 Task: Compose an email with the signature Angela Wright with the subject Request for a phone call and the message Please note that we will need to reschedule our meeting. from softage.1@softage.net to softage.3@softage.net,  softage.1@softage.net and softage.4@softage.net with CC to softage.5@softage.net with an attached document Sales_report.xlsx, insert an emoji of calendar Send the email
Action: Mouse moved to (481, 600)
Screenshot: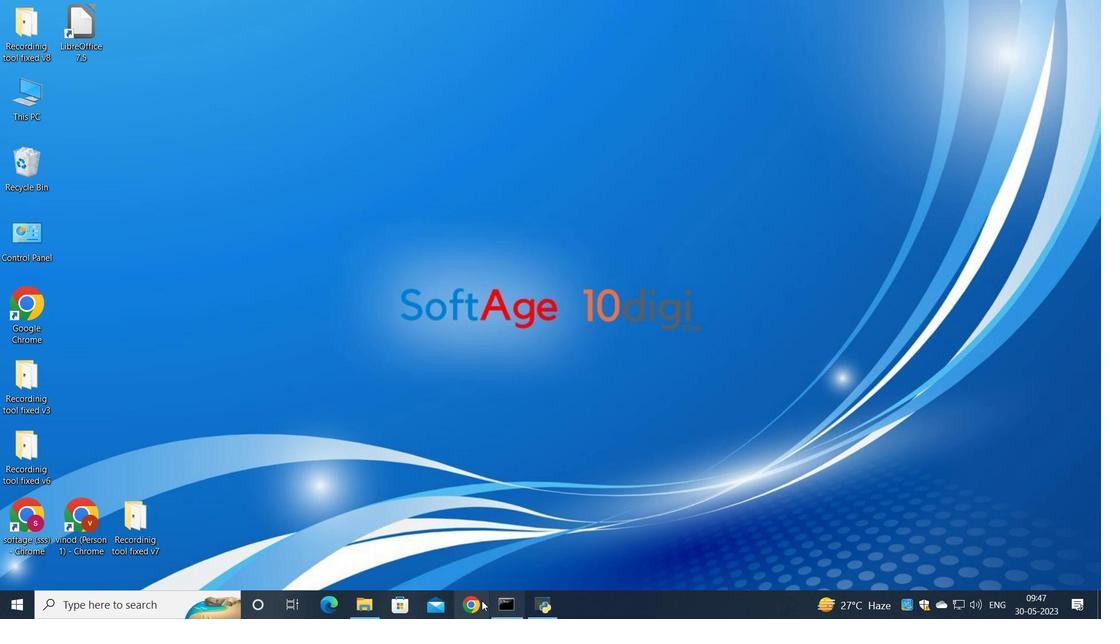 
Action: Mouse pressed left at (481, 600)
Screenshot: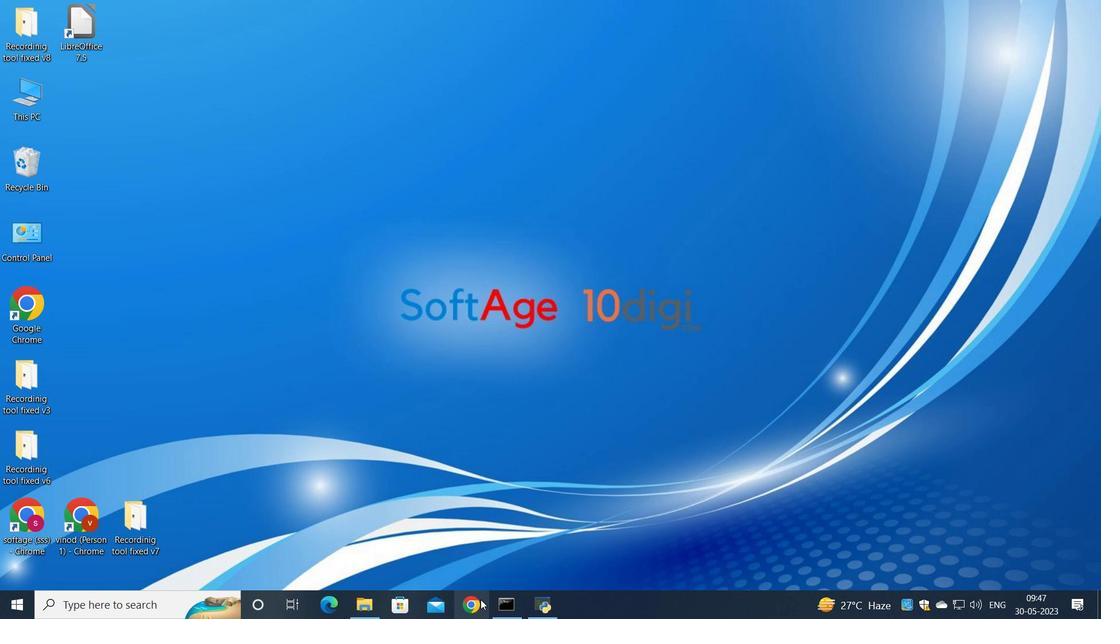 
Action: Mouse moved to (491, 363)
Screenshot: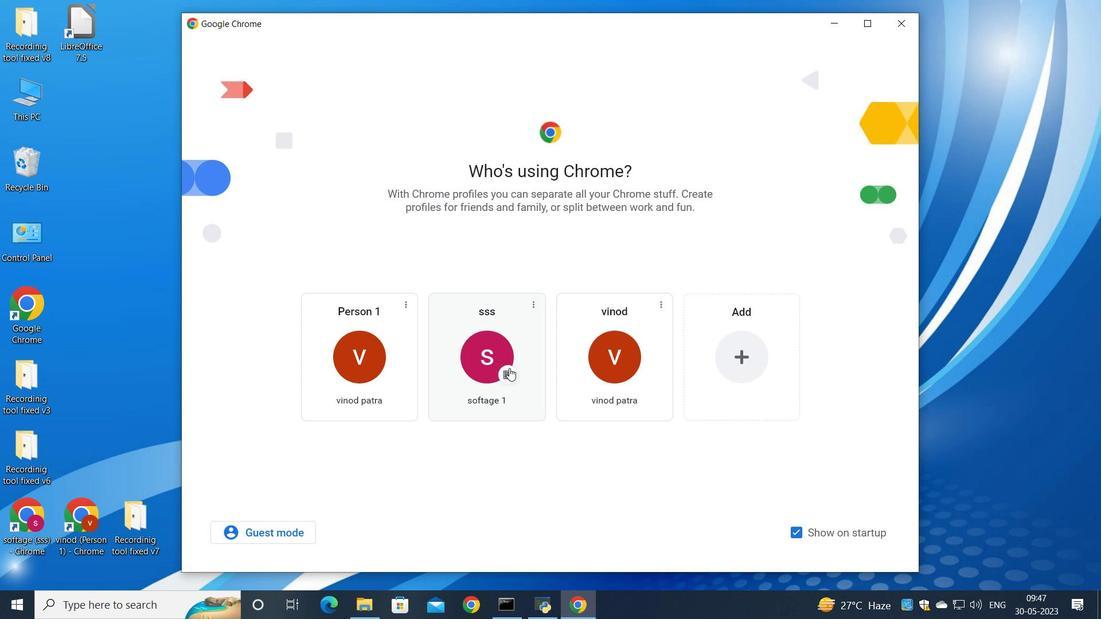 
Action: Mouse pressed left at (491, 363)
Screenshot: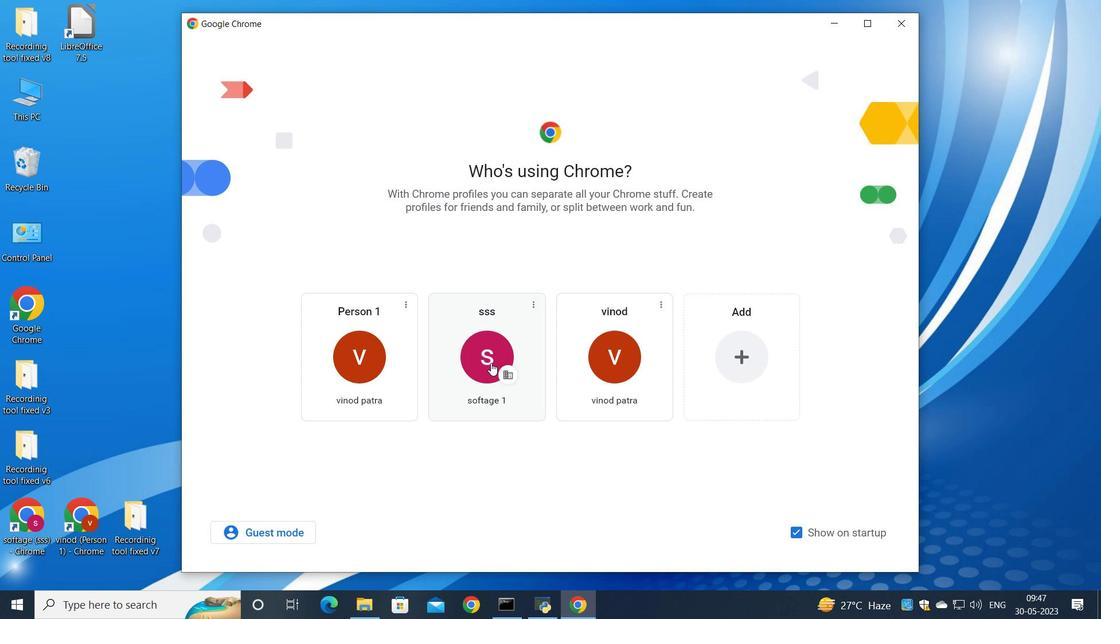 
Action: Mouse moved to (957, 63)
Screenshot: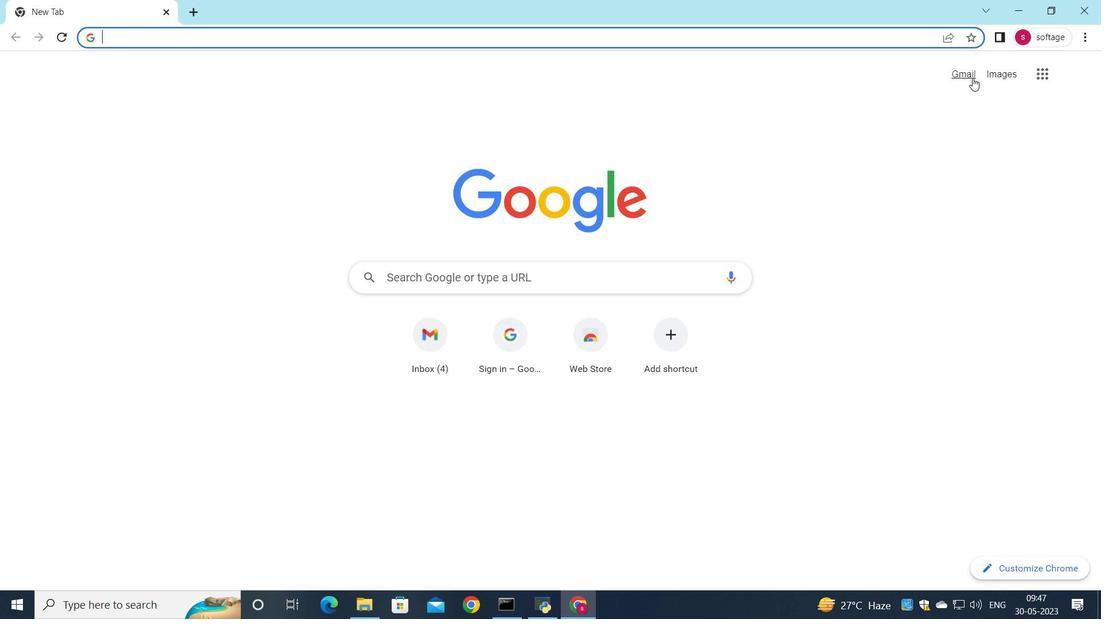 
Action: Mouse pressed left at (957, 63)
Screenshot: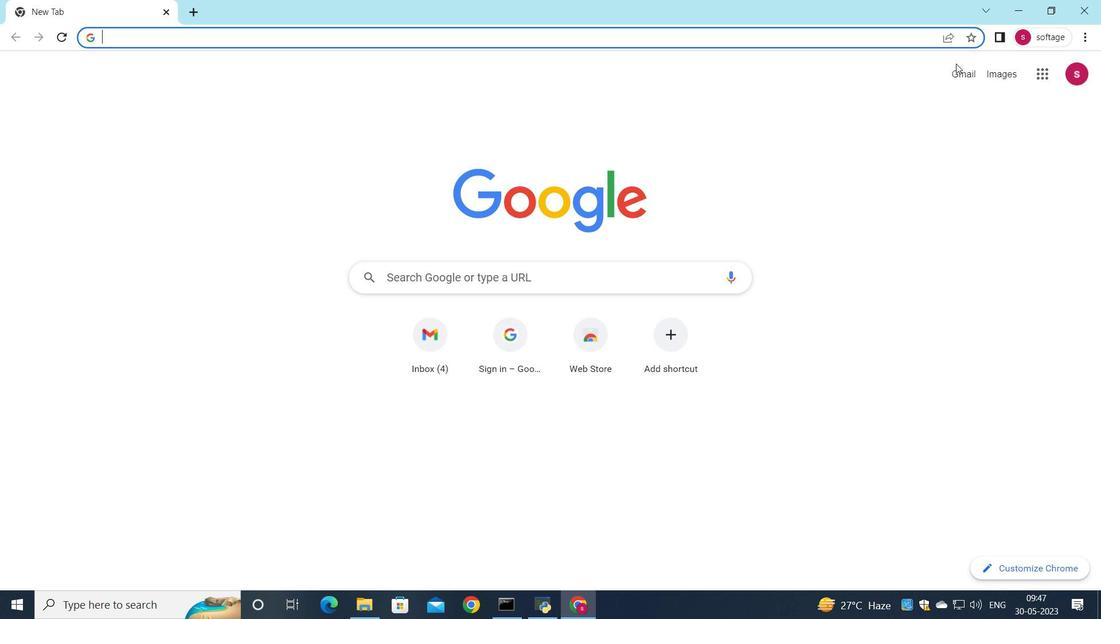 
Action: Mouse moved to (957, 70)
Screenshot: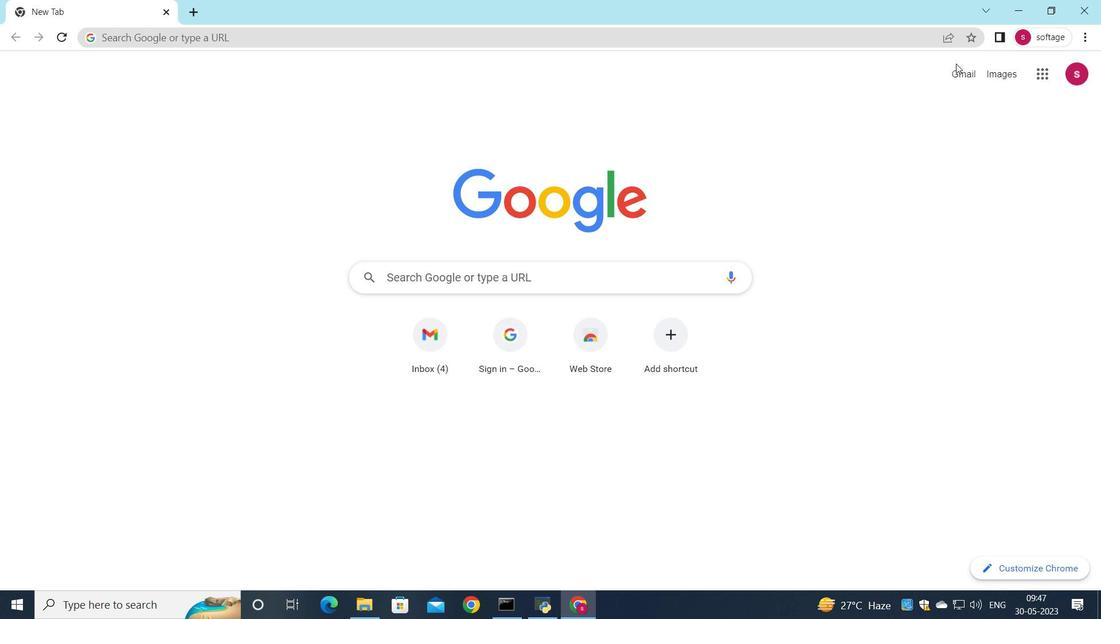 
Action: Mouse pressed left at (957, 70)
Screenshot: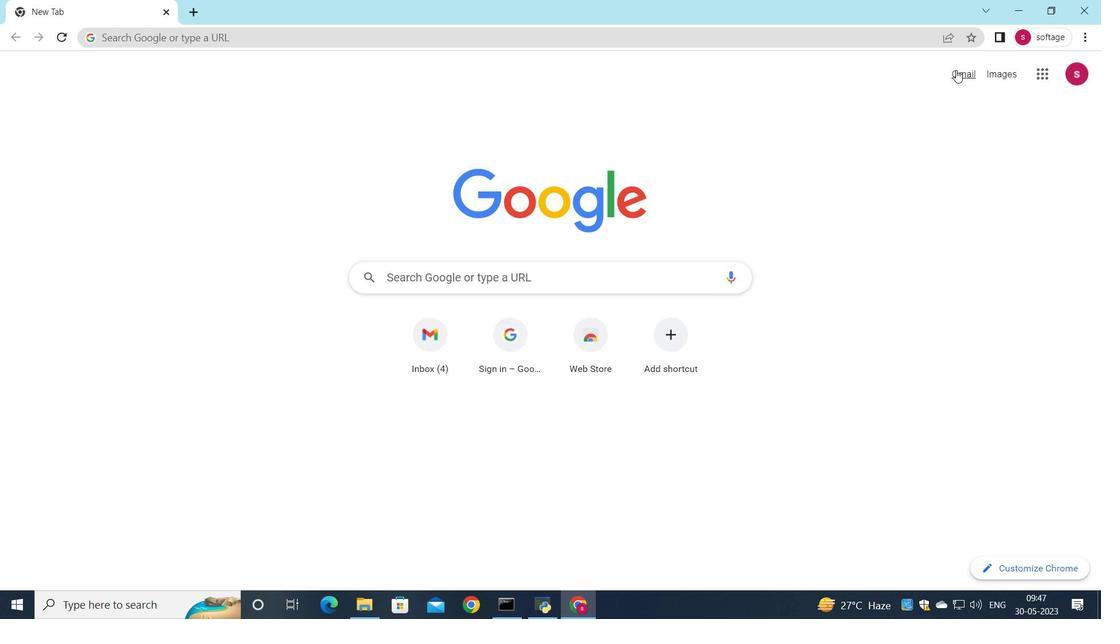 
Action: Mouse moved to (939, 96)
Screenshot: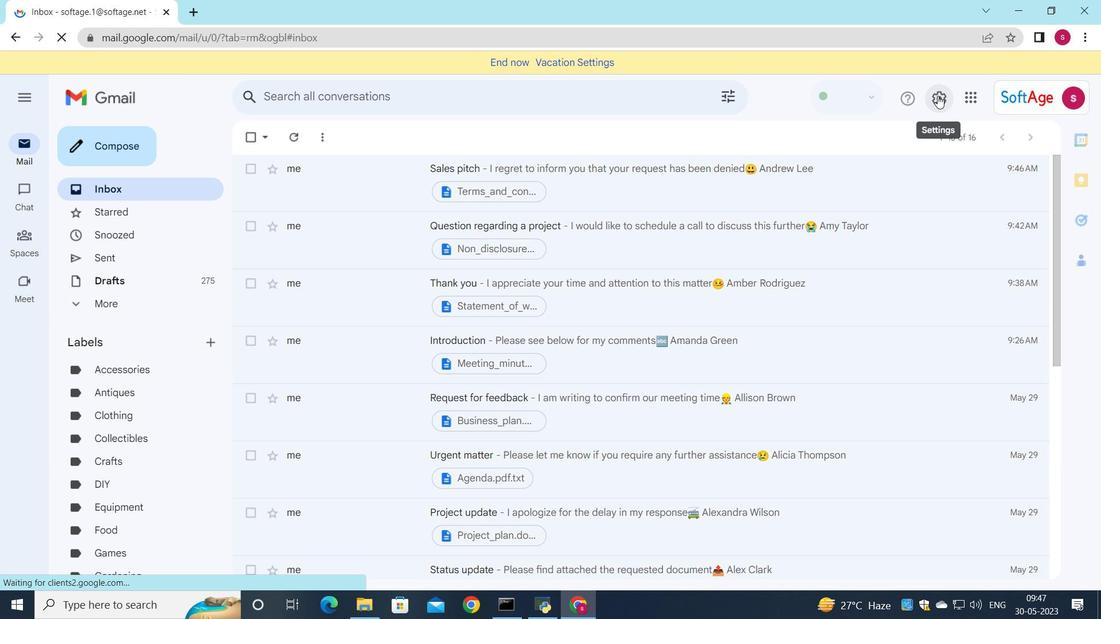 
Action: Mouse pressed left at (939, 96)
Screenshot: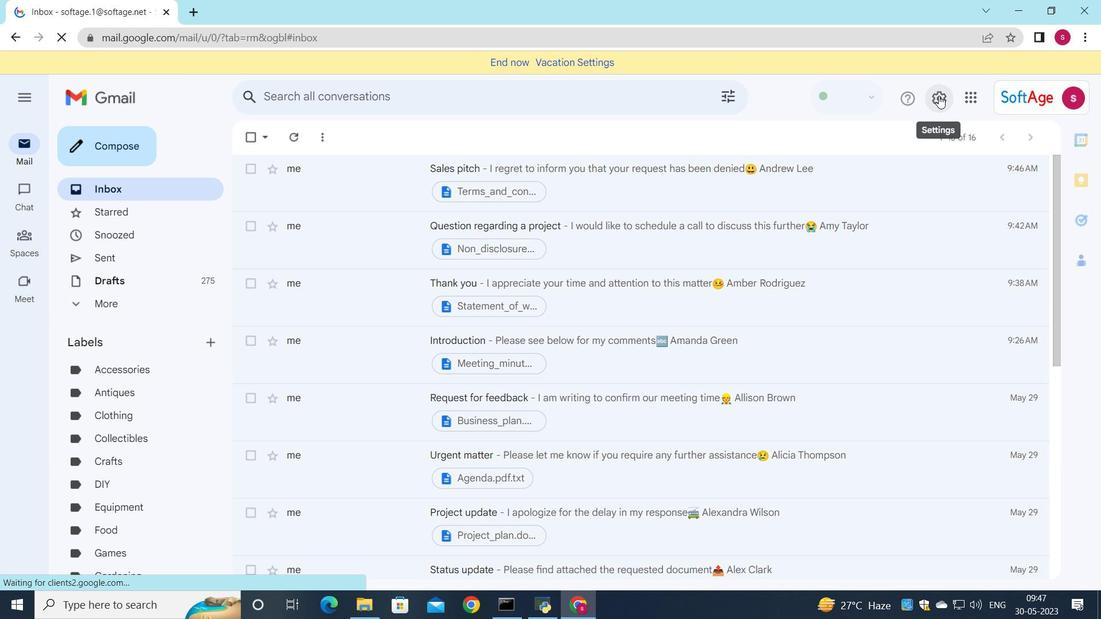 
Action: Mouse moved to (948, 169)
Screenshot: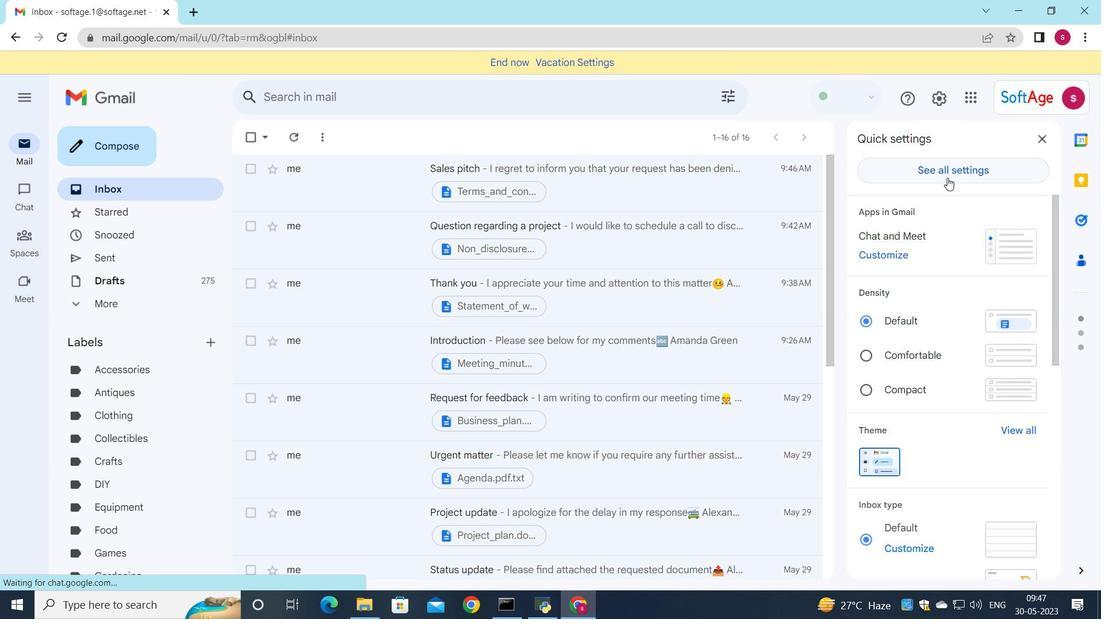 
Action: Mouse pressed left at (948, 169)
Screenshot: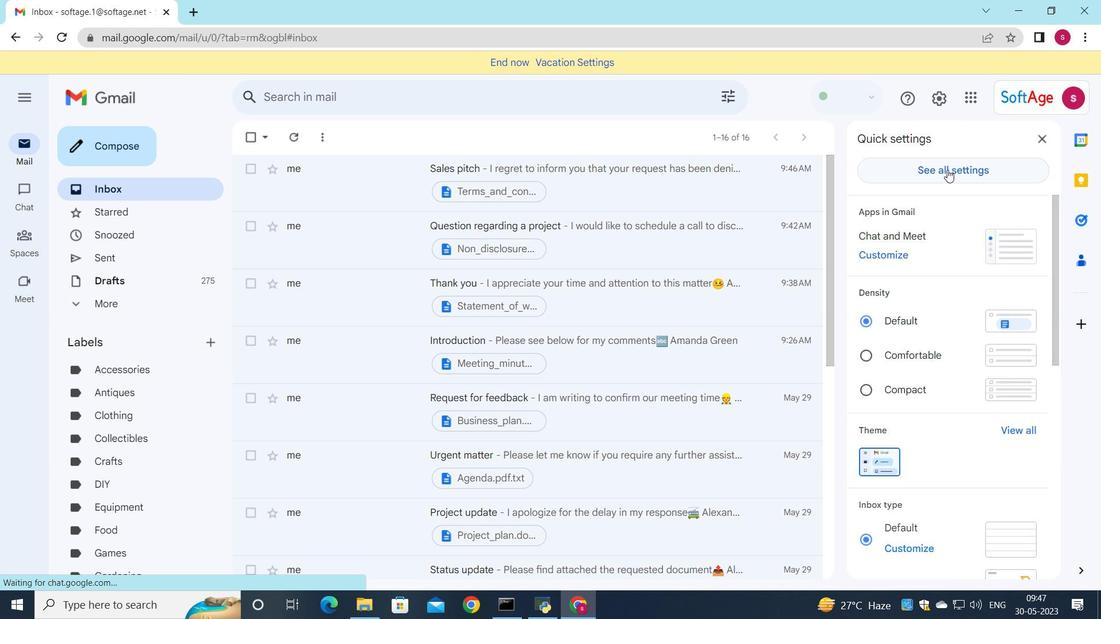 
Action: Mouse moved to (601, 250)
Screenshot: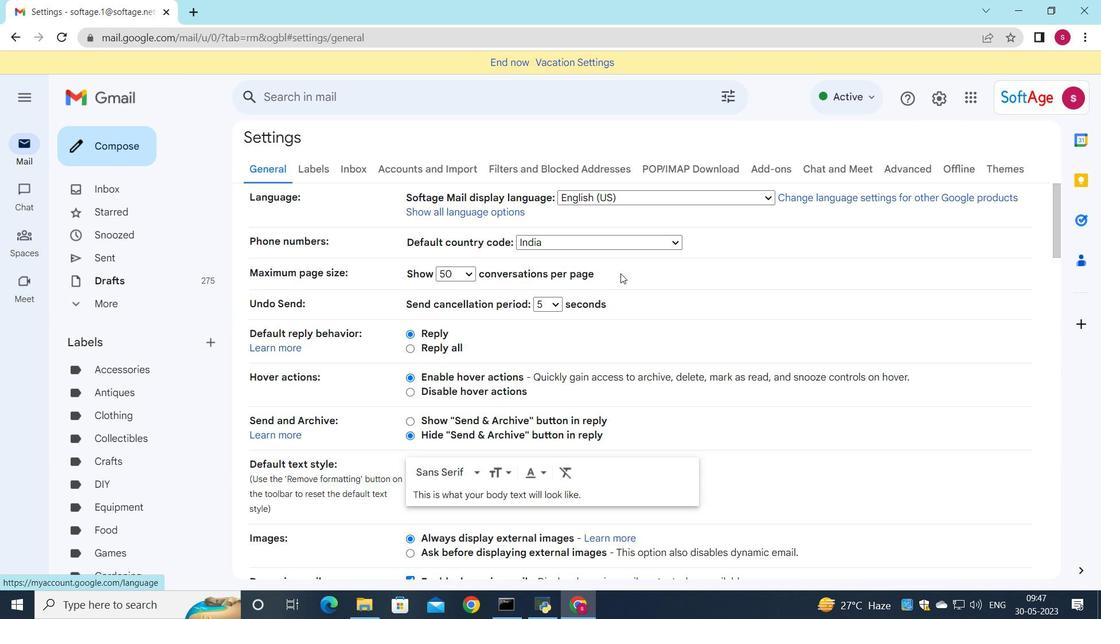 
Action: Mouse scrolled (601, 249) with delta (0, 0)
Screenshot: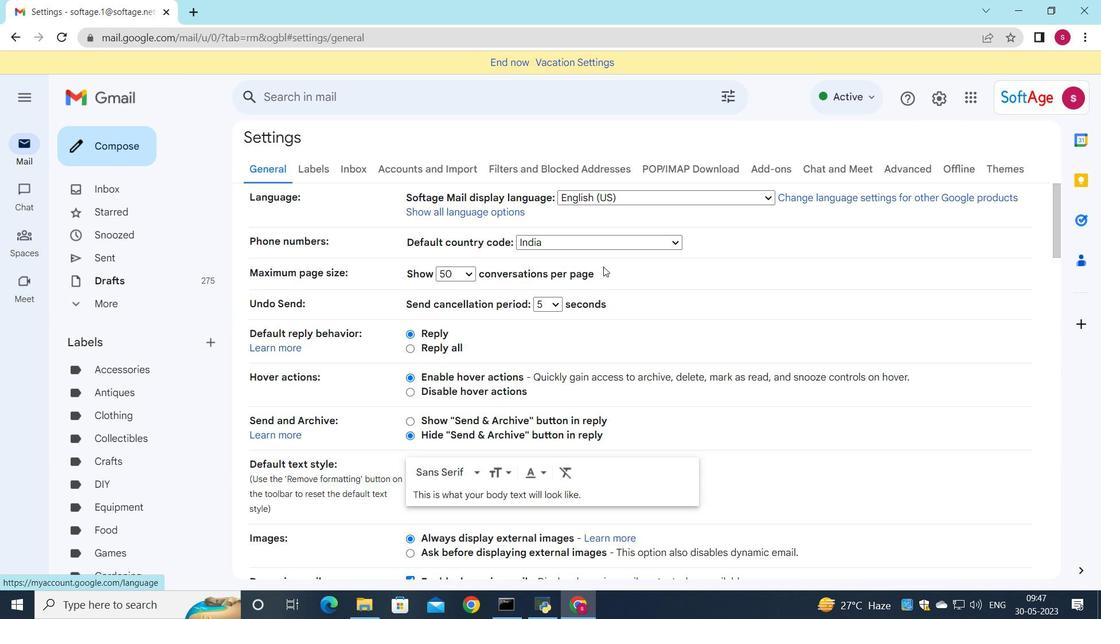 
Action: Mouse moved to (599, 250)
Screenshot: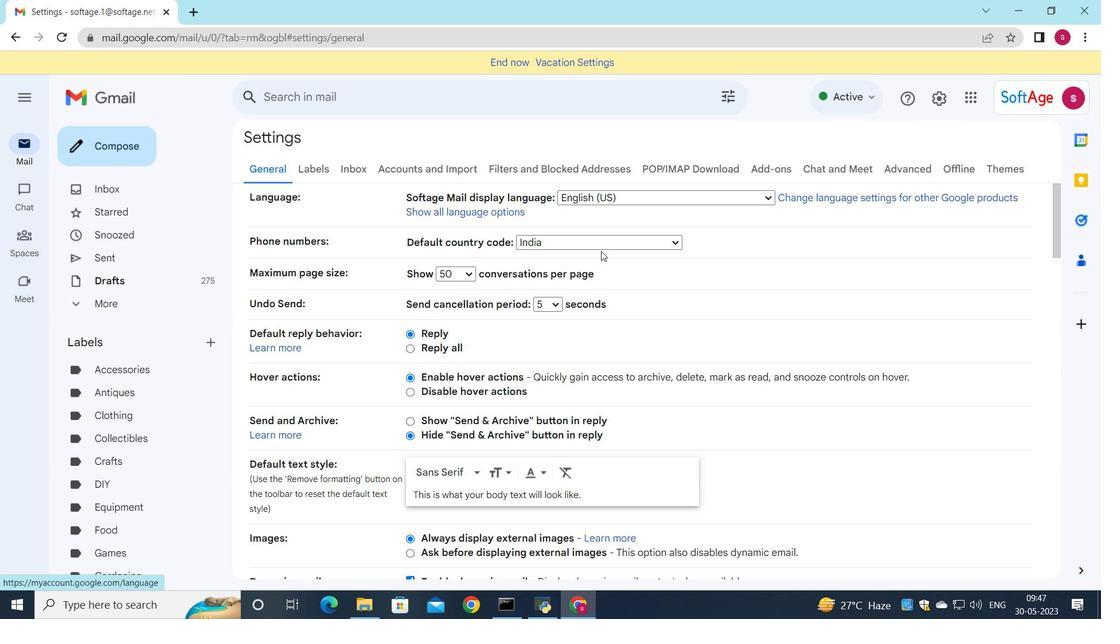 
Action: Mouse scrolled (599, 249) with delta (0, 0)
Screenshot: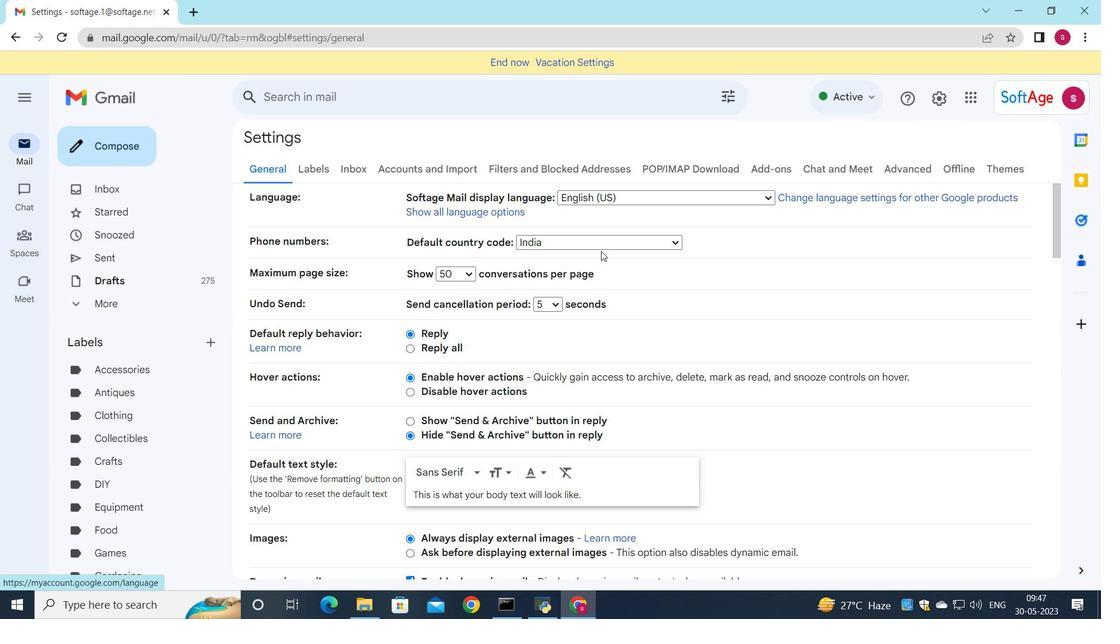 
Action: Mouse scrolled (599, 249) with delta (0, 0)
Screenshot: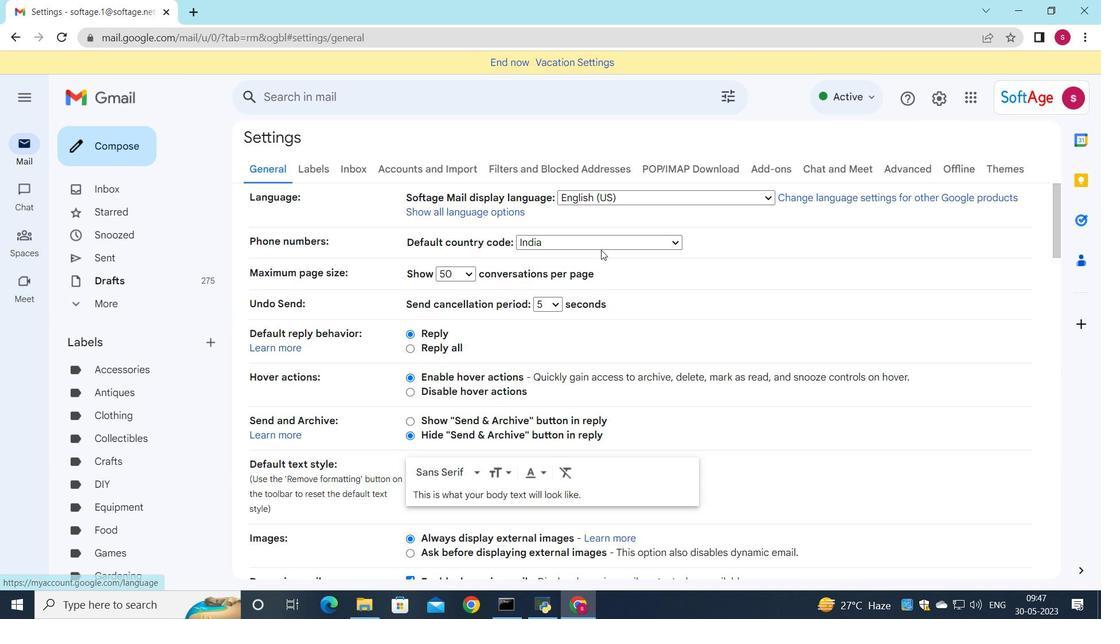 
Action: Mouse scrolled (599, 249) with delta (0, 0)
Screenshot: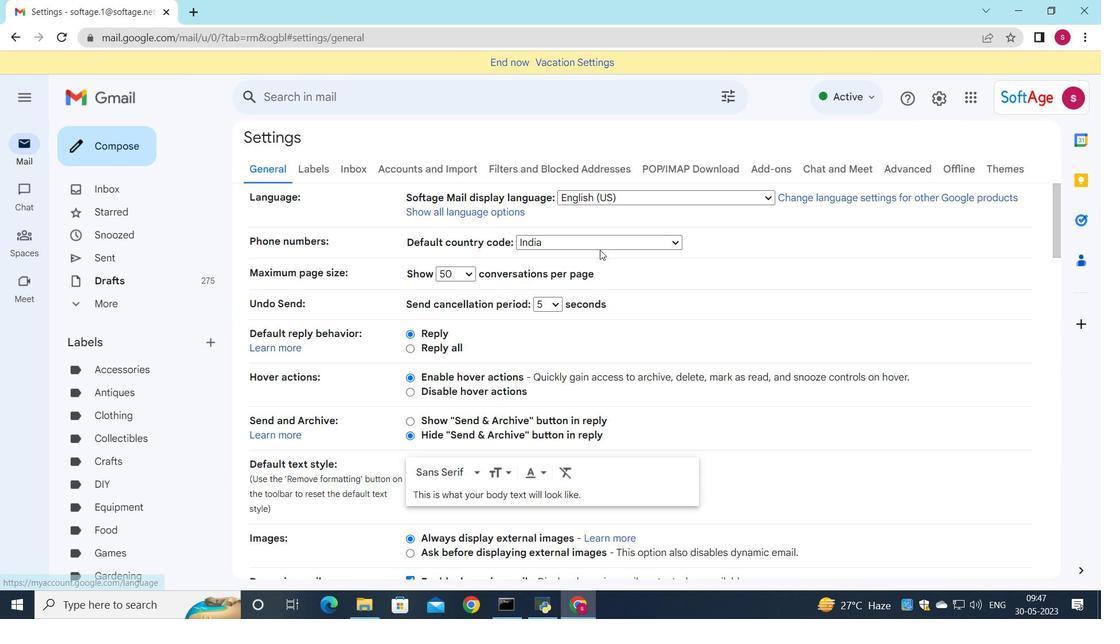 
Action: Mouse moved to (543, 248)
Screenshot: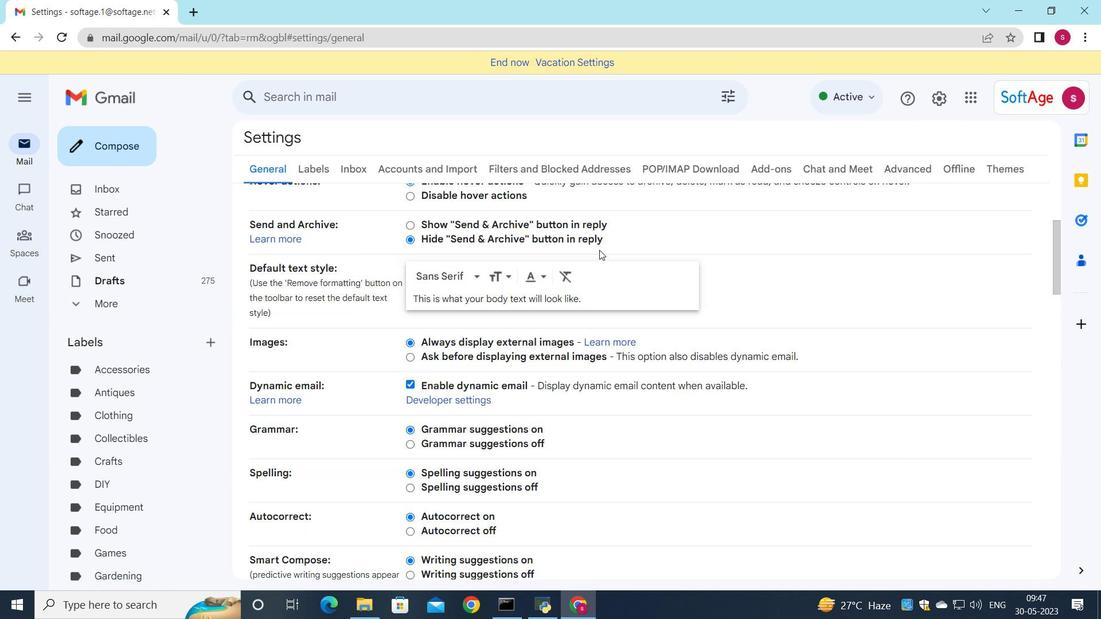 
Action: Mouse scrolled (543, 247) with delta (0, 0)
Screenshot: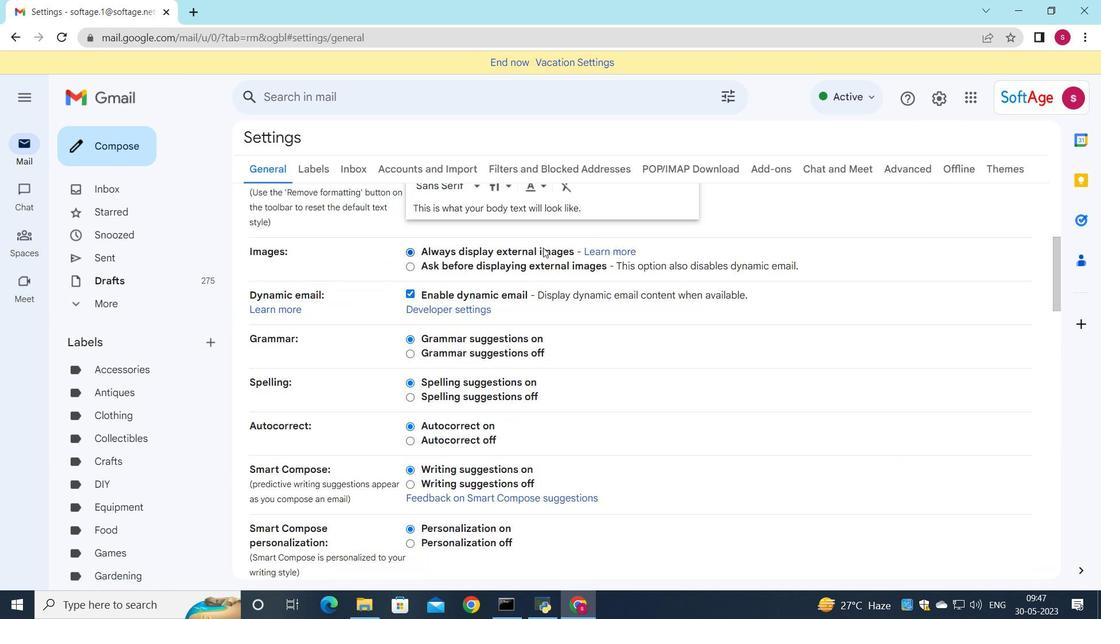 
Action: Mouse scrolled (543, 247) with delta (0, 0)
Screenshot: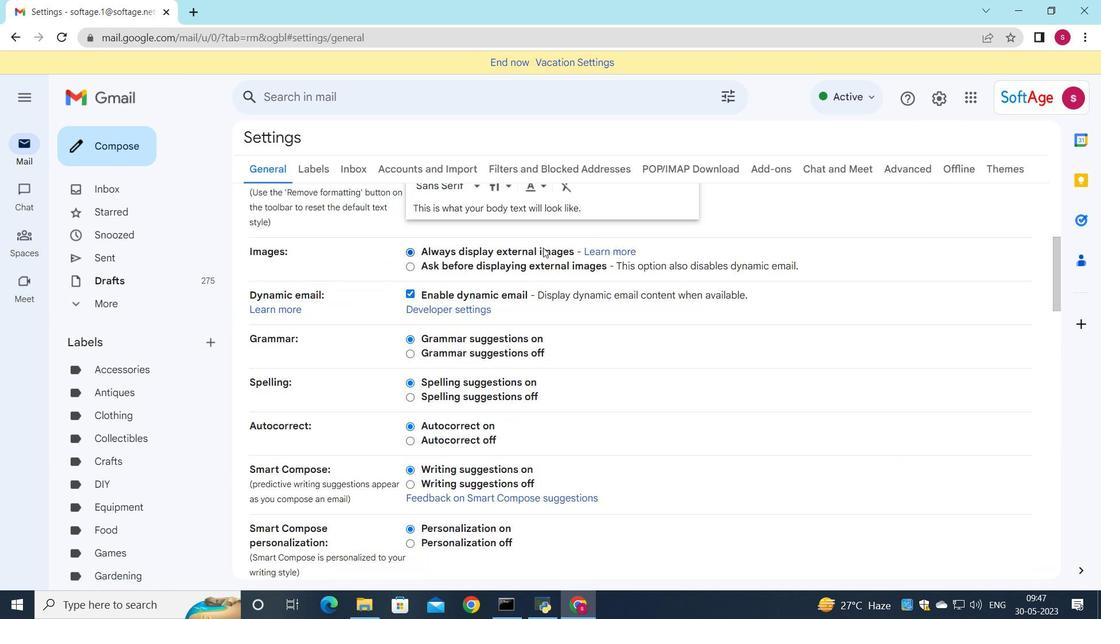 
Action: Mouse moved to (542, 256)
Screenshot: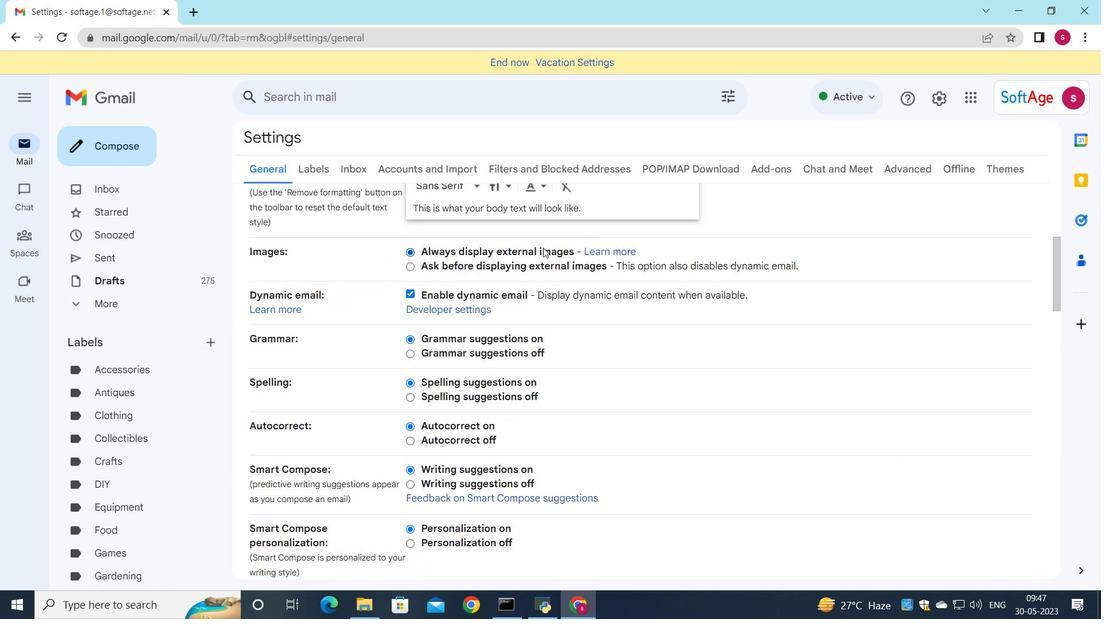 
Action: Mouse scrolled (542, 253) with delta (0, 0)
Screenshot: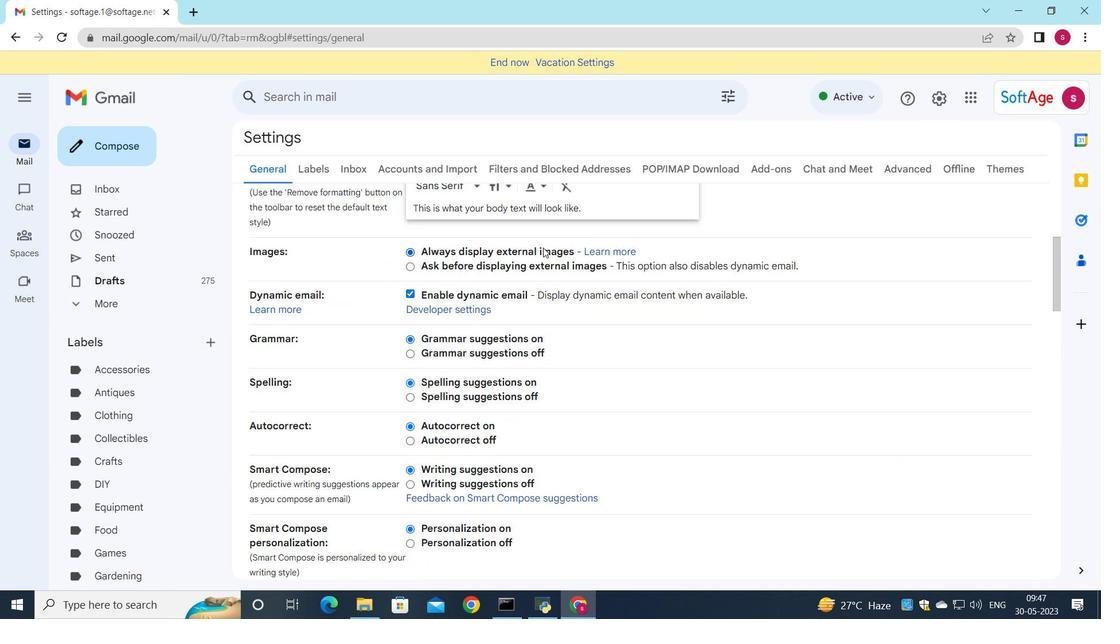 
Action: Mouse moved to (539, 262)
Screenshot: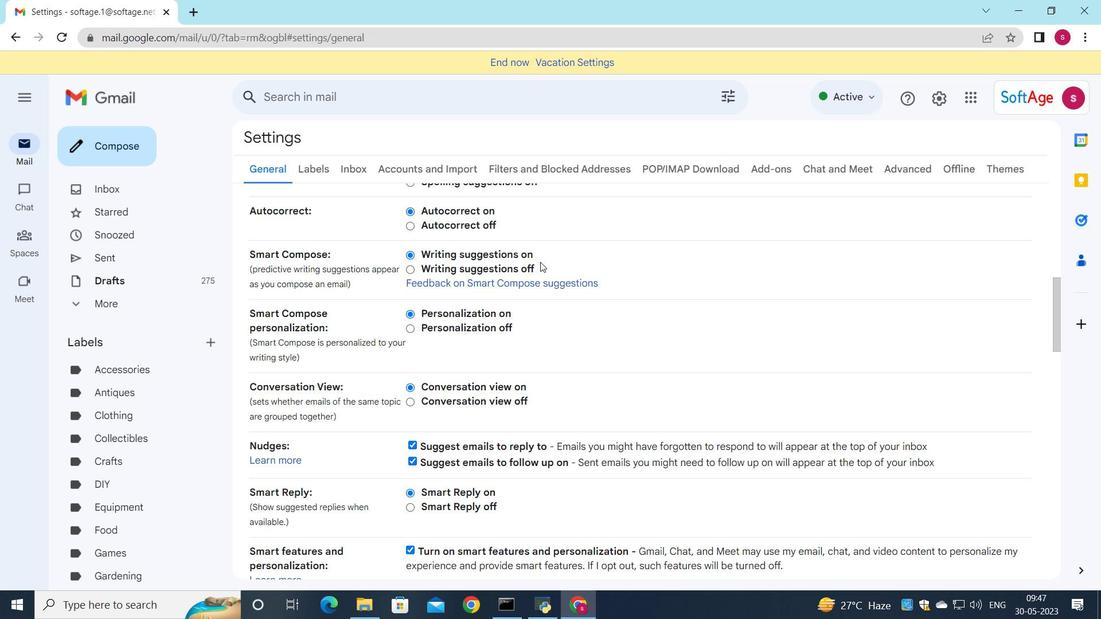 
Action: Mouse scrolled (539, 261) with delta (0, 0)
Screenshot: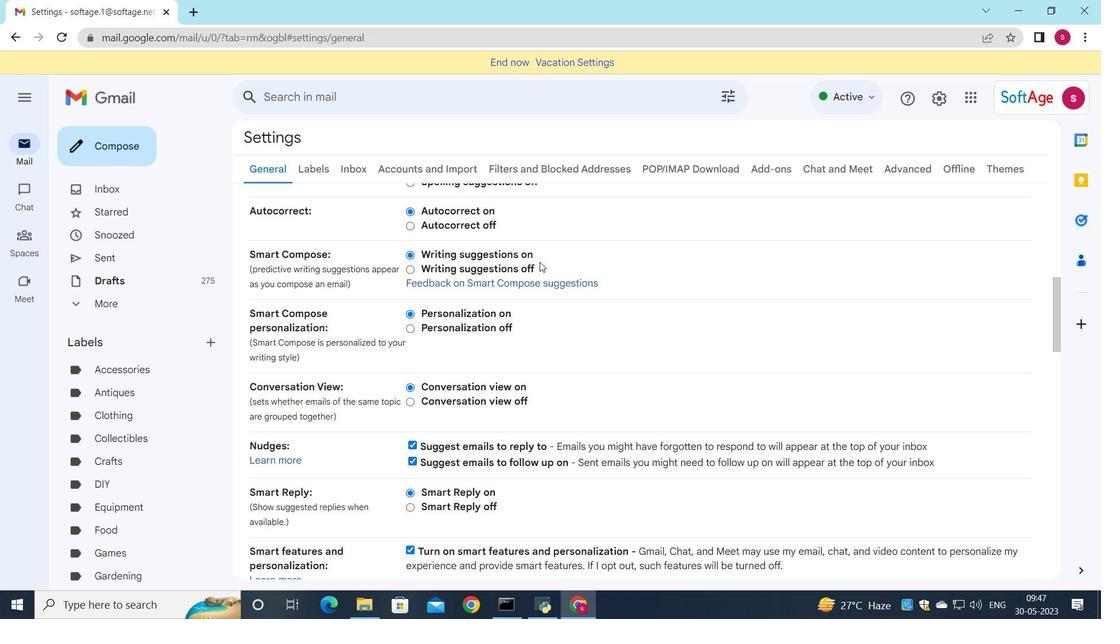 
Action: Mouse scrolled (539, 261) with delta (0, 0)
Screenshot: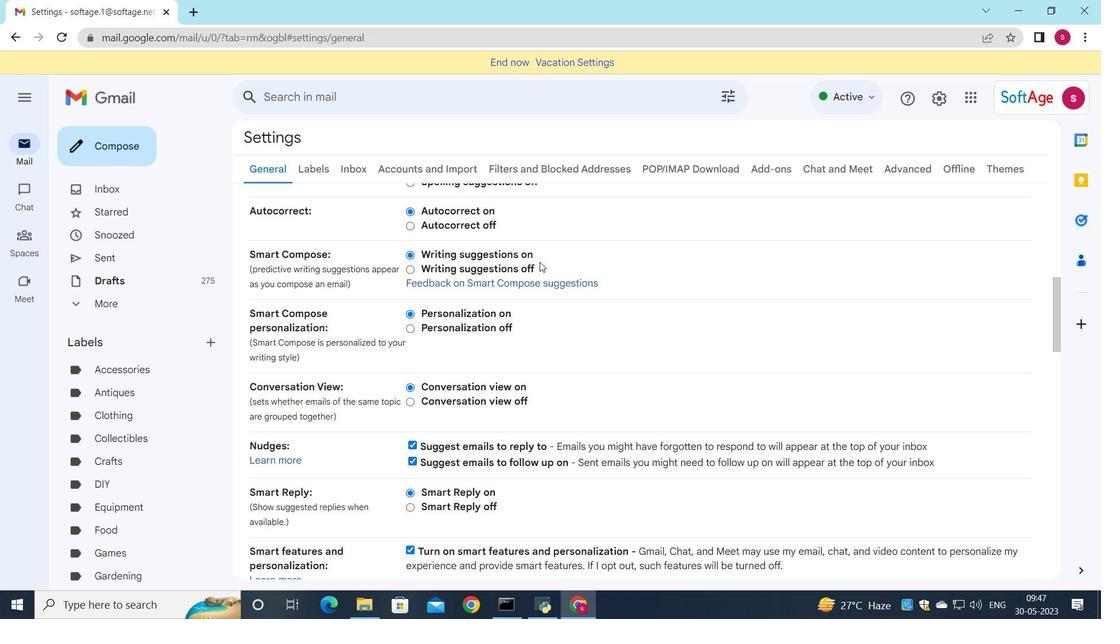 
Action: Mouse scrolled (539, 261) with delta (0, 0)
Screenshot: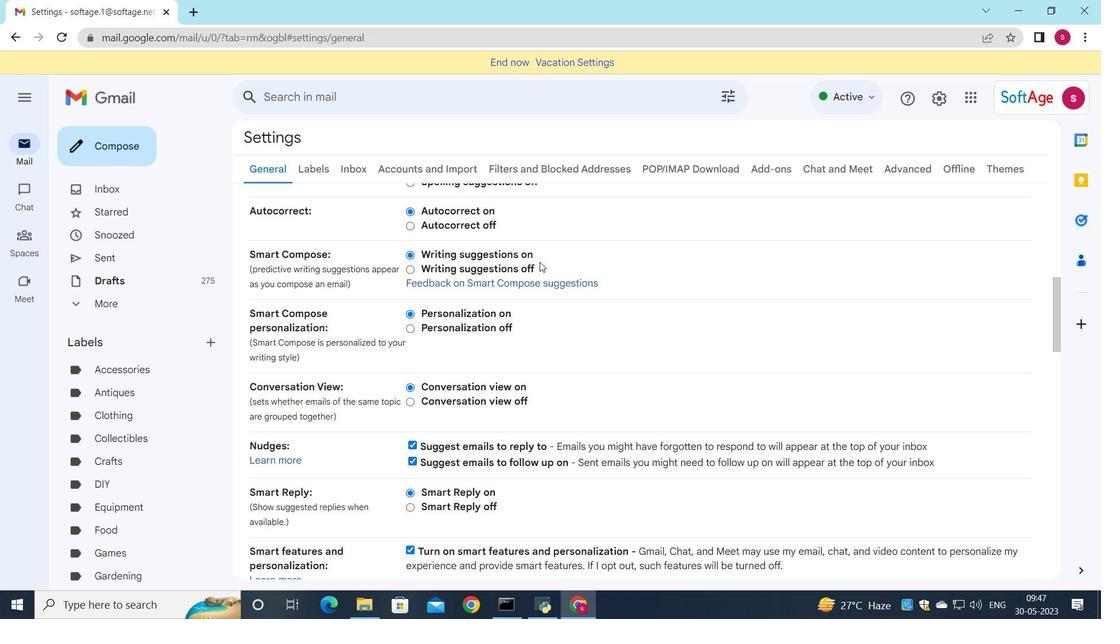 
Action: Mouse scrolled (539, 261) with delta (0, 0)
Screenshot: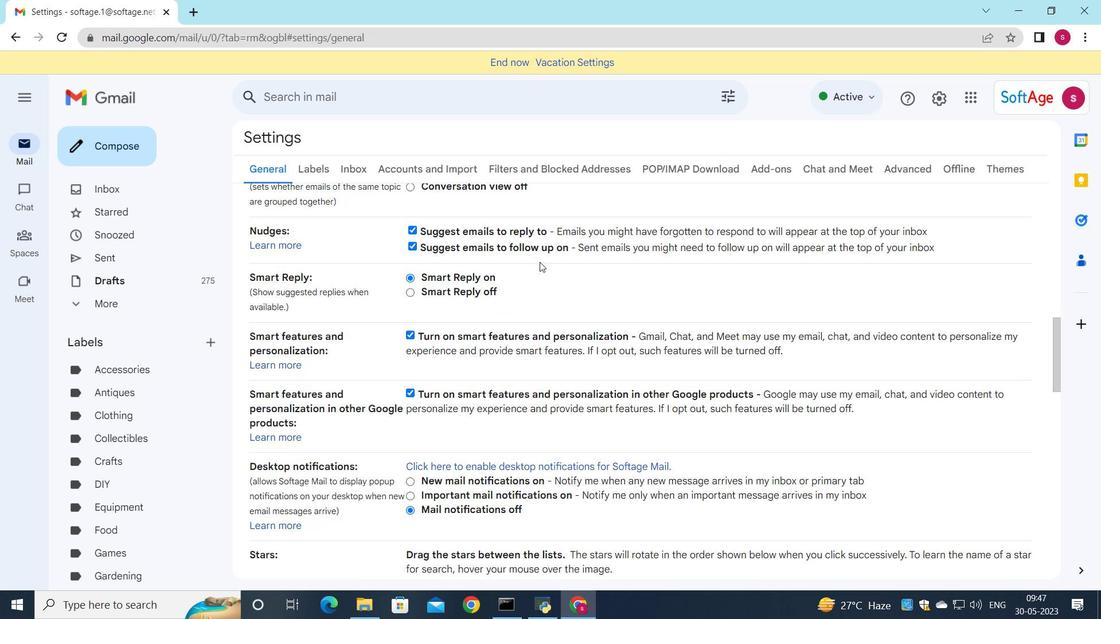 
Action: Mouse scrolled (539, 261) with delta (0, 0)
Screenshot: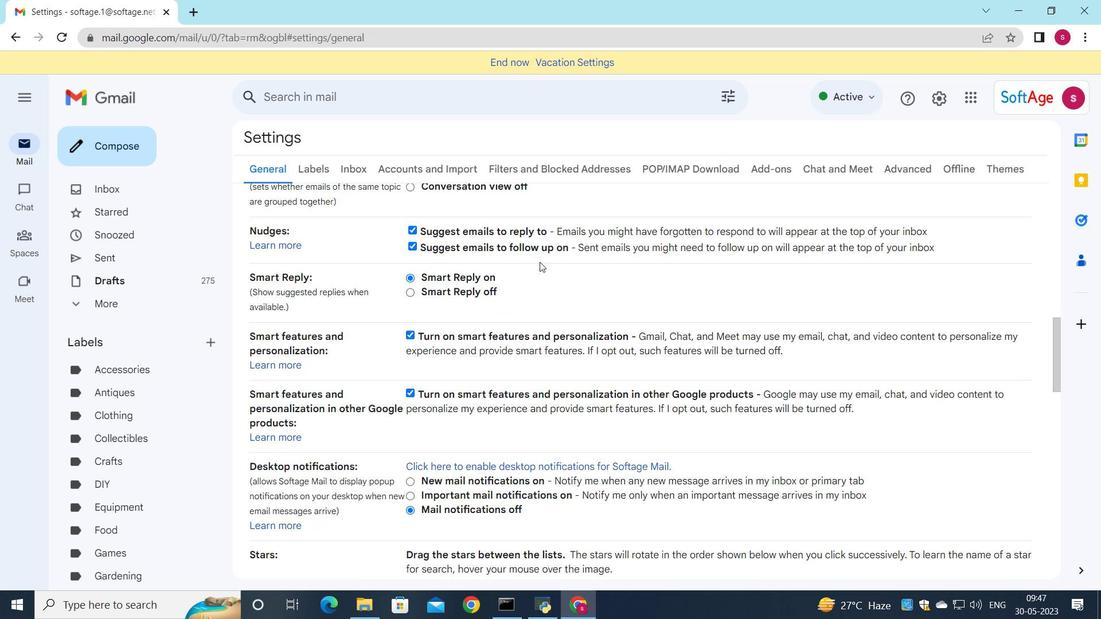 
Action: Mouse scrolled (539, 261) with delta (0, 0)
Screenshot: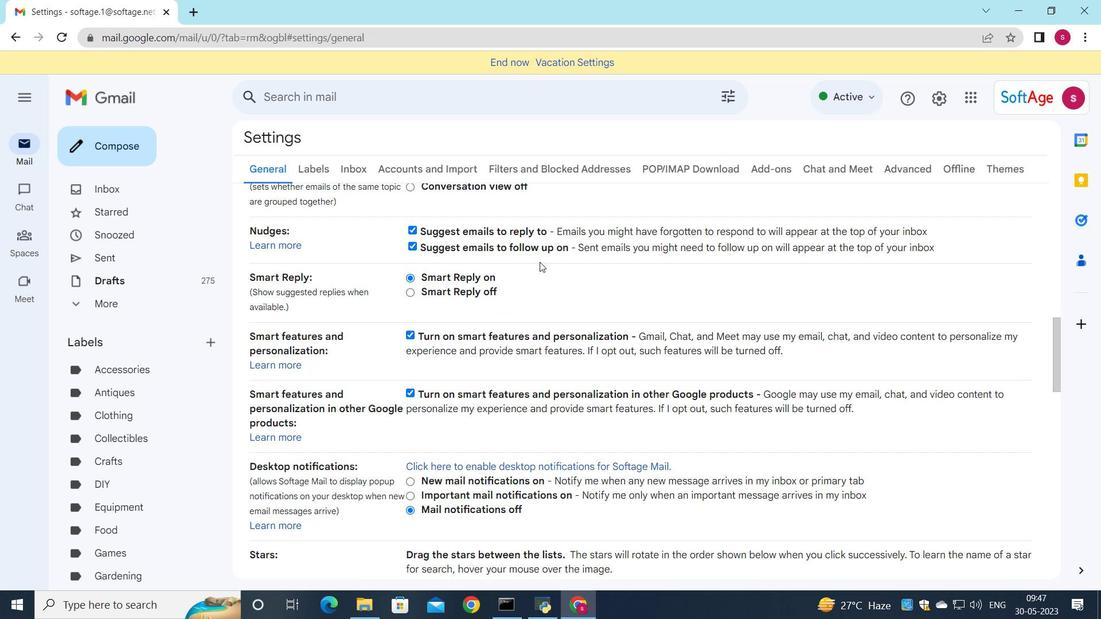
Action: Mouse moved to (537, 247)
Screenshot: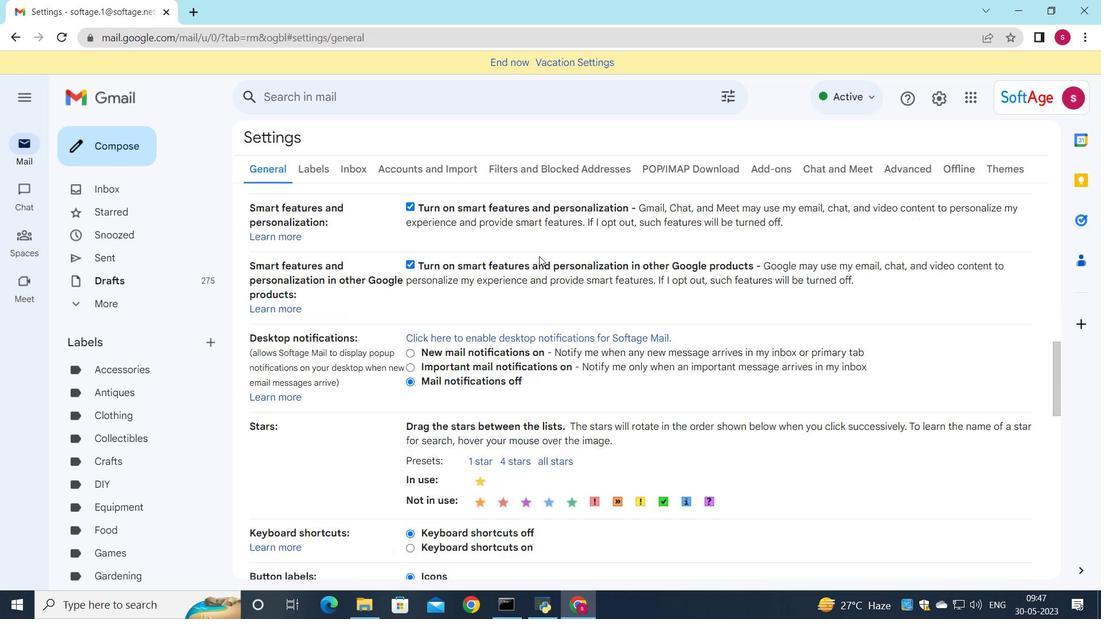 
Action: Mouse scrolled (537, 246) with delta (0, 0)
Screenshot: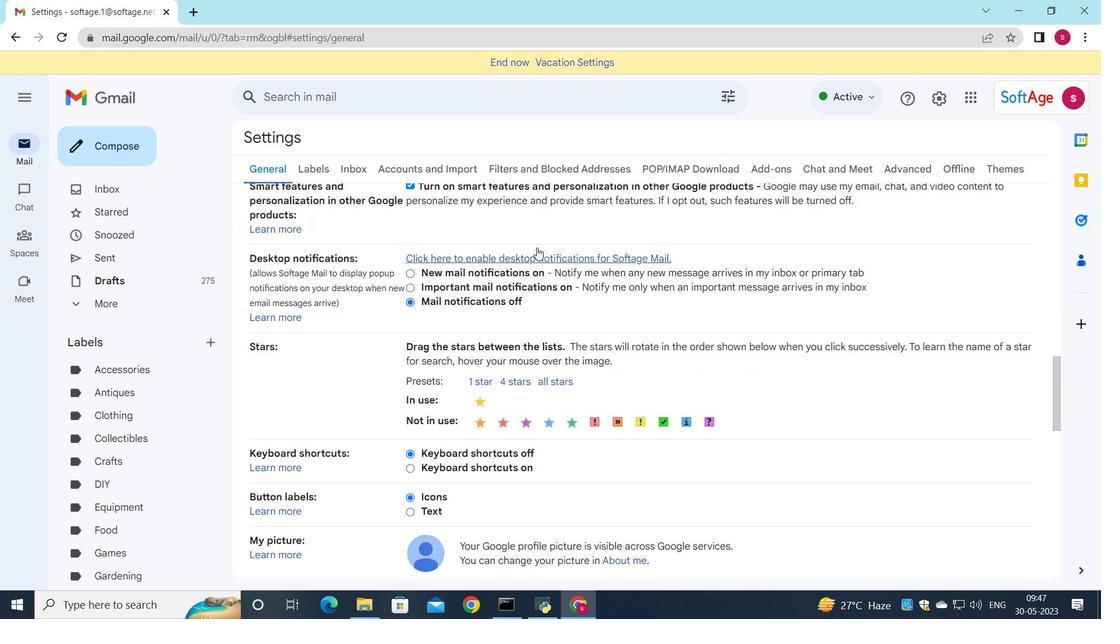 
Action: Mouse scrolled (537, 246) with delta (0, 0)
Screenshot: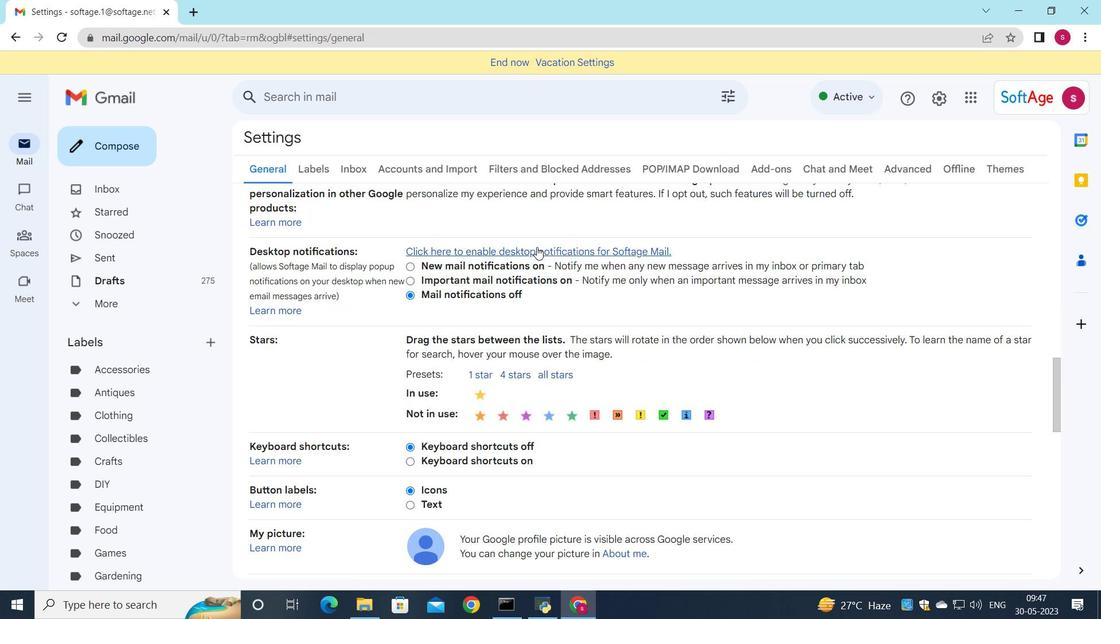 
Action: Mouse scrolled (537, 246) with delta (0, 0)
Screenshot: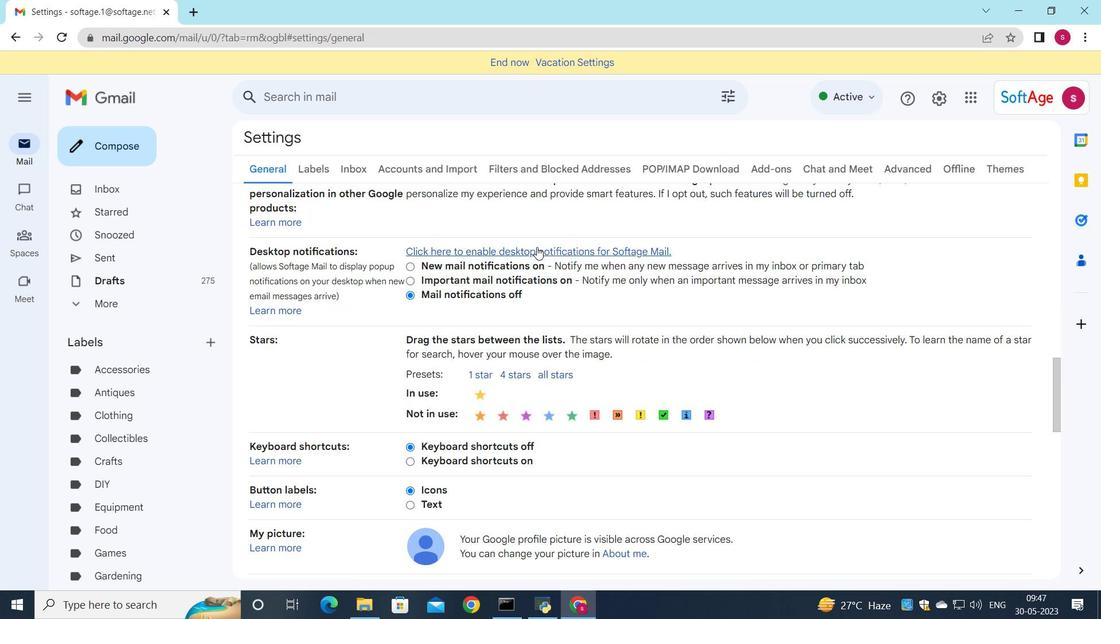 
Action: Mouse scrolled (537, 246) with delta (0, 0)
Screenshot: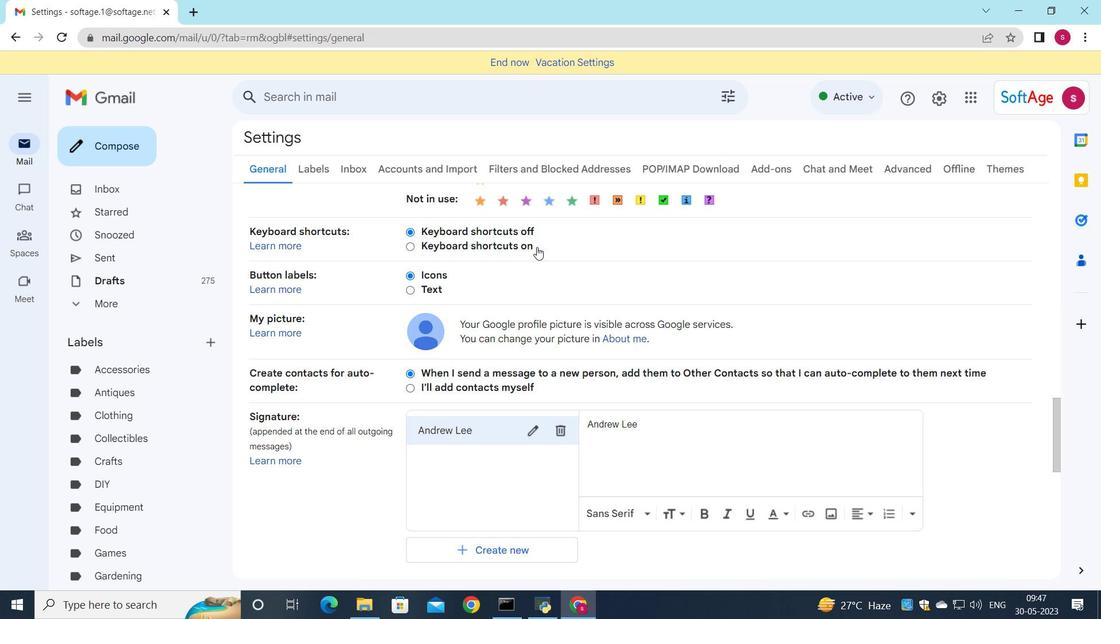 
Action: Mouse scrolled (537, 246) with delta (0, 0)
Screenshot: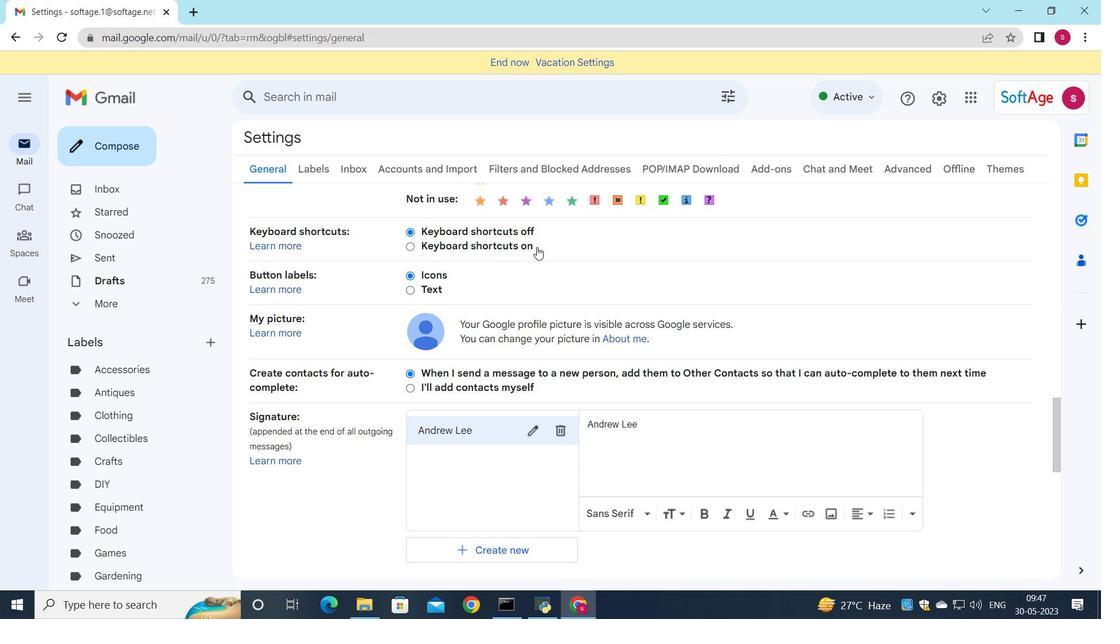 
Action: Mouse scrolled (537, 246) with delta (0, 0)
Screenshot: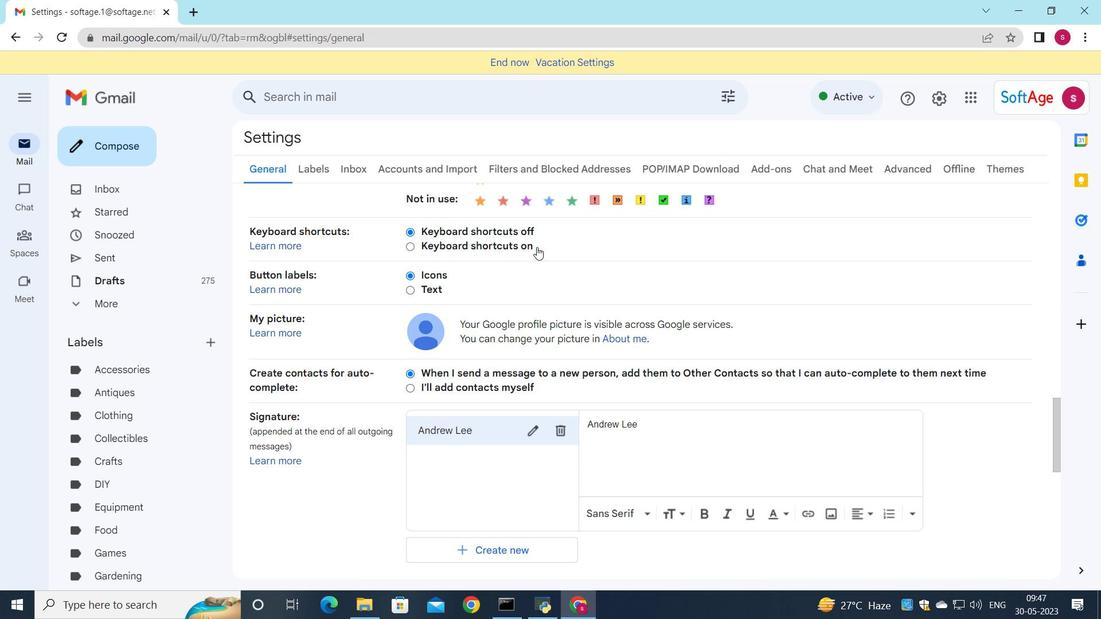 
Action: Mouse scrolled (537, 246) with delta (0, 0)
Screenshot: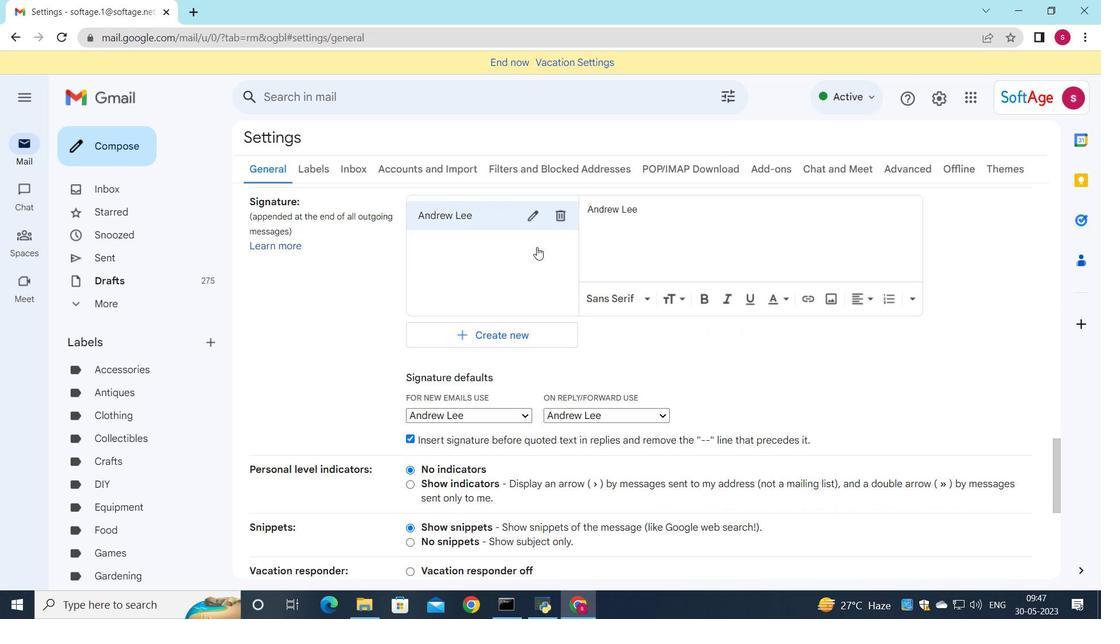 
Action: Mouse scrolled (537, 246) with delta (0, 0)
Screenshot: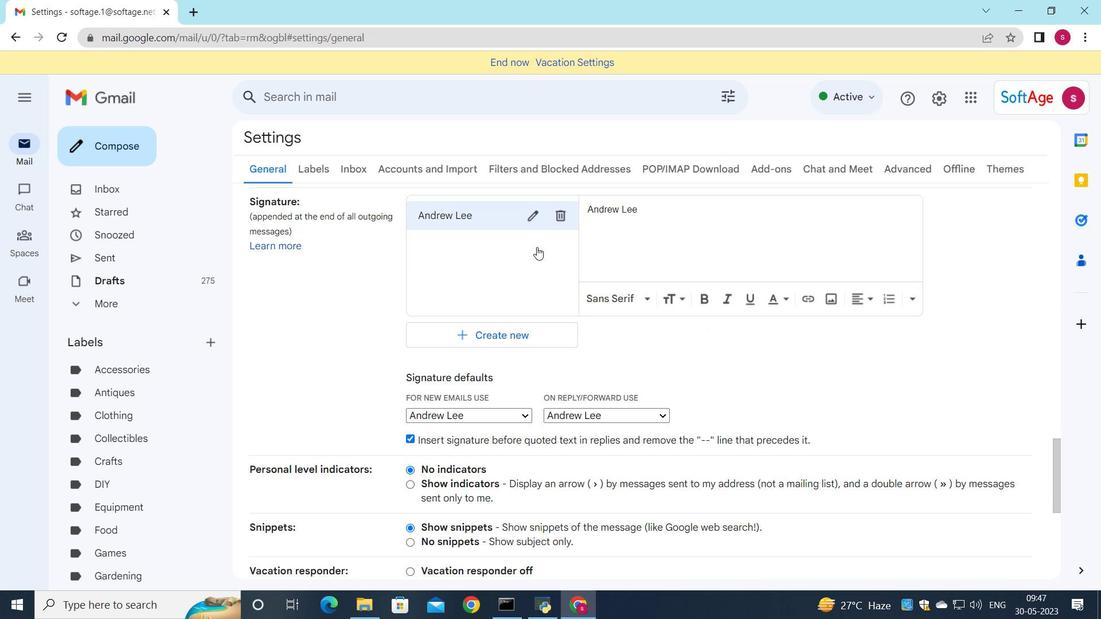 
Action: Mouse scrolled (537, 246) with delta (0, 0)
Screenshot: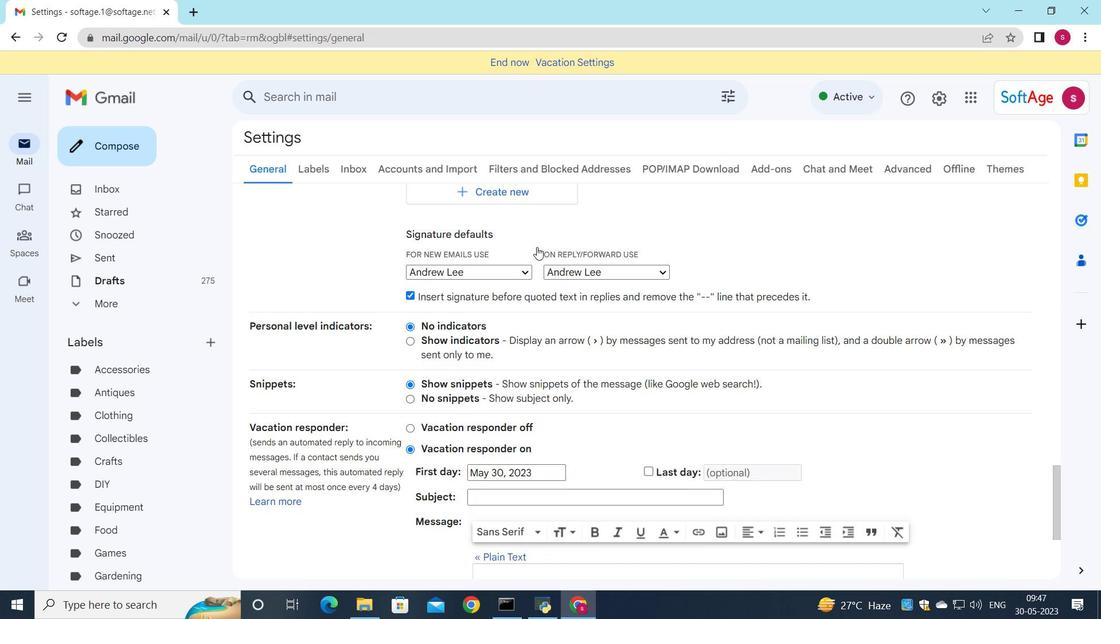 
Action: Mouse scrolled (537, 246) with delta (0, 0)
Screenshot: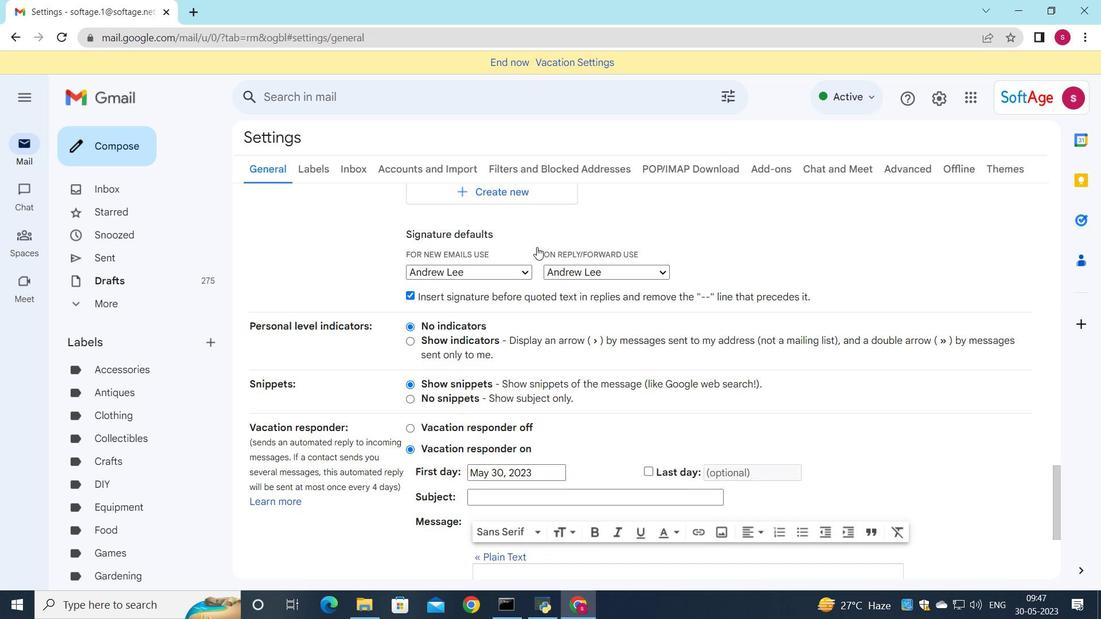 
Action: Mouse scrolled (537, 246) with delta (0, 0)
Screenshot: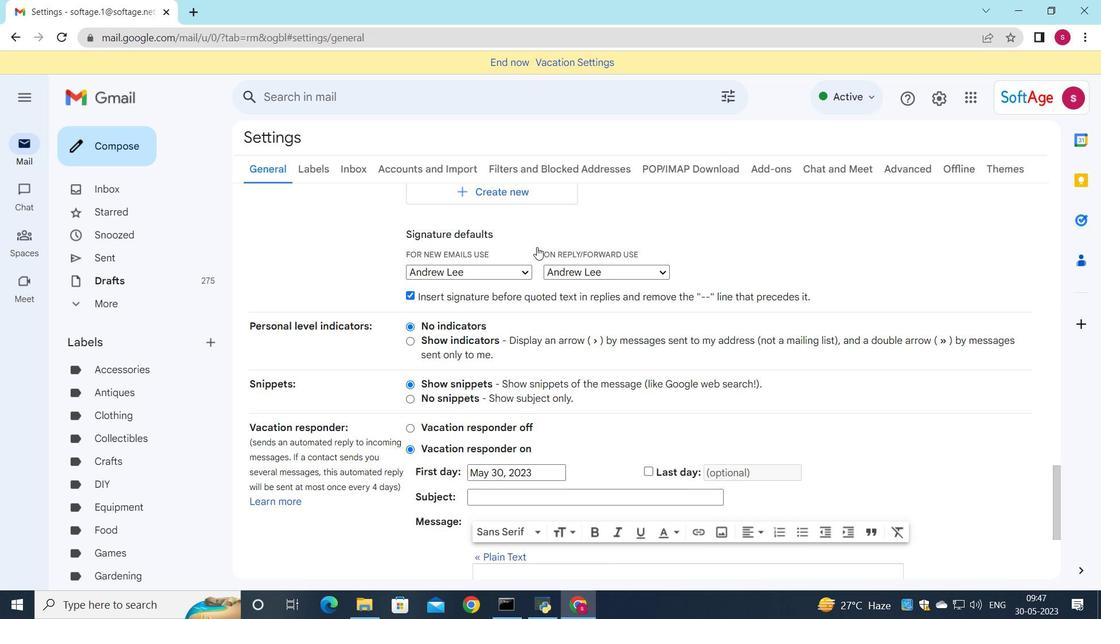 
Action: Mouse scrolled (537, 246) with delta (0, 0)
Screenshot: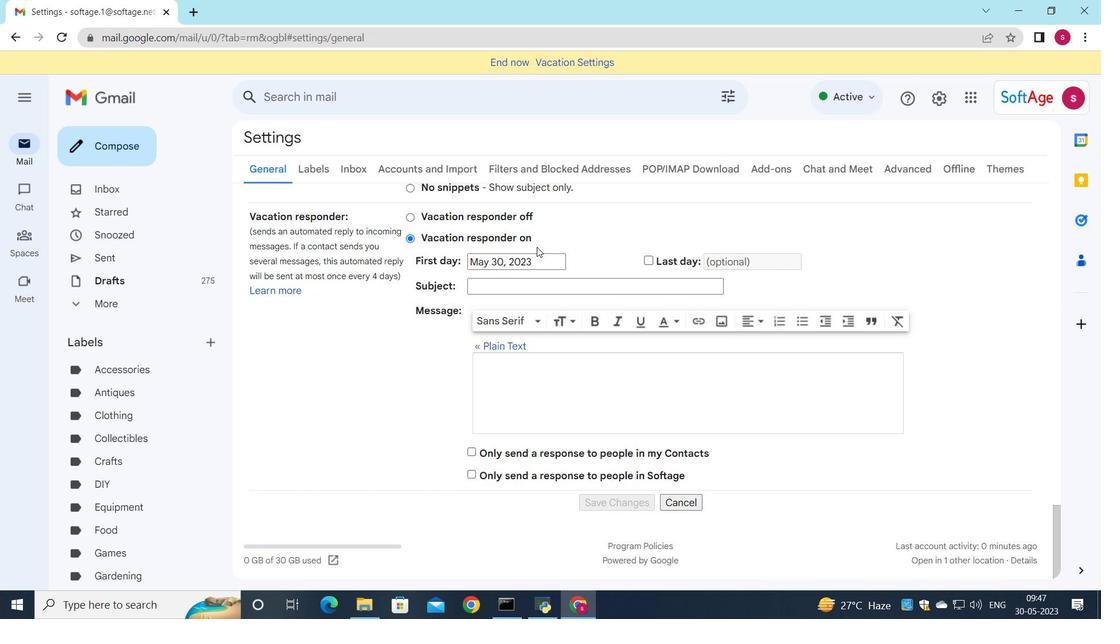 
Action: Mouse scrolled (537, 246) with delta (0, 0)
Screenshot: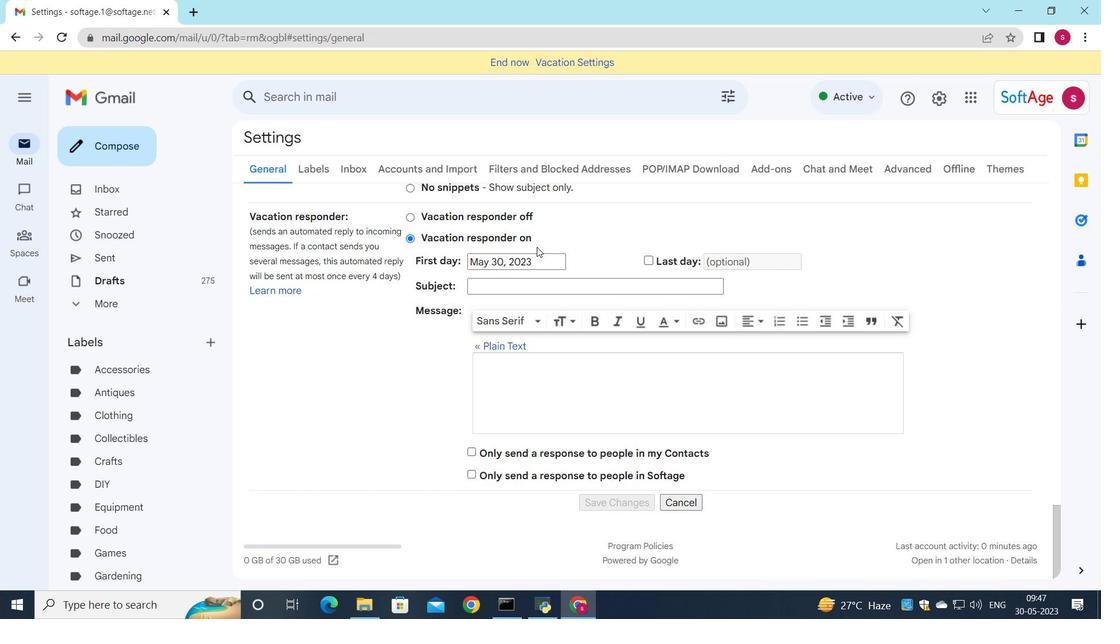 
Action: Mouse moved to (534, 248)
Screenshot: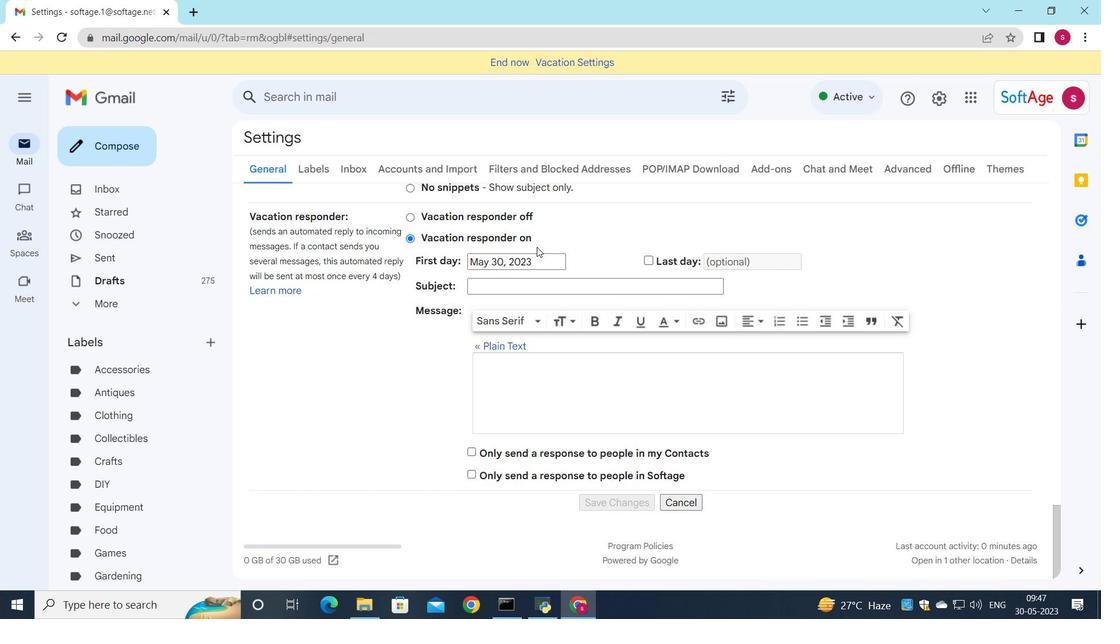 
Action: Mouse scrolled (534, 249) with delta (0, 0)
Screenshot: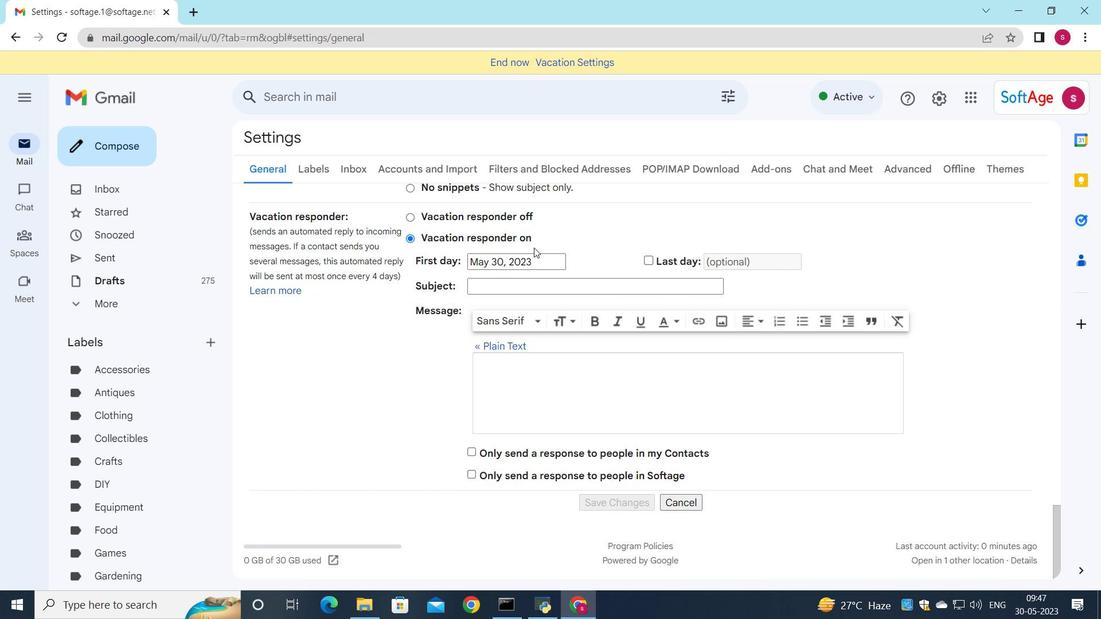 
Action: Mouse scrolled (534, 249) with delta (0, 0)
Screenshot: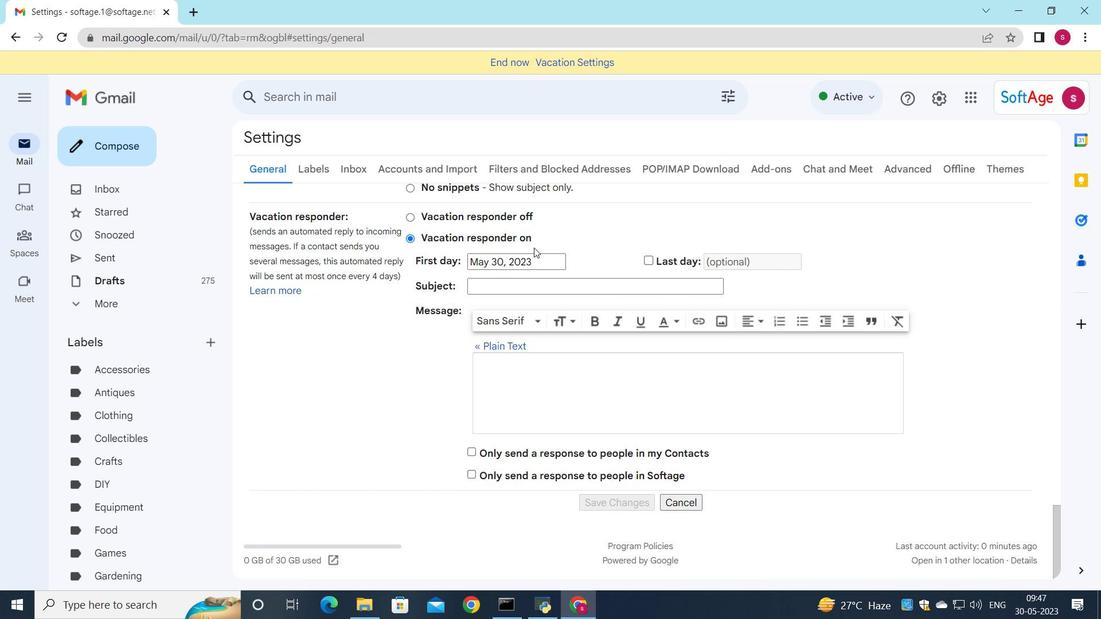 
Action: Mouse scrolled (534, 249) with delta (0, 0)
Screenshot: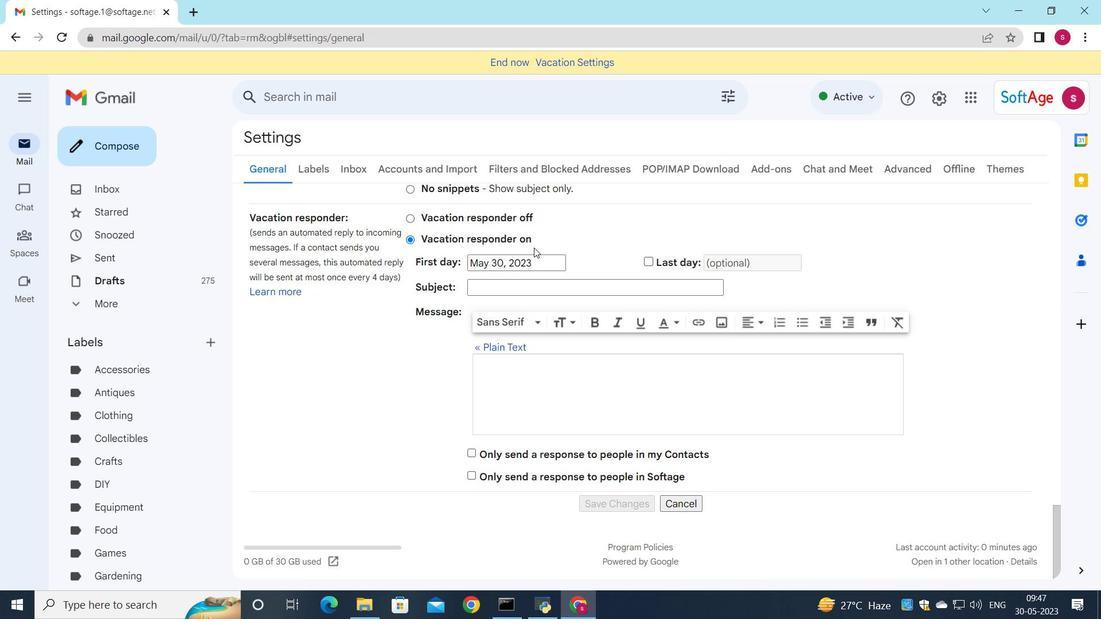 
Action: Mouse scrolled (534, 249) with delta (0, 0)
Screenshot: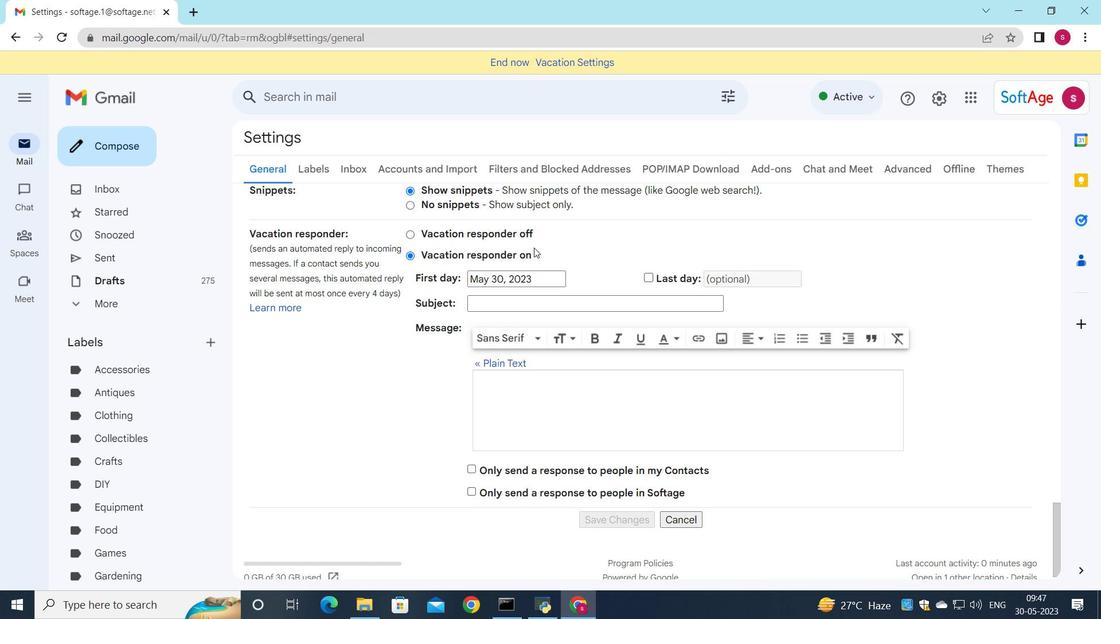 
Action: Mouse moved to (507, 261)
Screenshot: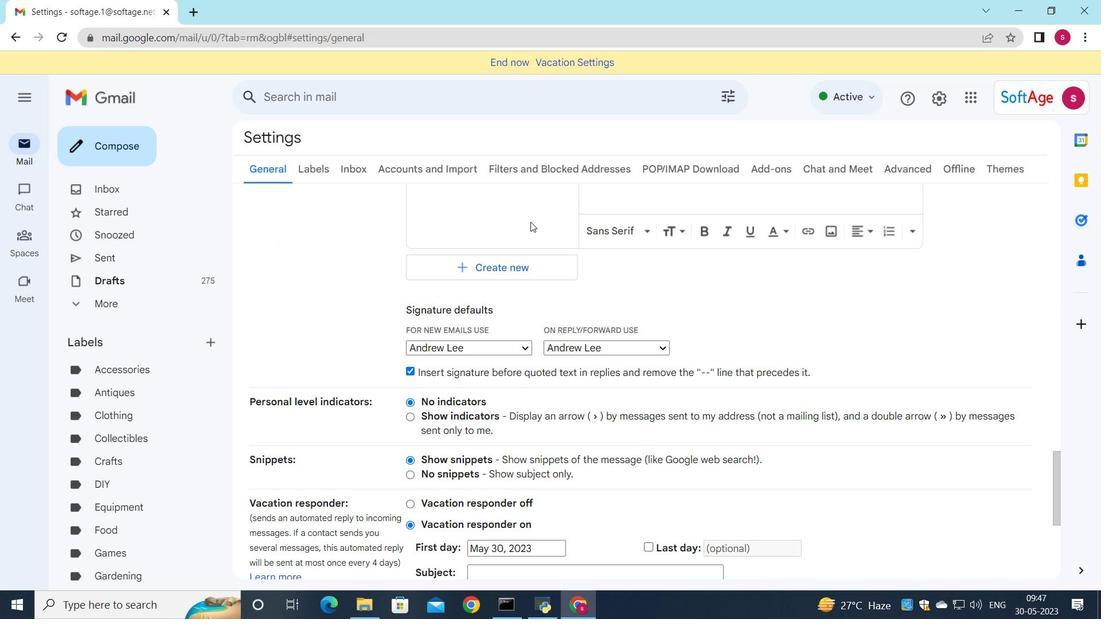 
Action: Mouse scrolled (507, 262) with delta (0, 0)
Screenshot: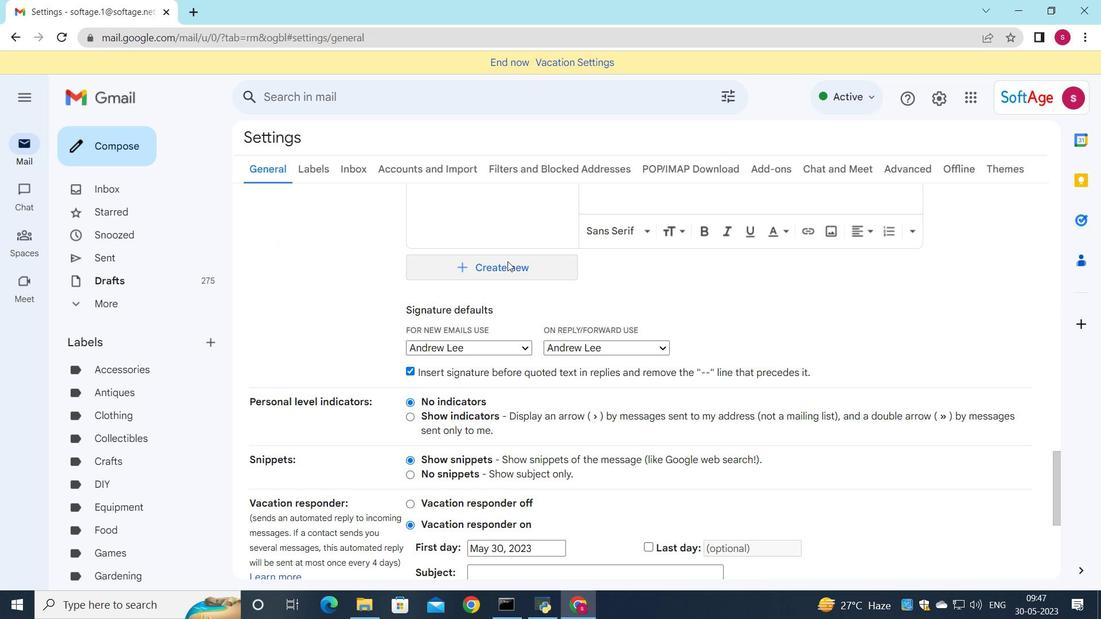 
Action: Mouse scrolled (507, 262) with delta (0, 0)
Screenshot: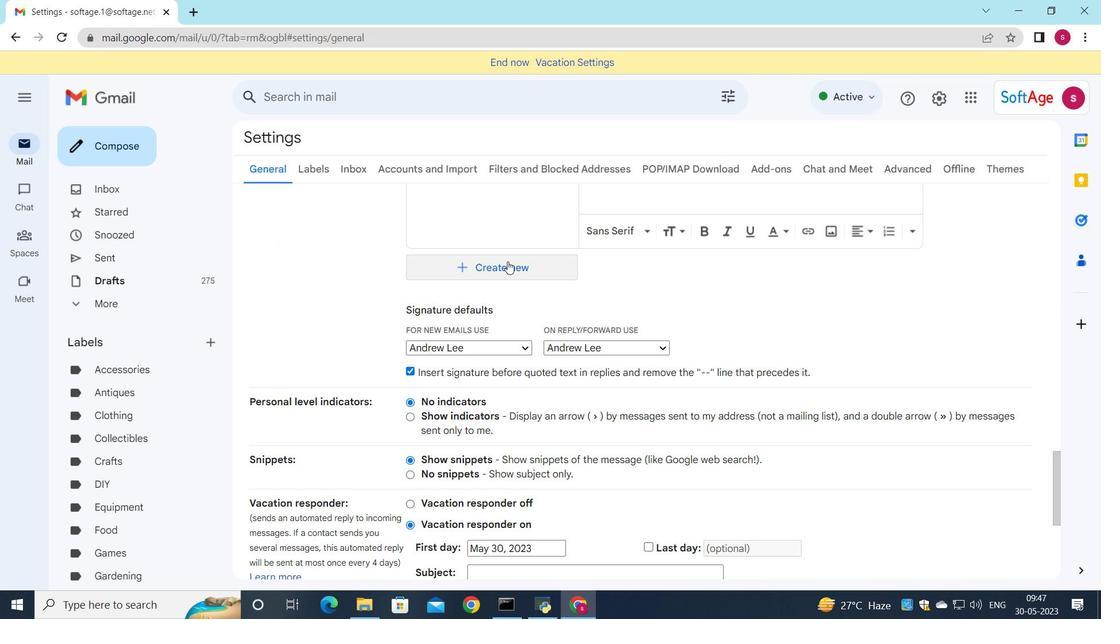 
Action: Mouse moved to (564, 289)
Screenshot: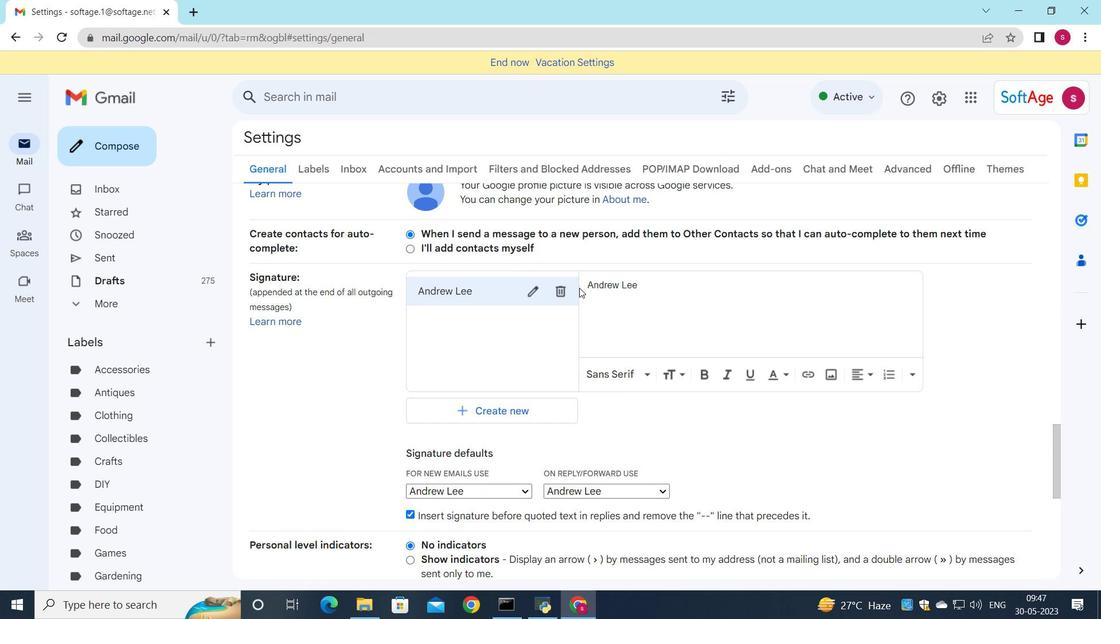 
Action: Mouse pressed left at (564, 289)
Screenshot: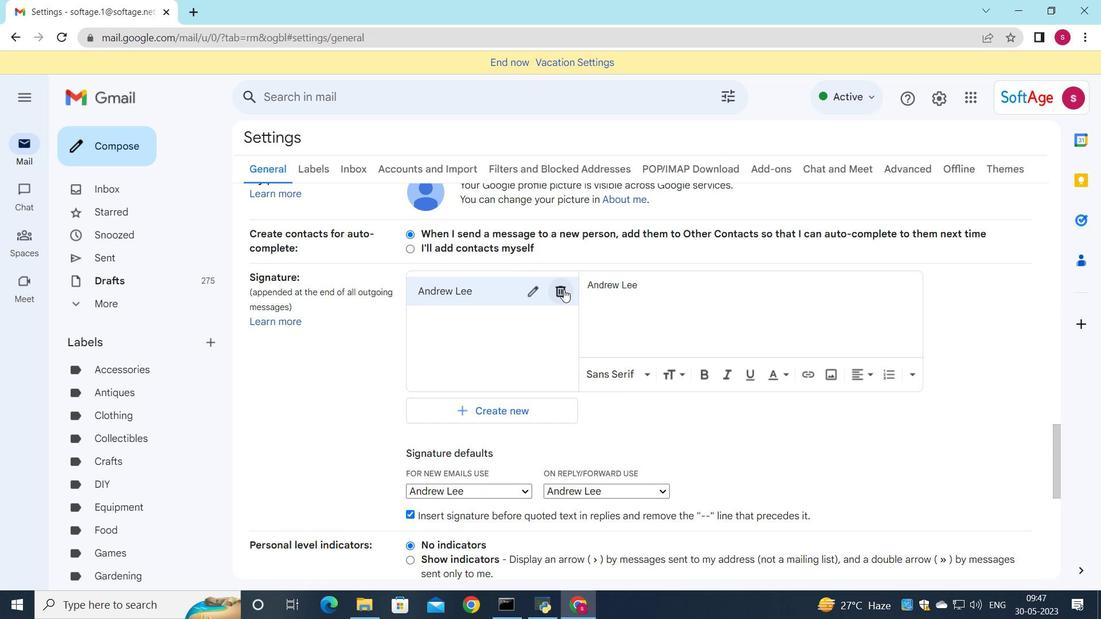
Action: Mouse moved to (671, 346)
Screenshot: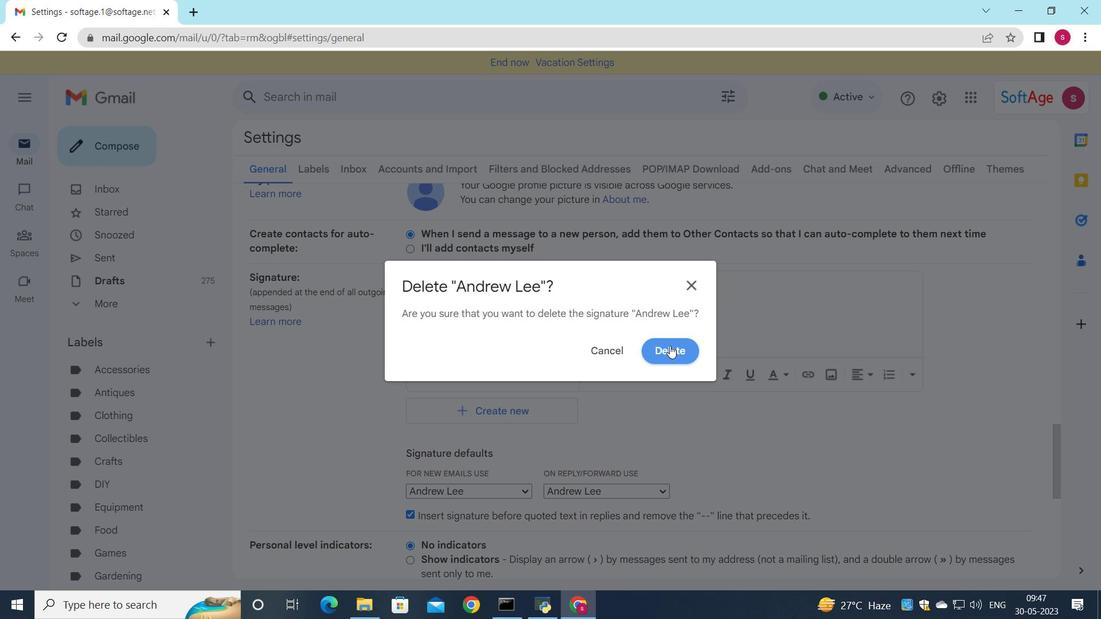 
Action: Mouse pressed left at (671, 346)
Screenshot: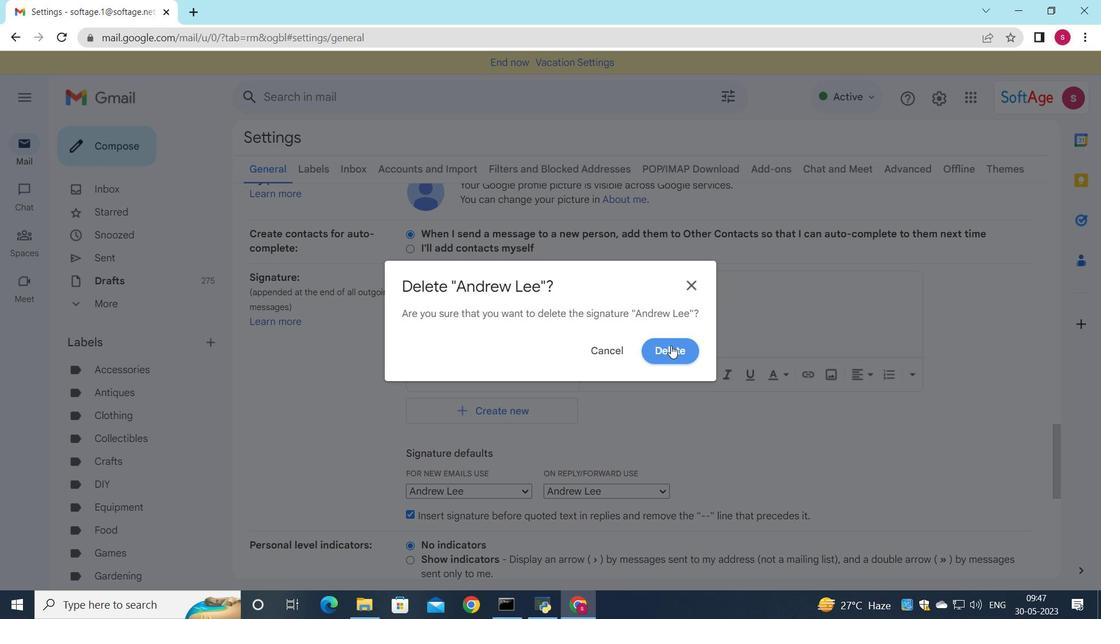 
Action: Mouse moved to (424, 307)
Screenshot: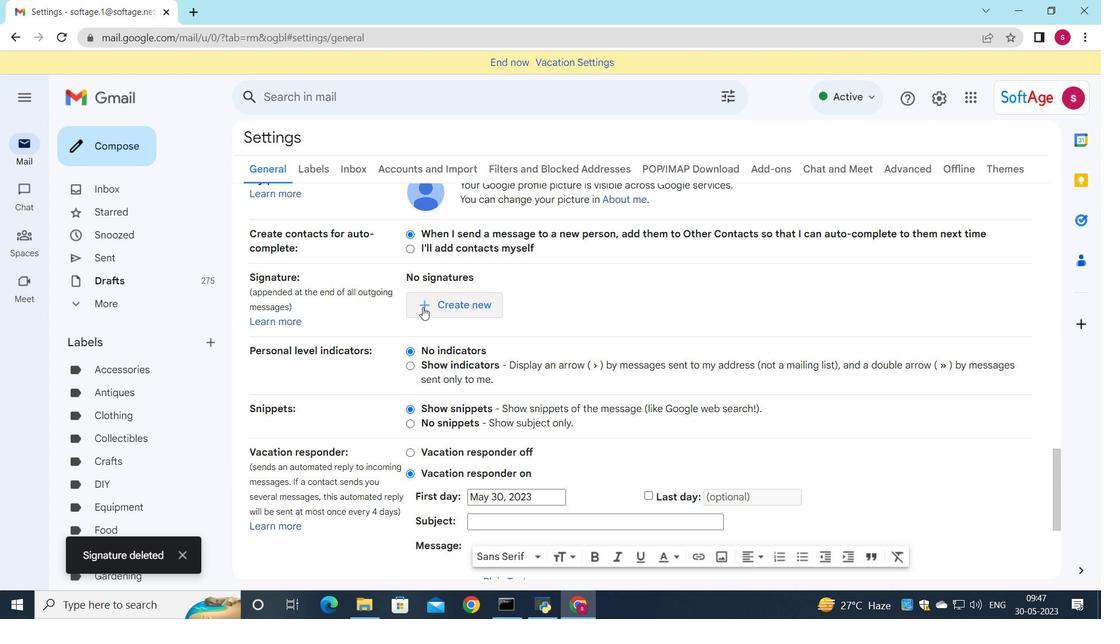 
Action: Mouse pressed left at (424, 307)
Screenshot: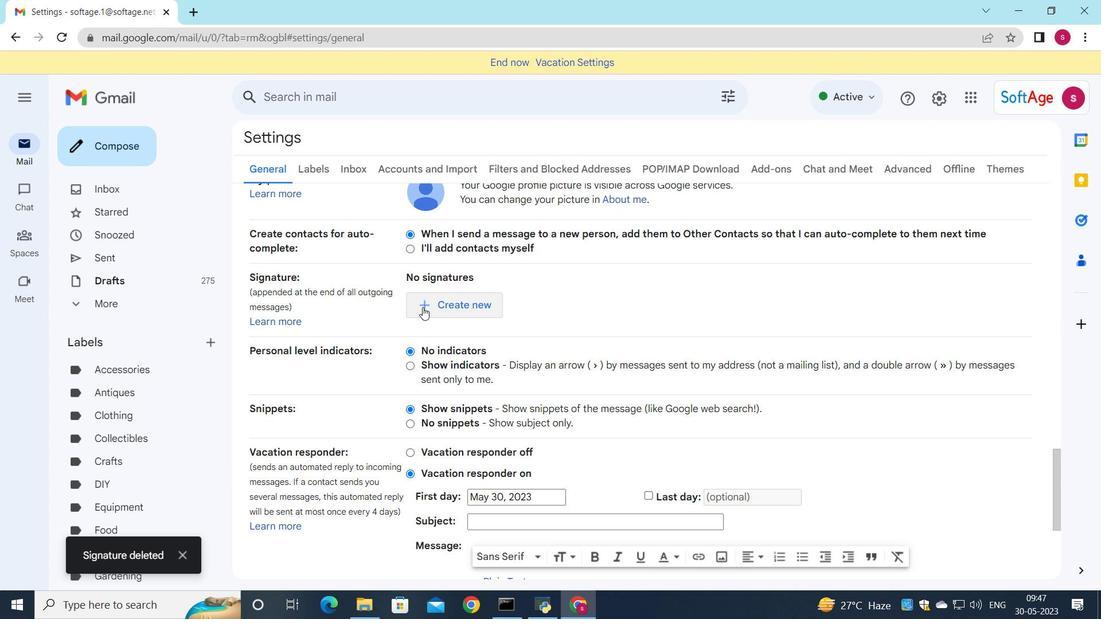 
Action: Mouse moved to (595, 350)
Screenshot: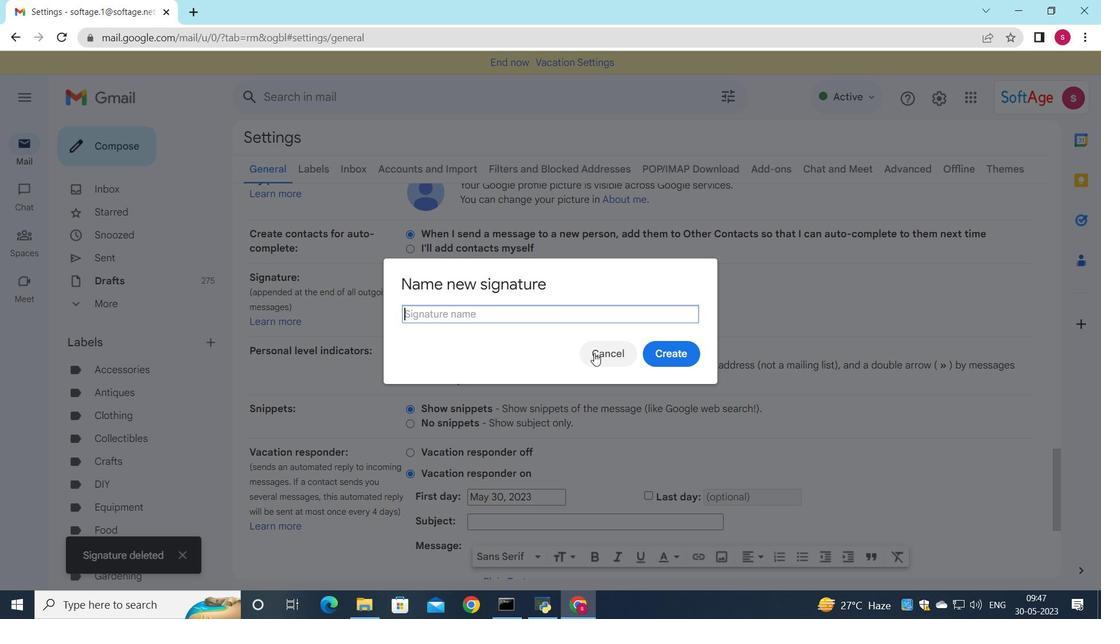 
Action: Key pressed <Key.shift>Angela<Key.space><Key.shift>Wright
Screenshot: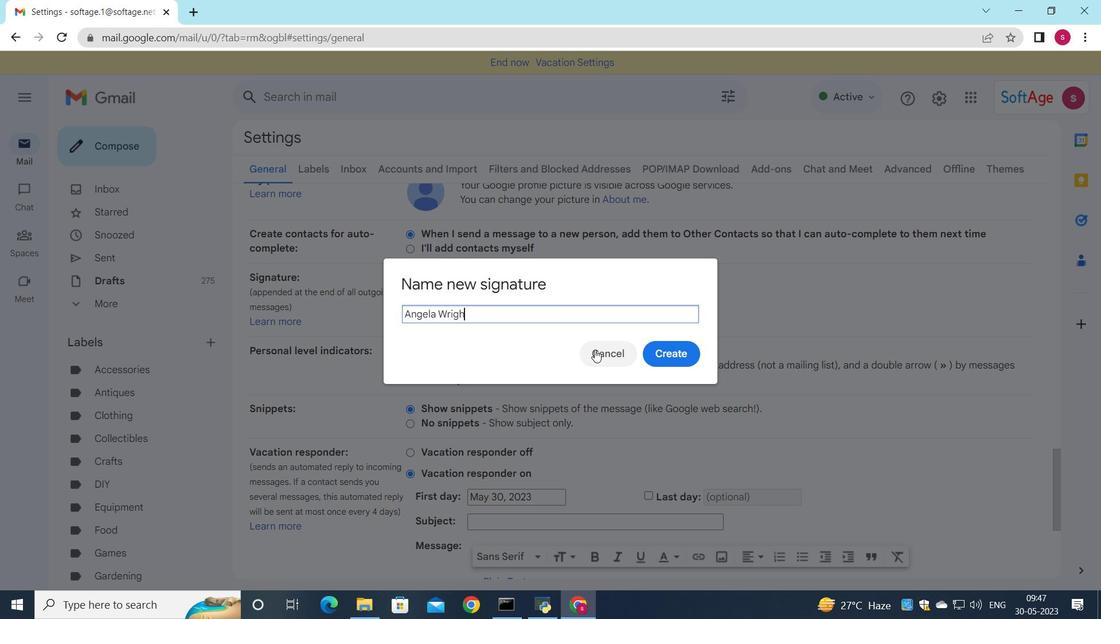 
Action: Mouse moved to (686, 355)
Screenshot: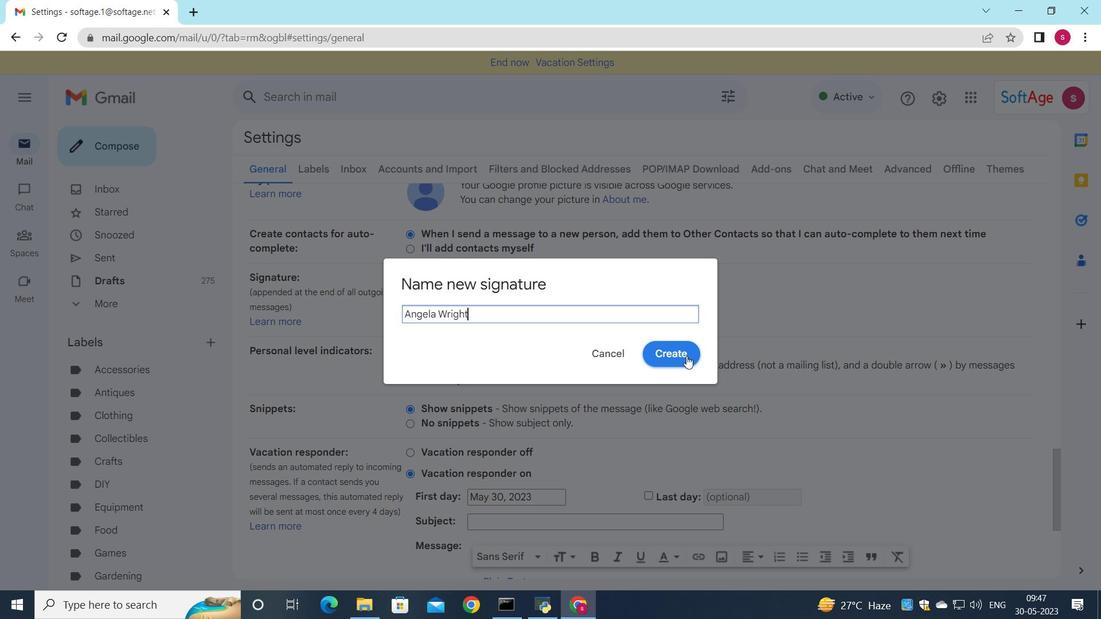 
Action: Mouse pressed left at (686, 355)
Screenshot: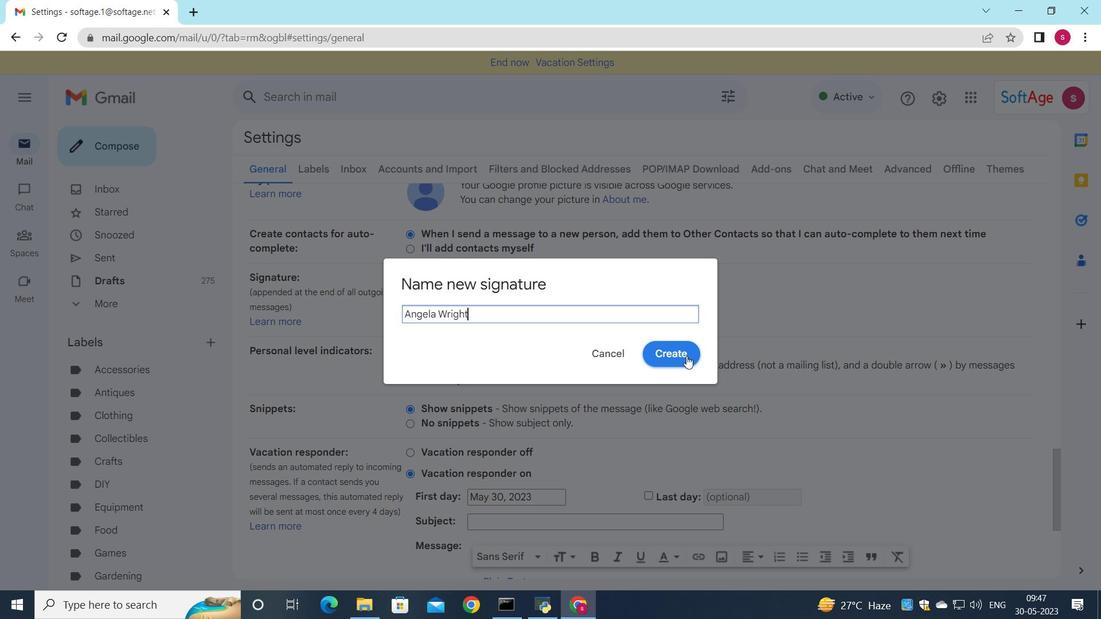 
Action: Mouse moved to (692, 299)
Screenshot: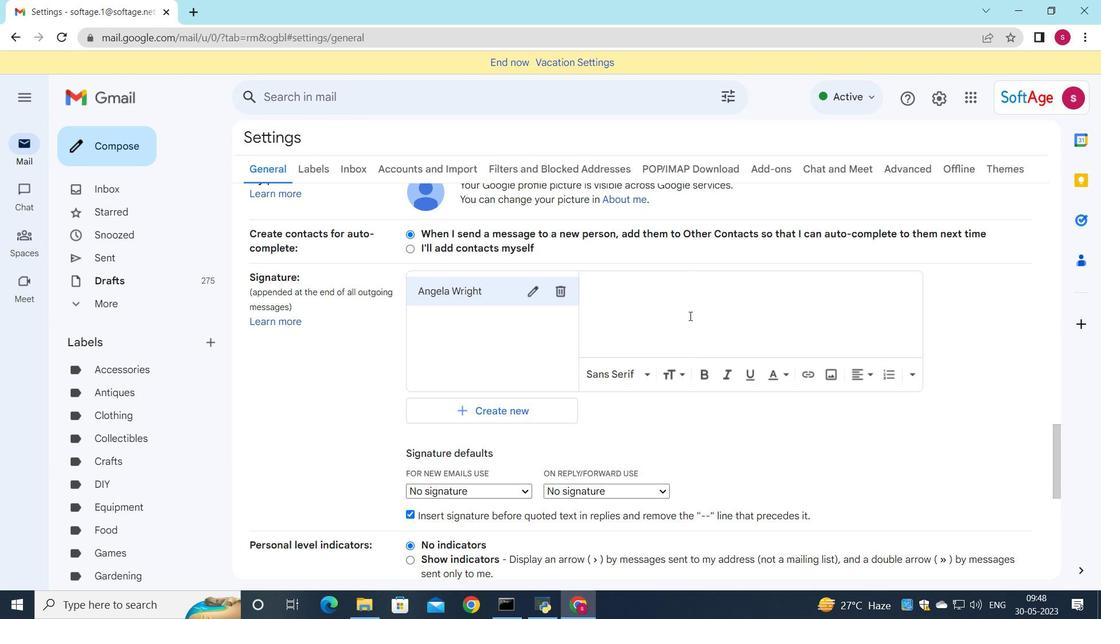 
Action: Mouse pressed left at (692, 299)
Screenshot: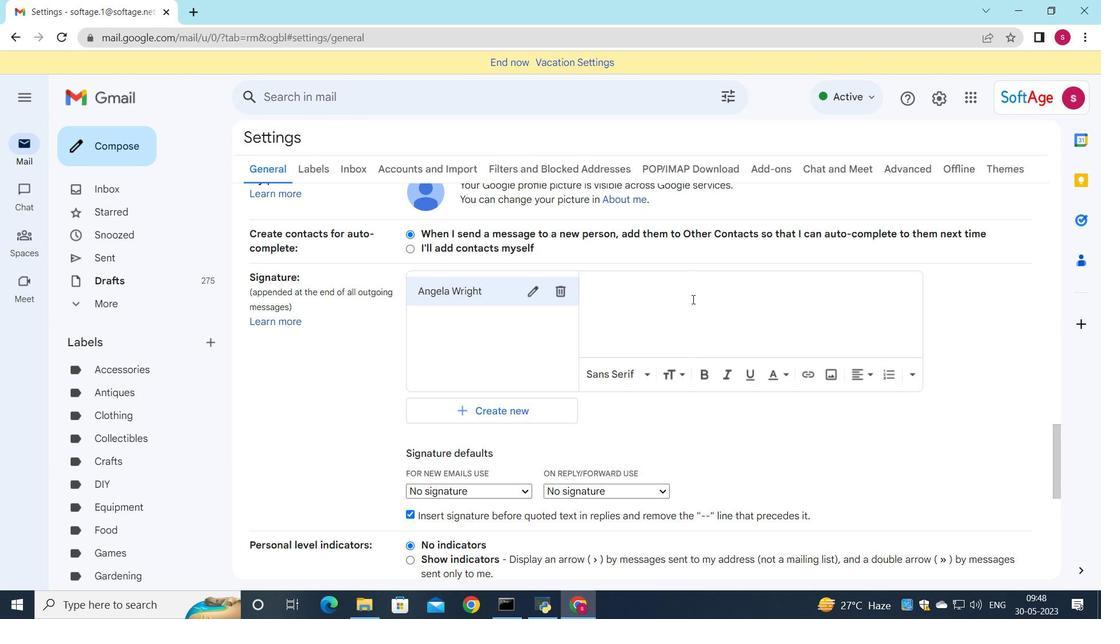 
Action: Key pressed <Key.shift>Angela<Key.space><Key.shift>Wright
Screenshot: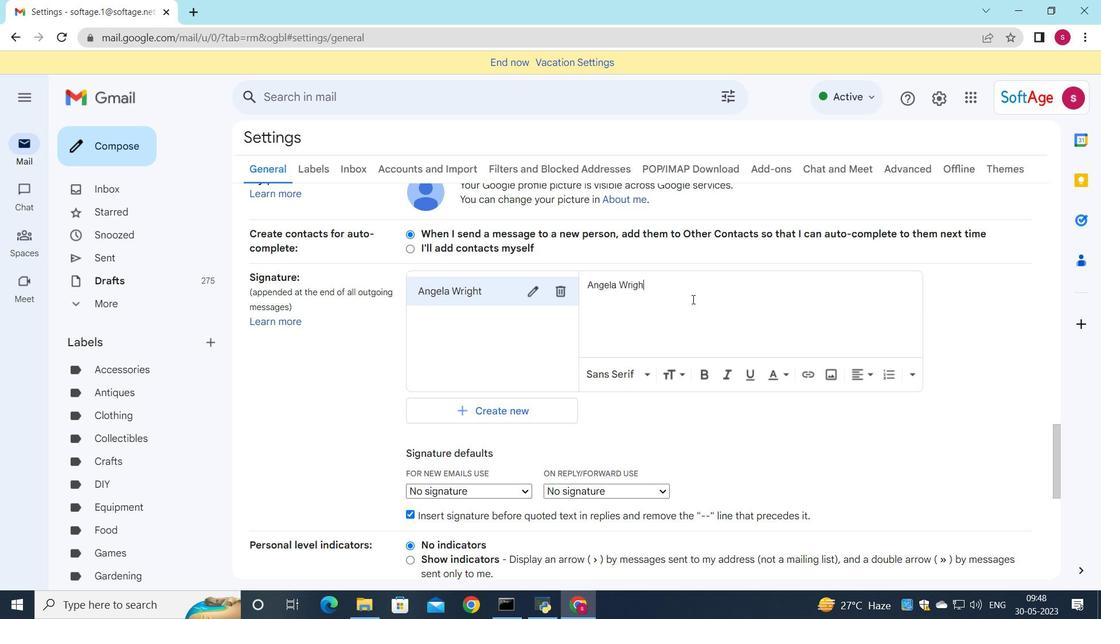 
Action: Mouse moved to (508, 489)
Screenshot: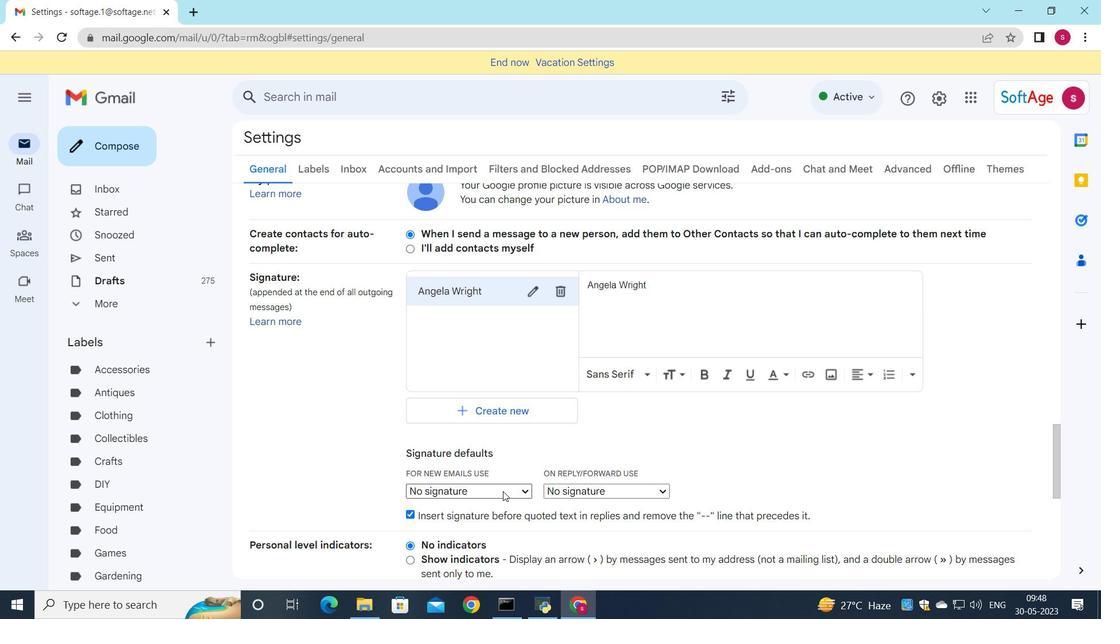 
Action: Mouse pressed left at (508, 489)
Screenshot: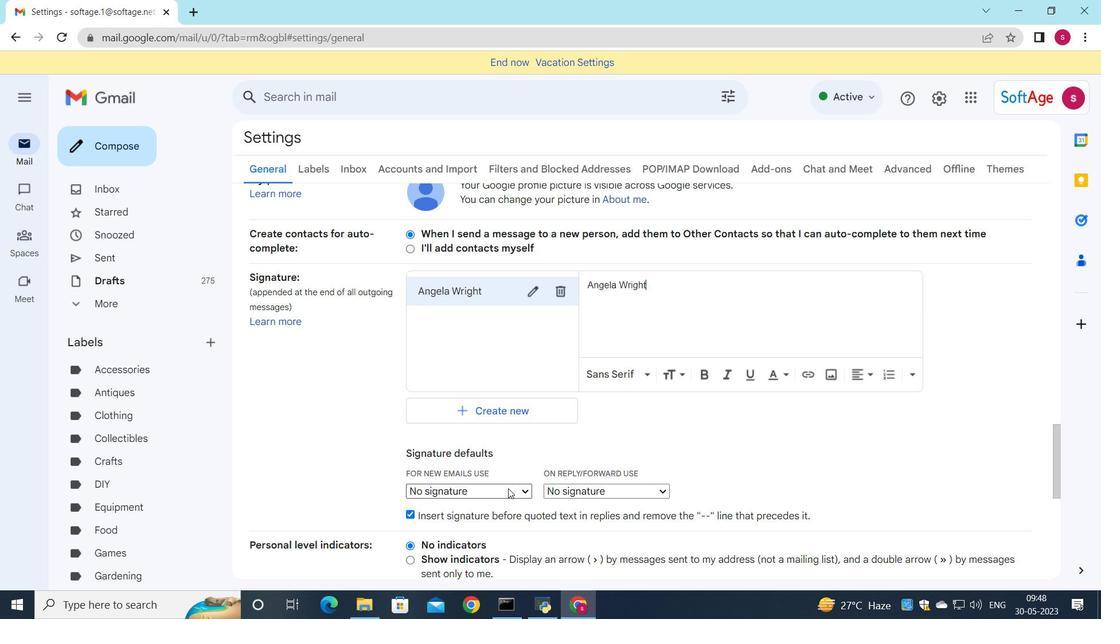 
Action: Mouse moved to (506, 515)
Screenshot: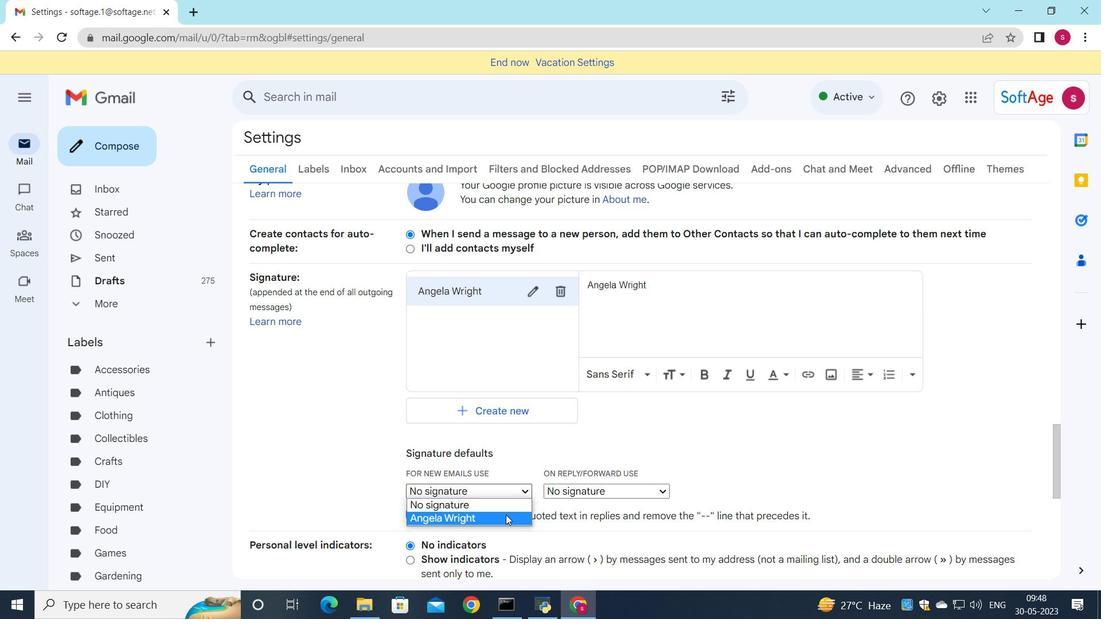 
Action: Mouse pressed left at (506, 515)
Screenshot: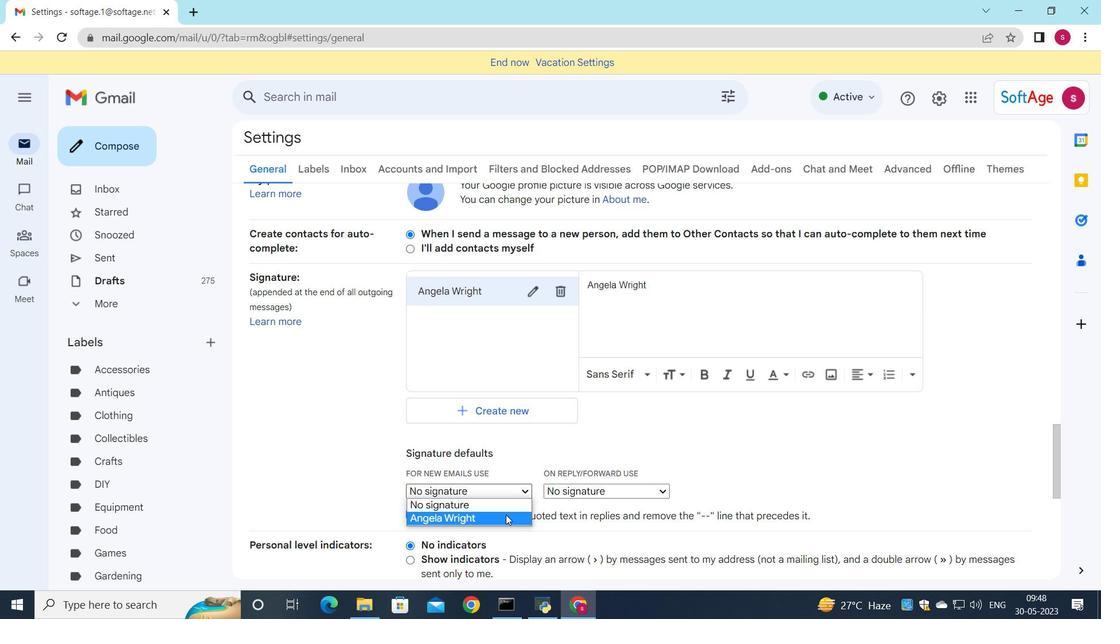 
Action: Mouse moved to (565, 490)
Screenshot: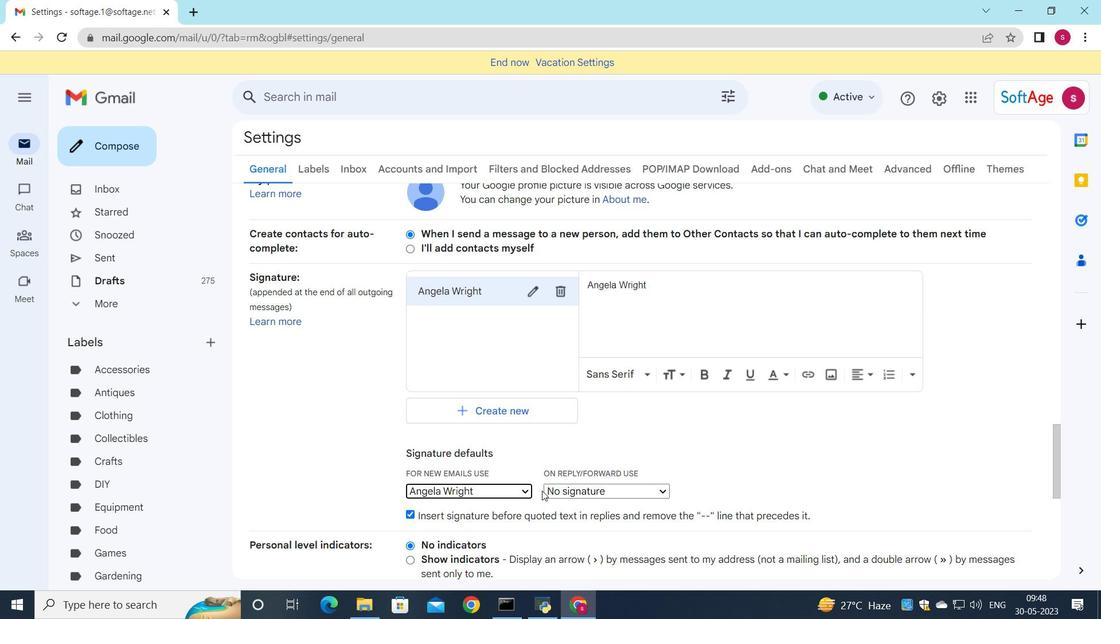 
Action: Mouse pressed left at (565, 490)
Screenshot: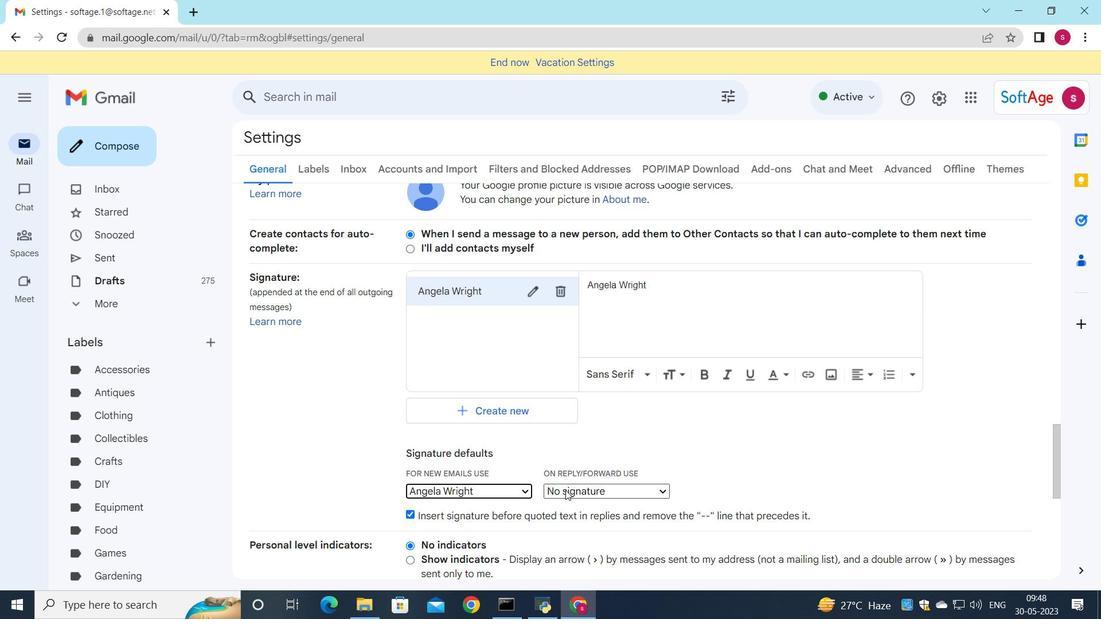 
Action: Mouse moved to (562, 518)
Screenshot: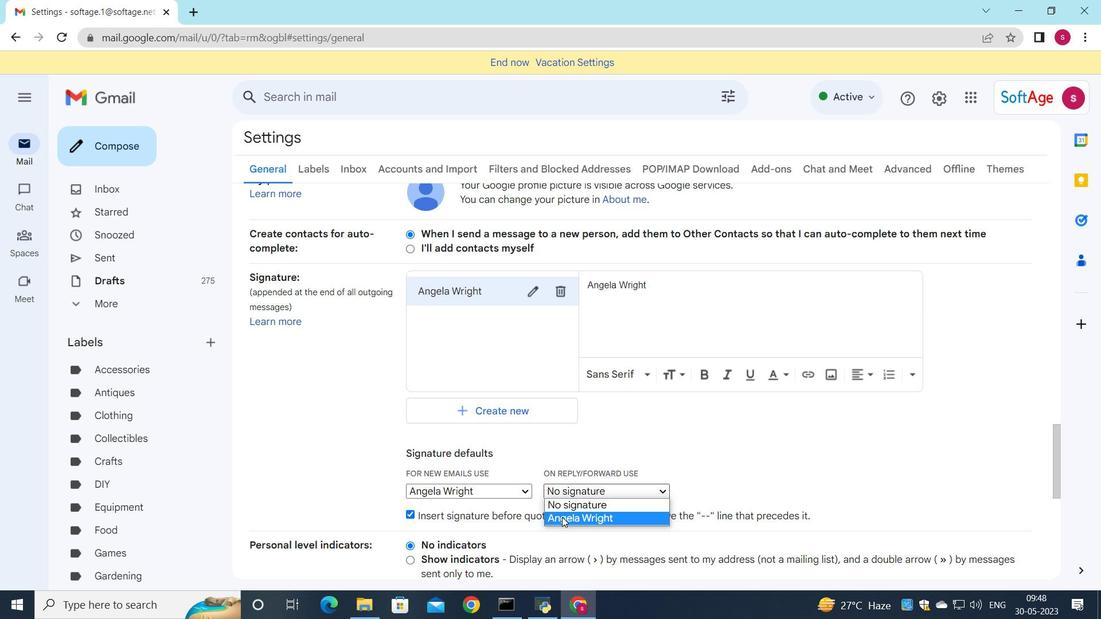 
Action: Mouse pressed left at (562, 518)
Screenshot: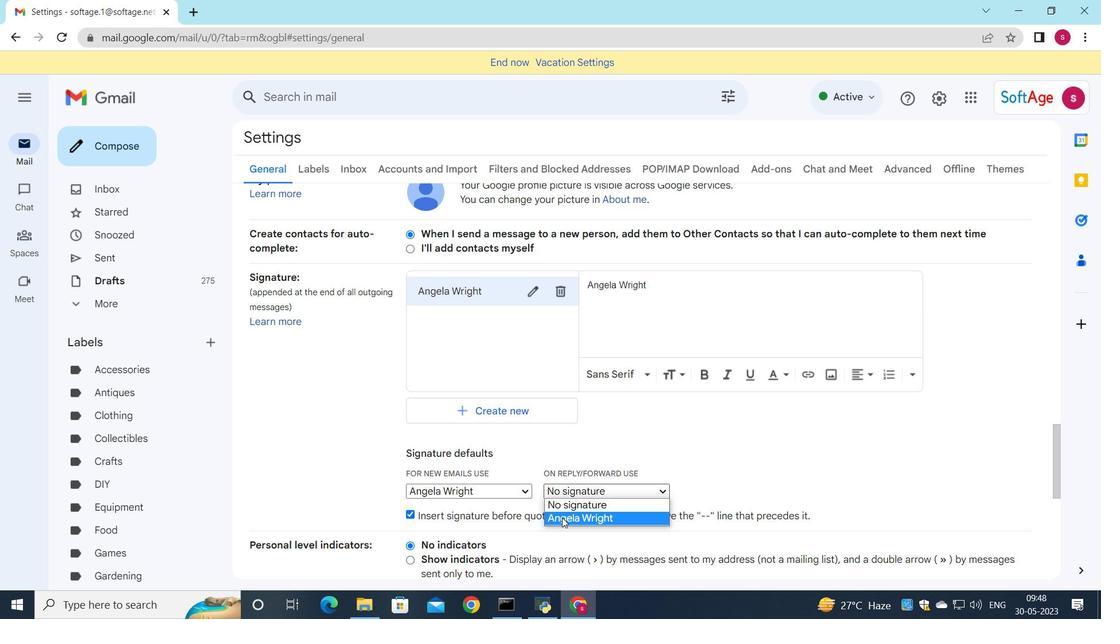 
Action: Mouse moved to (584, 448)
Screenshot: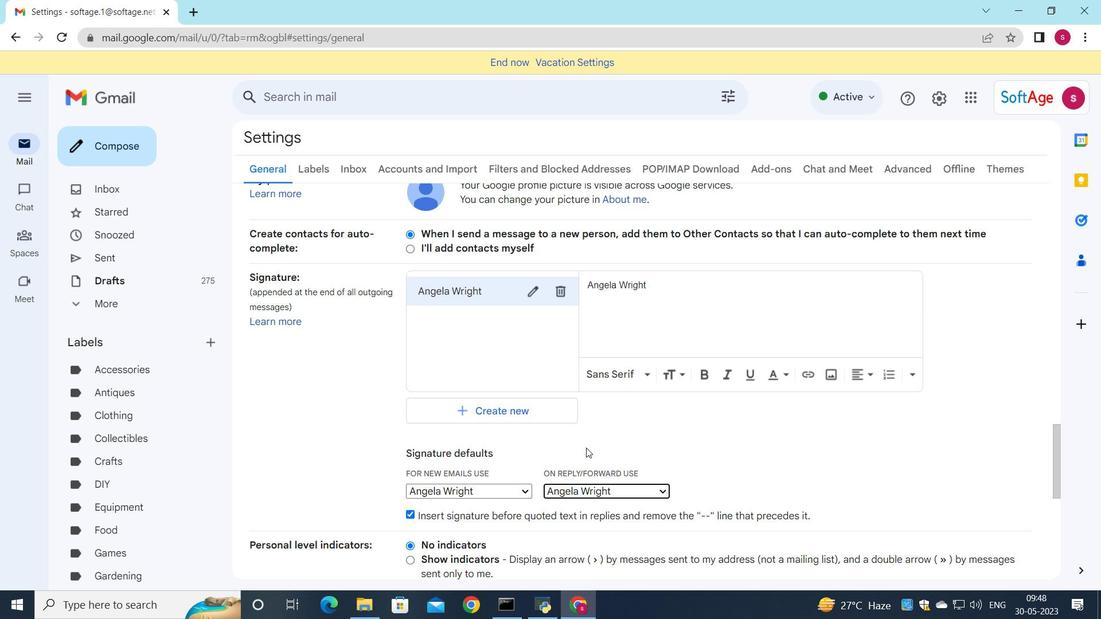 
Action: Mouse scrolled (584, 448) with delta (0, 0)
Screenshot: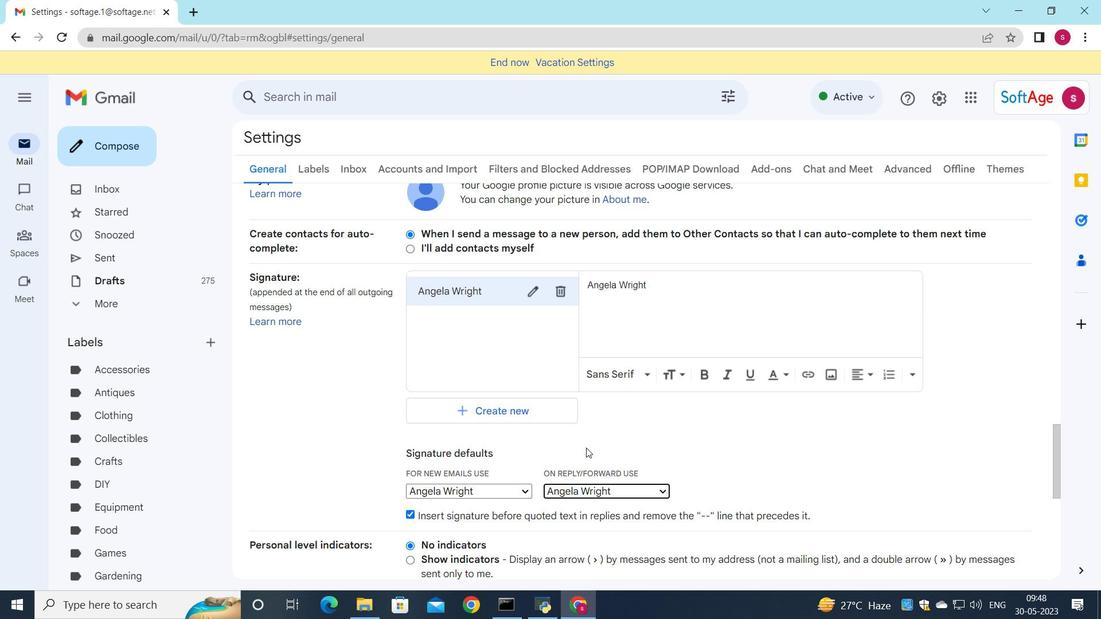 
Action: Mouse scrolled (584, 448) with delta (0, 0)
Screenshot: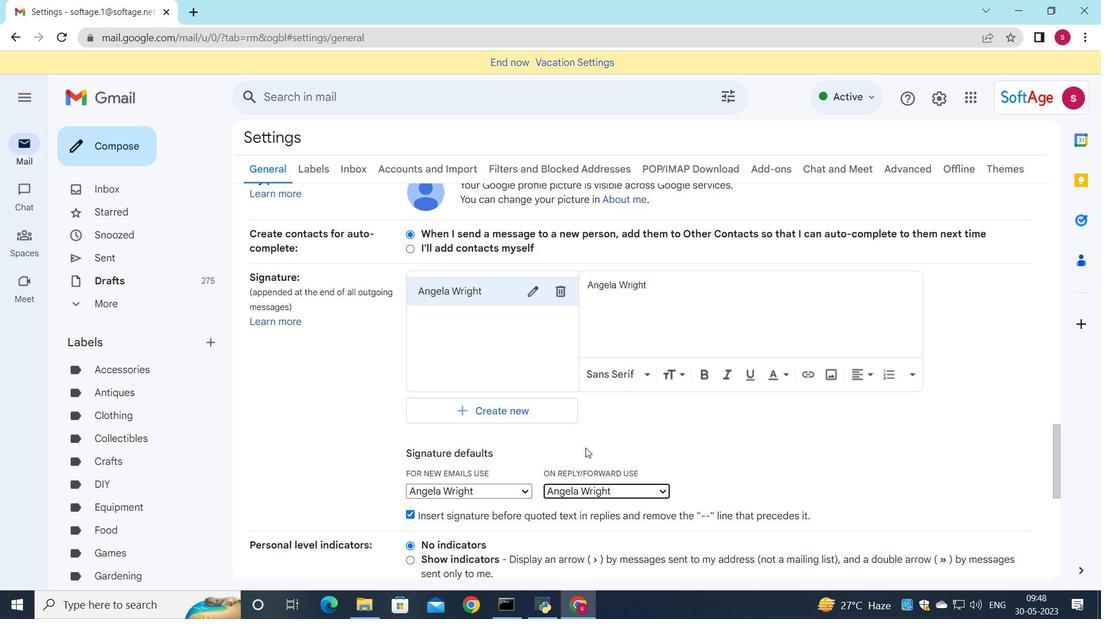 
Action: Mouse moved to (583, 449)
Screenshot: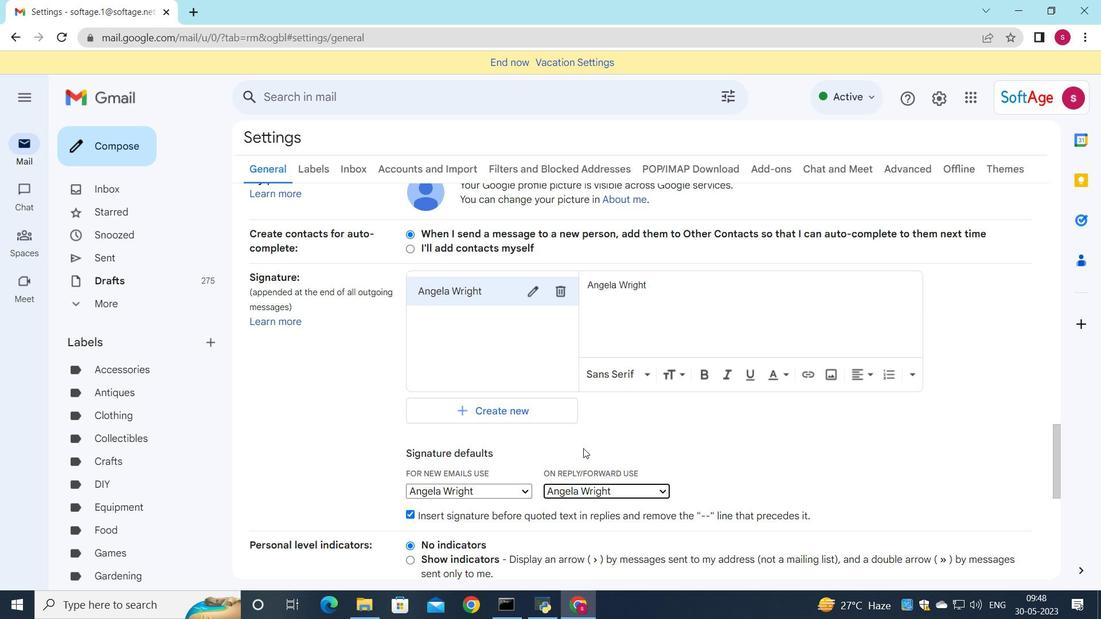 
Action: Mouse scrolled (583, 448) with delta (0, 0)
Screenshot: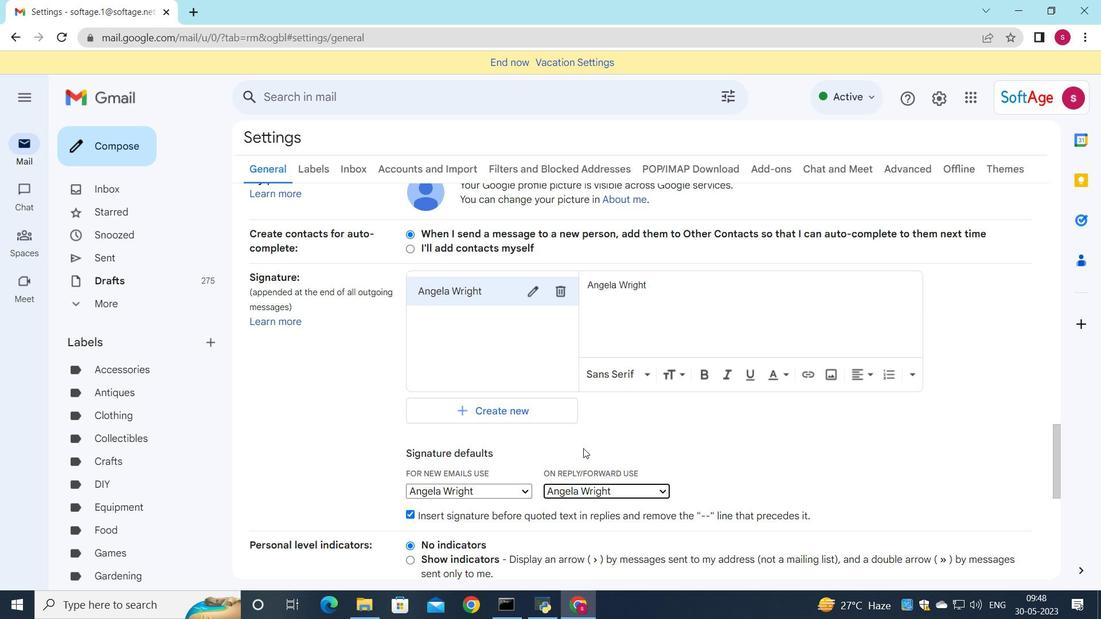 
Action: Mouse moved to (583, 449)
Screenshot: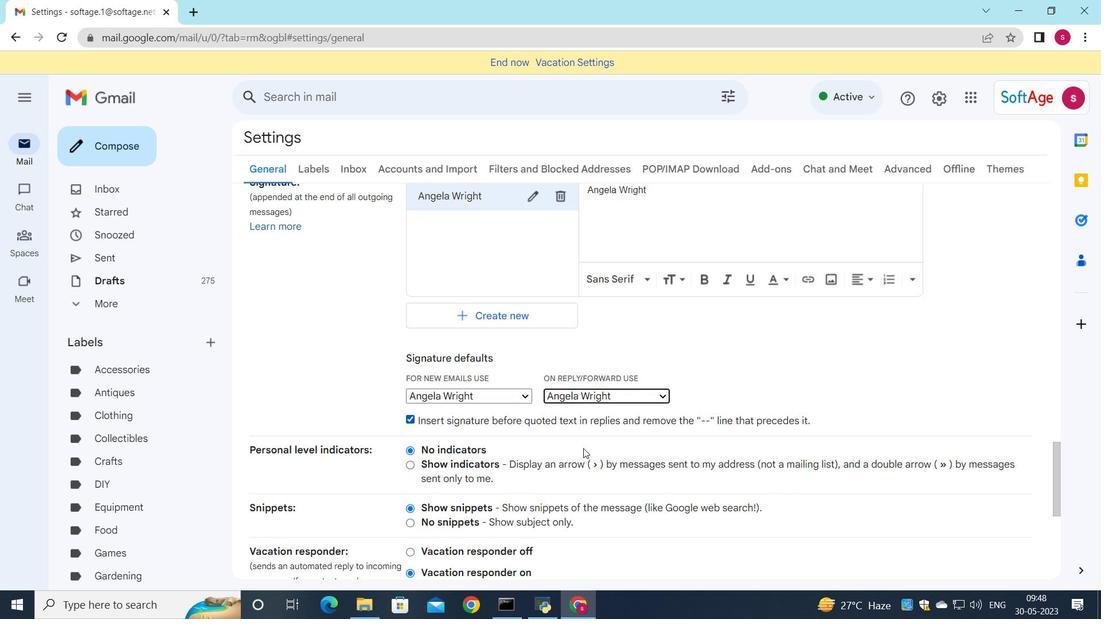 
Action: Mouse scrolled (583, 448) with delta (0, 0)
Screenshot: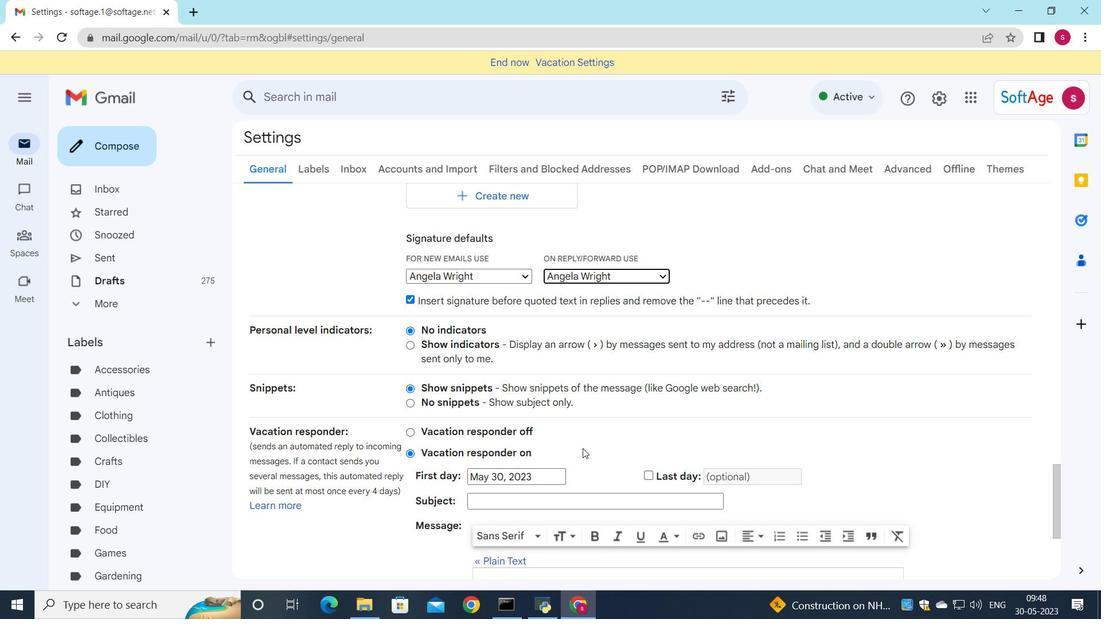 
Action: Mouse scrolled (583, 448) with delta (0, 0)
Screenshot: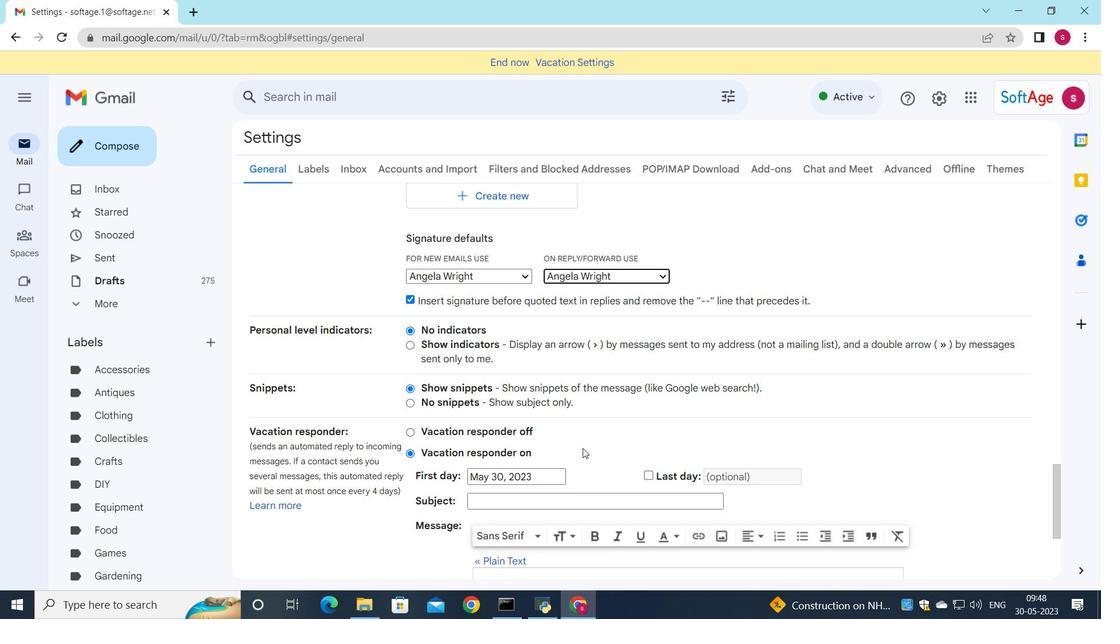 
Action: Mouse scrolled (583, 448) with delta (0, 0)
Screenshot: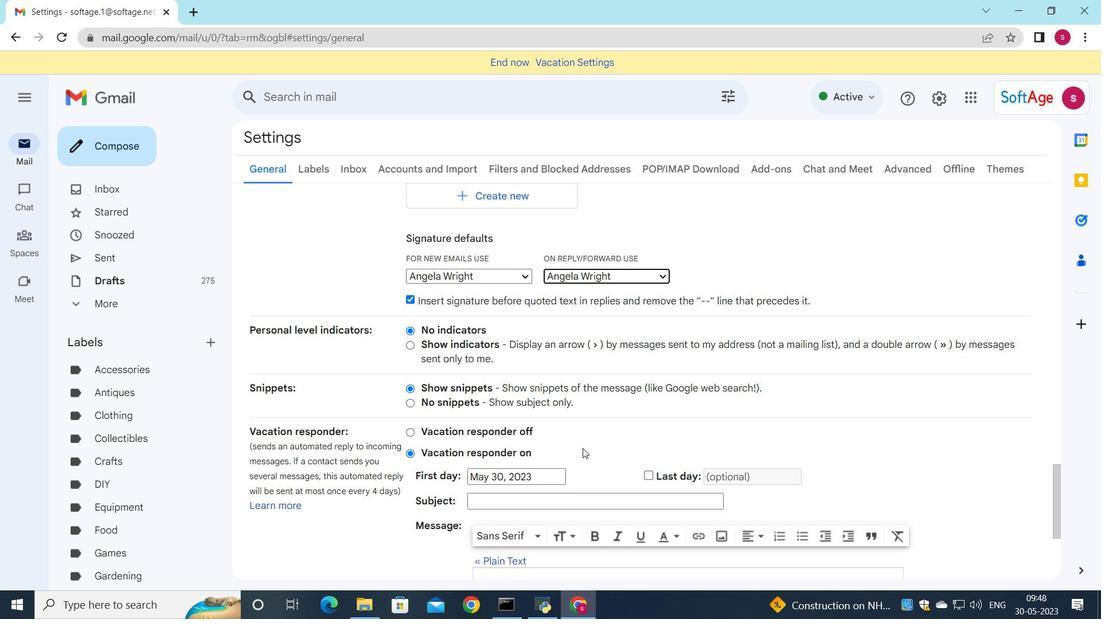 
Action: Mouse scrolled (583, 448) with delta (0, 0)
Screenshot: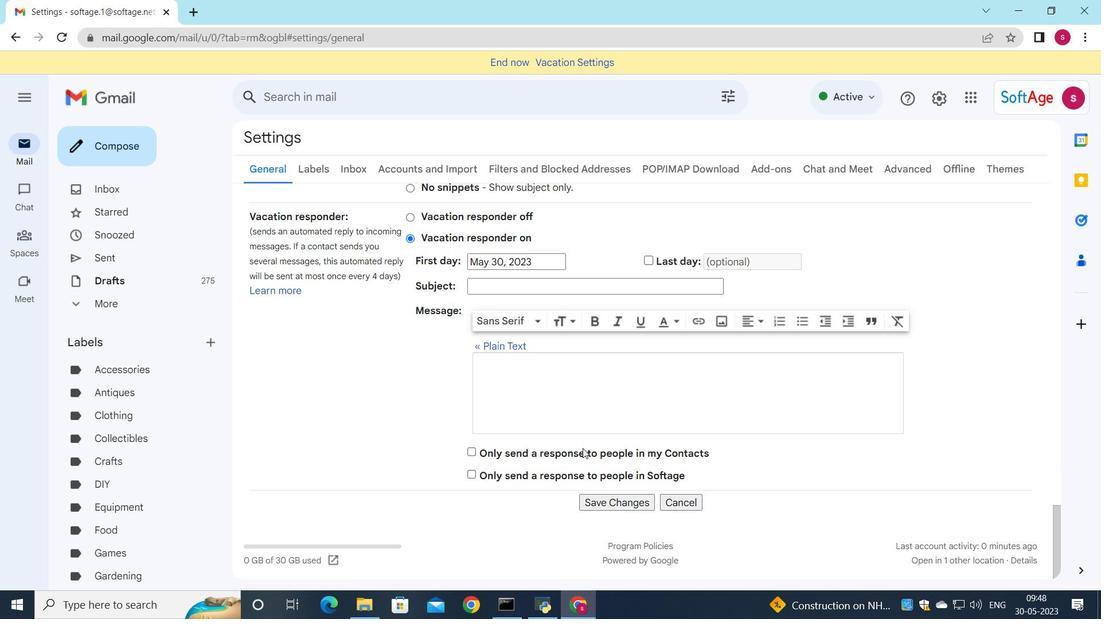 
Action: Mouse scrolled (583, 448) with delta (0, 0)
Screenshot: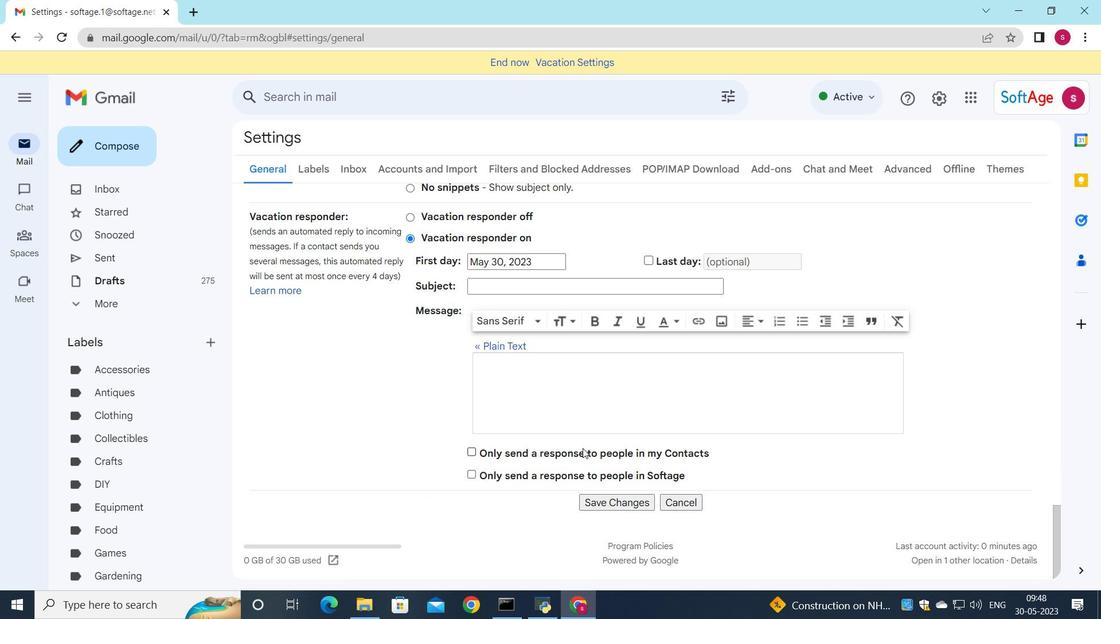 
Action: Mouse scrolled (583, 448) with delta (0, 0)
Screenshot: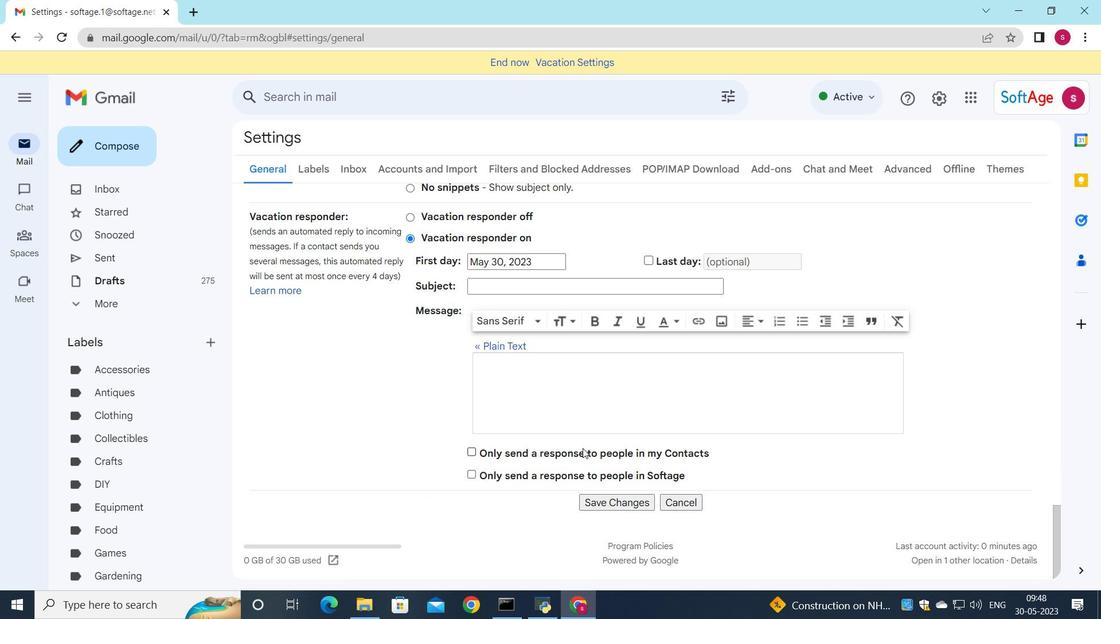 
Action: Mouse scrolled (583, 448) with delta (0, 0)
Screenshot: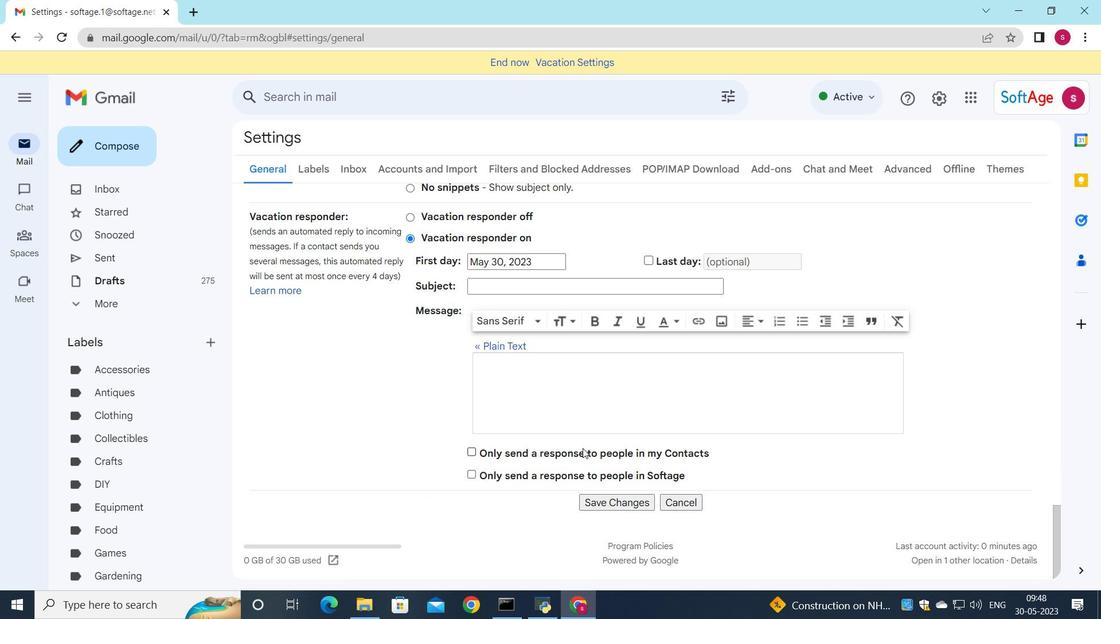 
Action: Mouse moved to (612, 507)
Screenshot: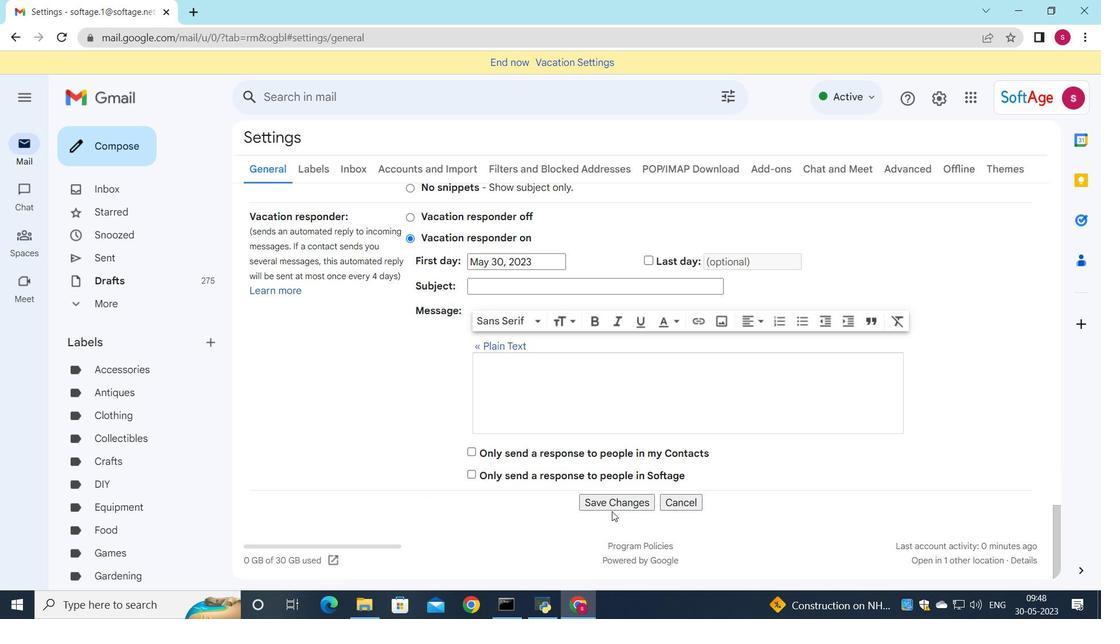 
Action: Mouse pressed left at (612, 507)
Screenshot: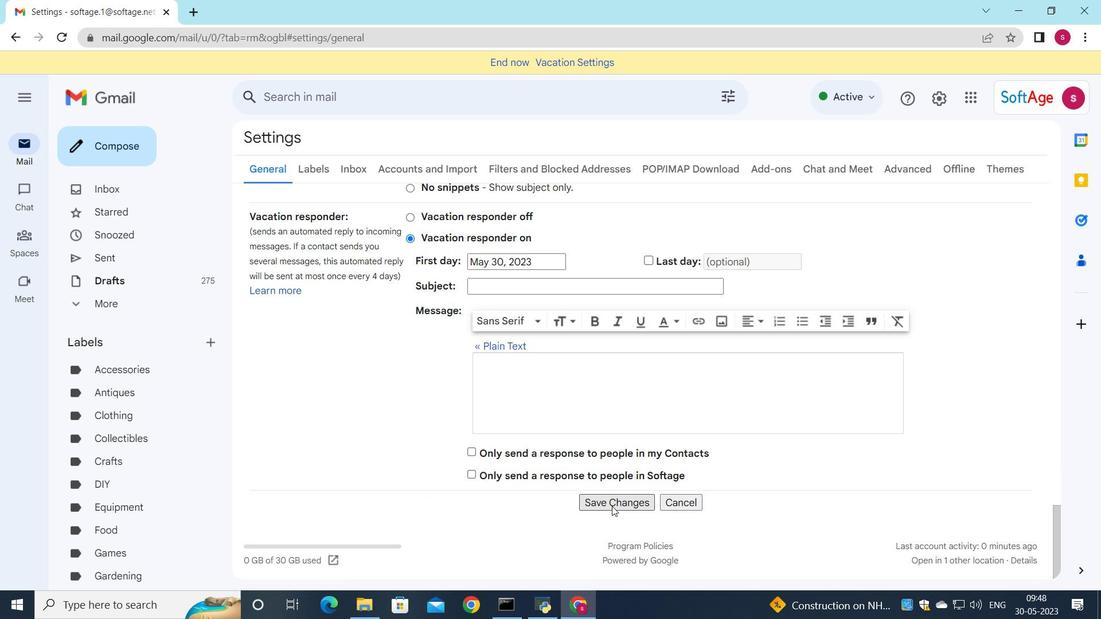 
Action: Mouse moved to (110, 153)
Screenshot: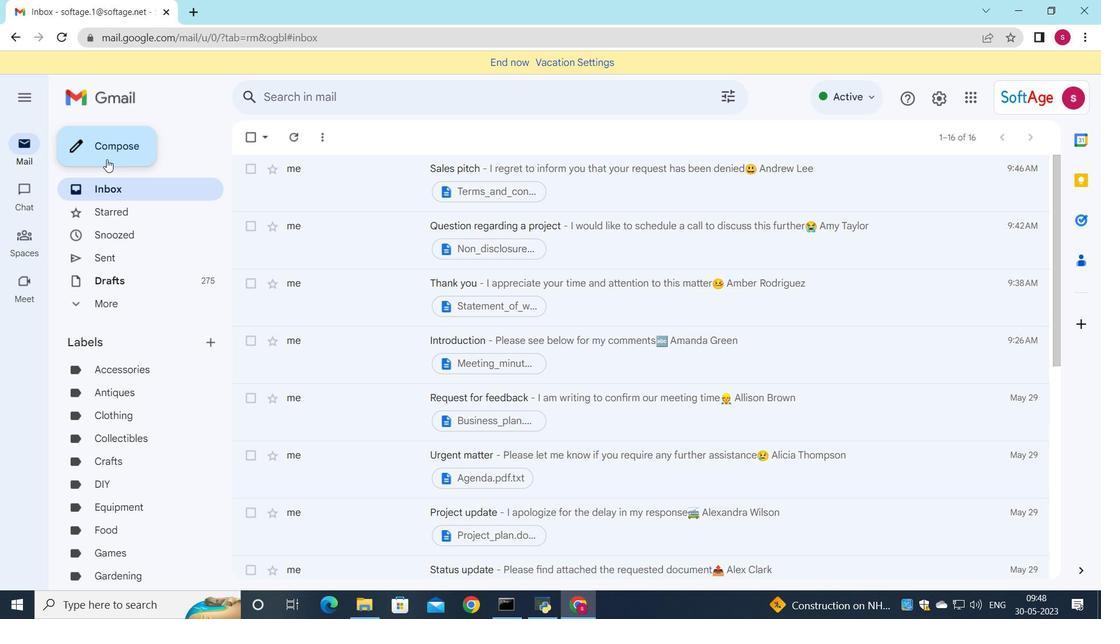 
Action: Mouse pressed left at (110, 153)
Screenshot: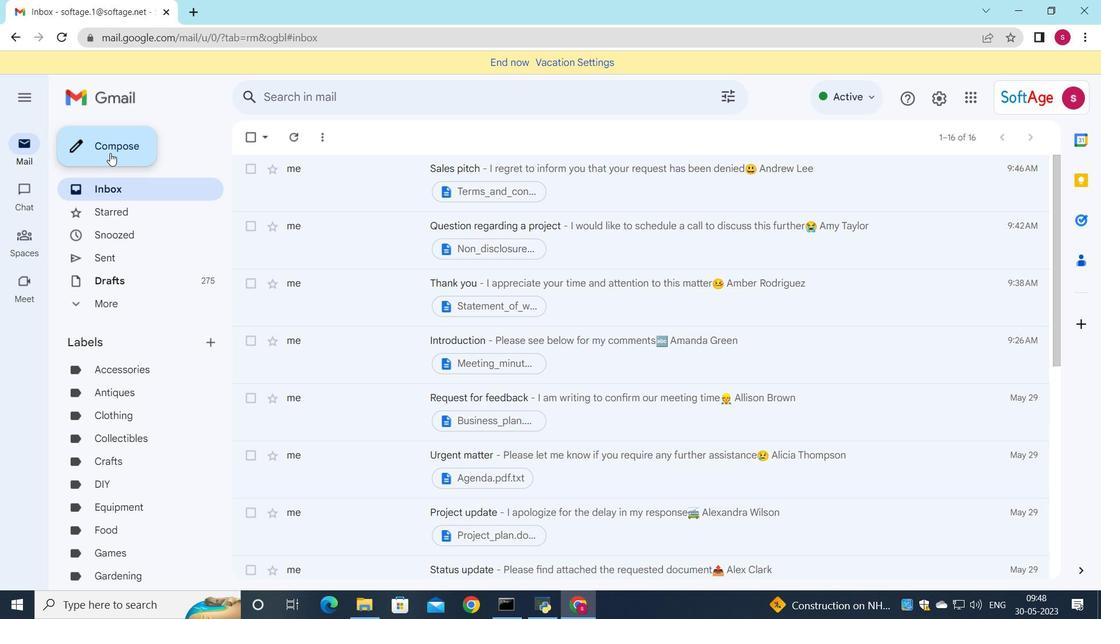 
Action: Mouse moved to (789, 255)
Screenshot: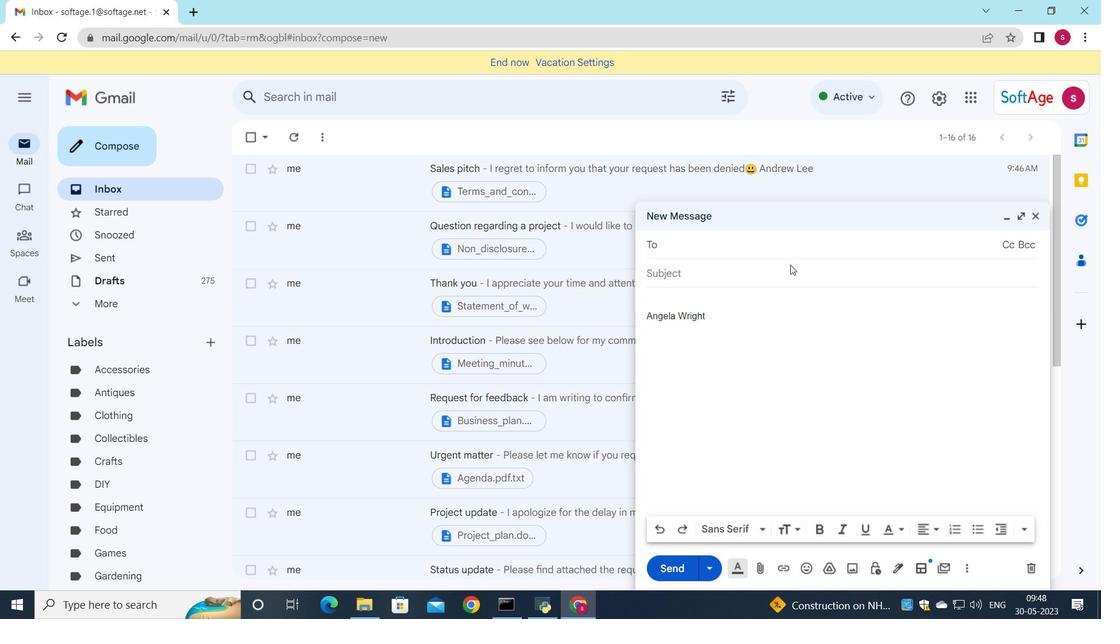 
Action: Key pressed <Key.down><Key.down><Key.down><Key.down><Key.enter><Key.down><Key.down><Key.down><Key.down><Key.up><Key.up><Key.enter><Key.down><Key.down><Key.down><Key.down><Key.down><Key.enter>
Screenshot: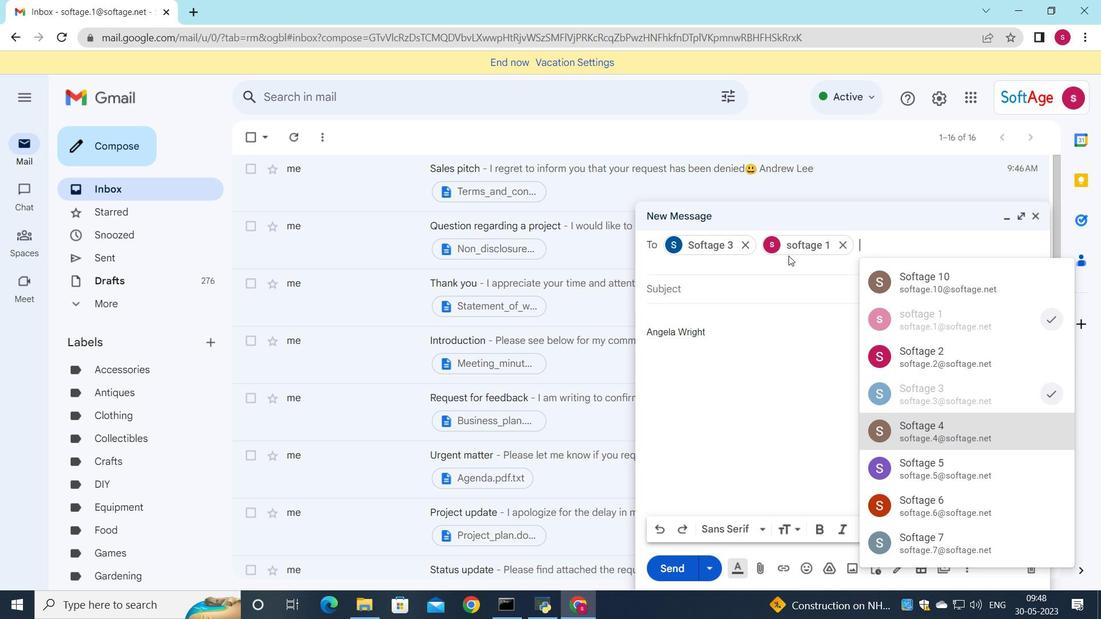 
Action: Mouse moved to (1009, 266)
Screenshot: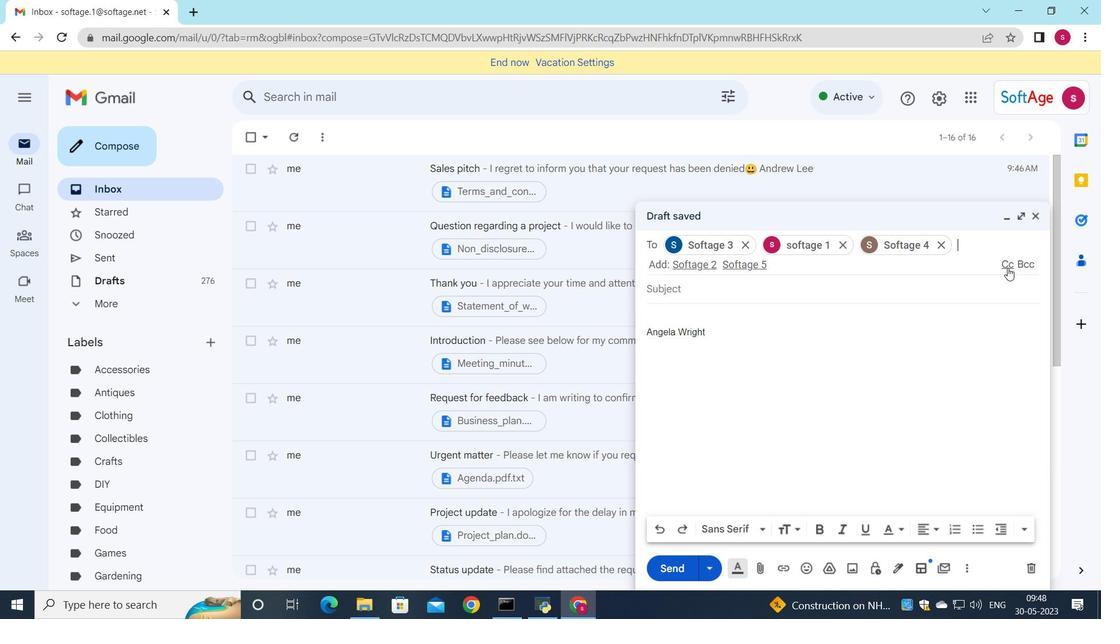
Action: Mouse pressed left at (1009, 266)
Screenshot: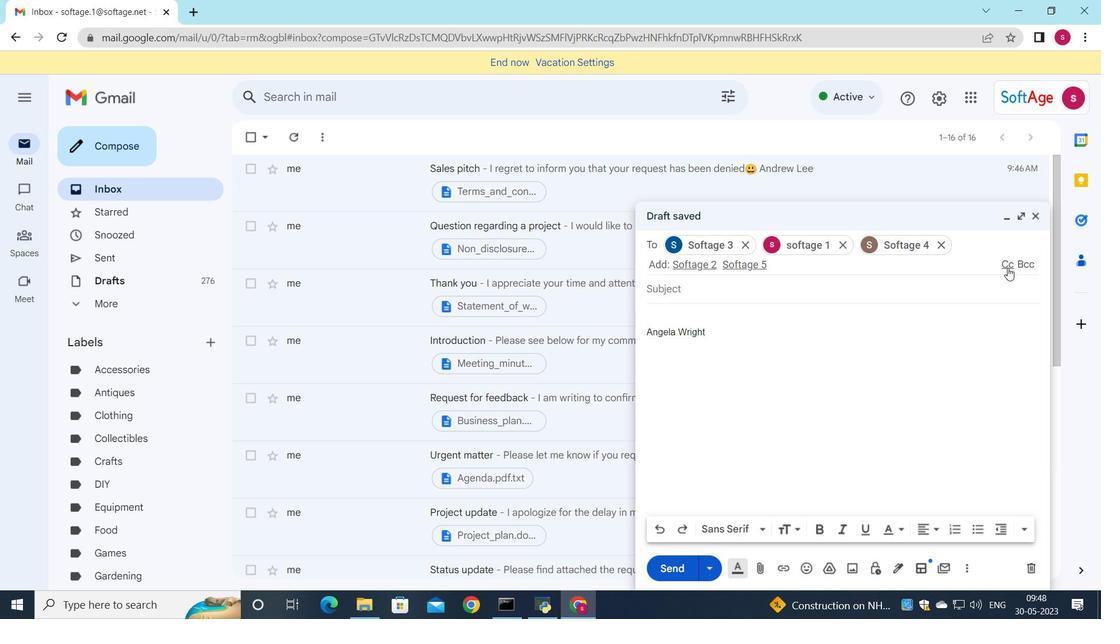 
Action: Key pressed <Key.down><Key.down><Key.down><Key.down>
Screenshot: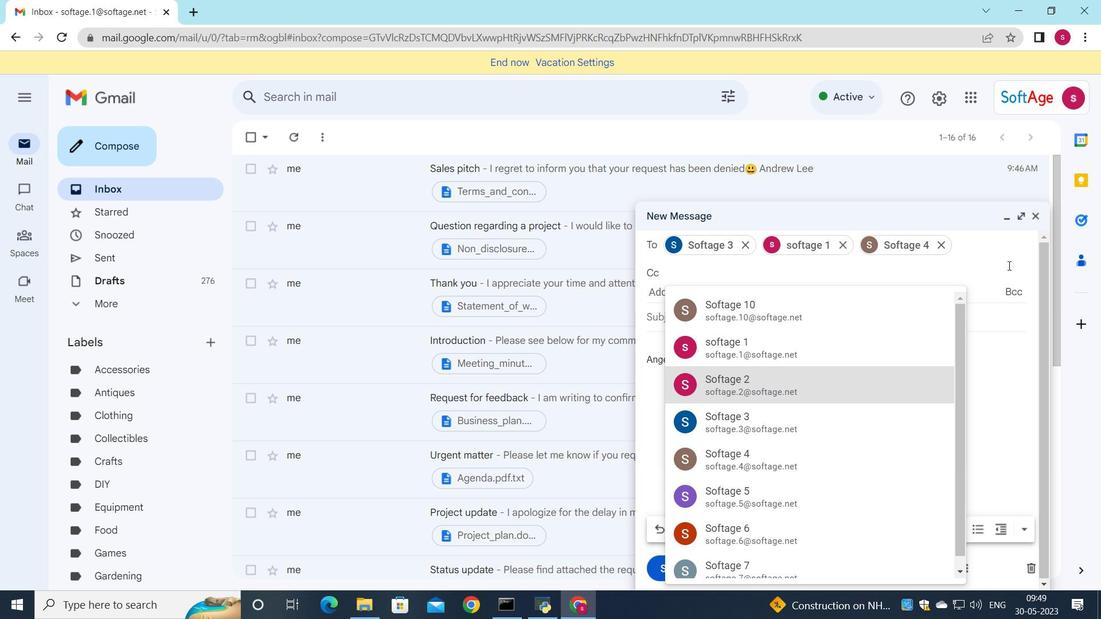 
Action: Mouse moved to (1005, 223)
Screenshot: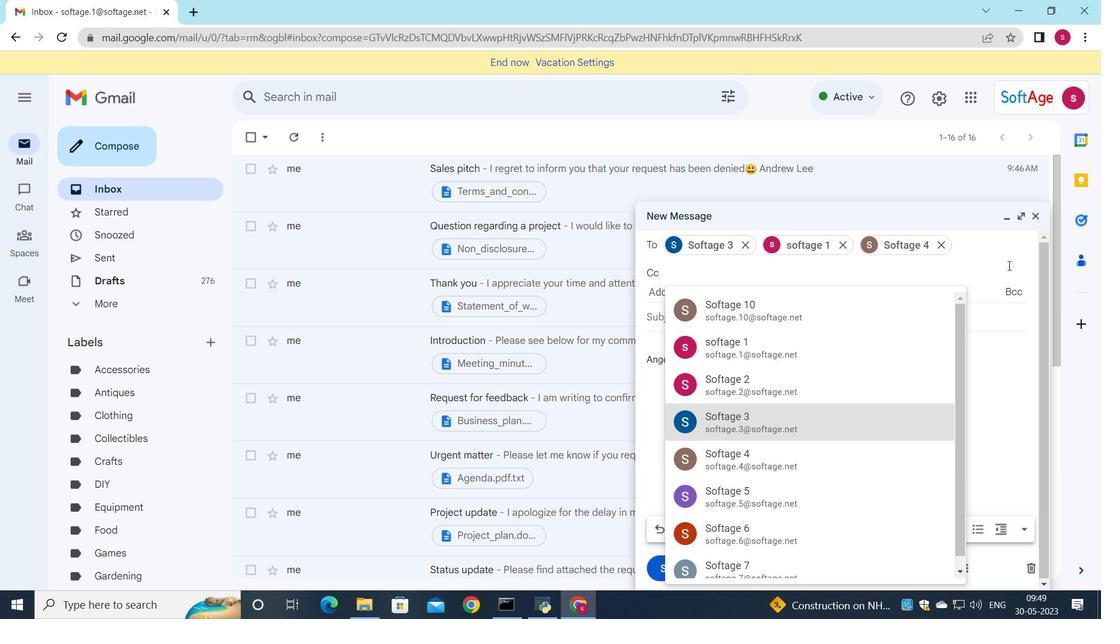 
Action: Key pressed <Key.down><Key.down><Key.enter>
Screenshot: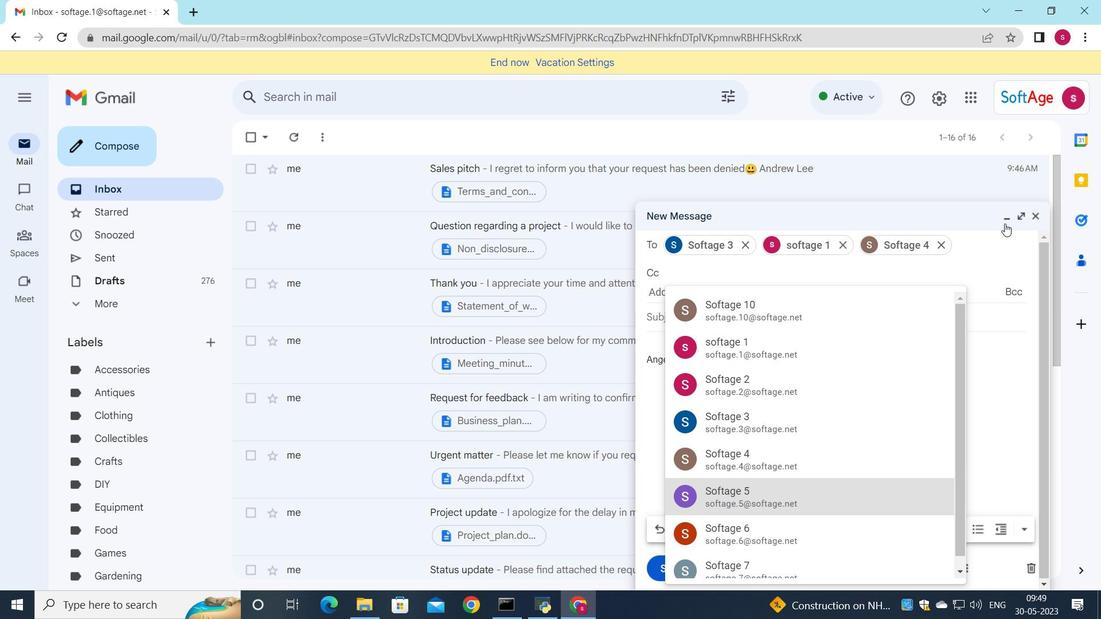 
Action: Mouse moved to (684, 320)
Screenshot: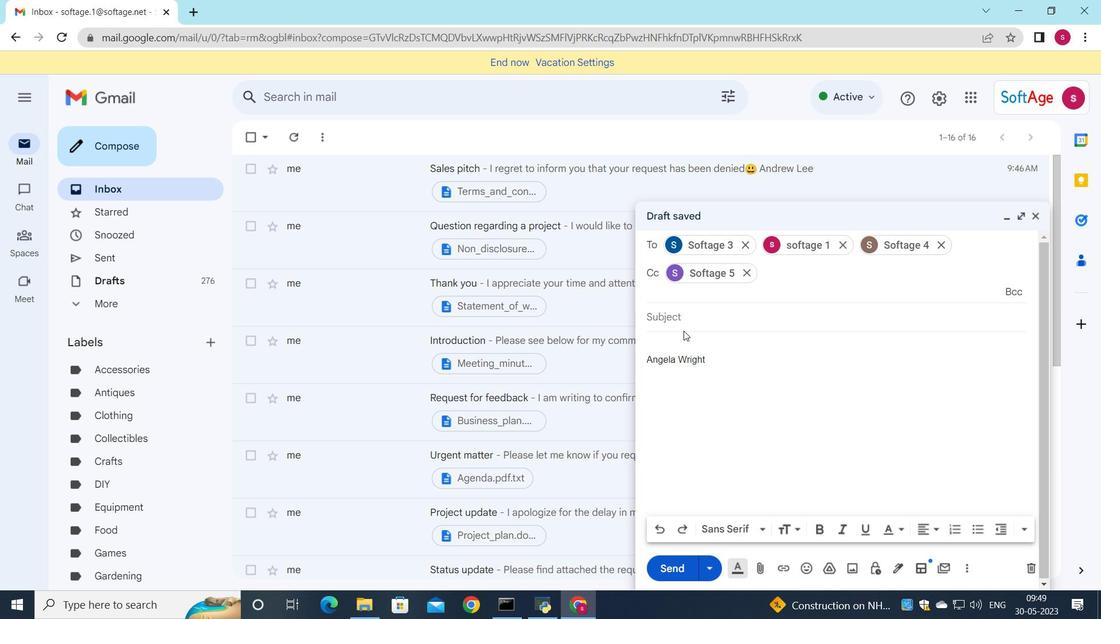 
Action: Mouse pressed left at (684, 320)
Screenshot: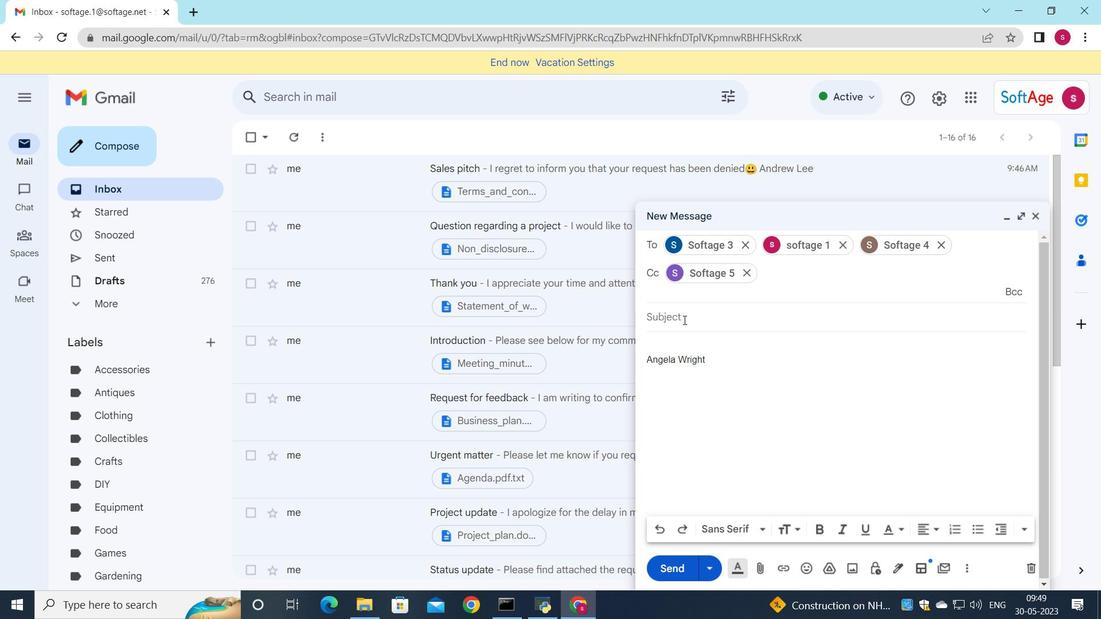 
Action: Key pressed <Key.shift>Request<Key.space>for<Key.space>a<Key.space>phone<Key.space>call
Screenshot: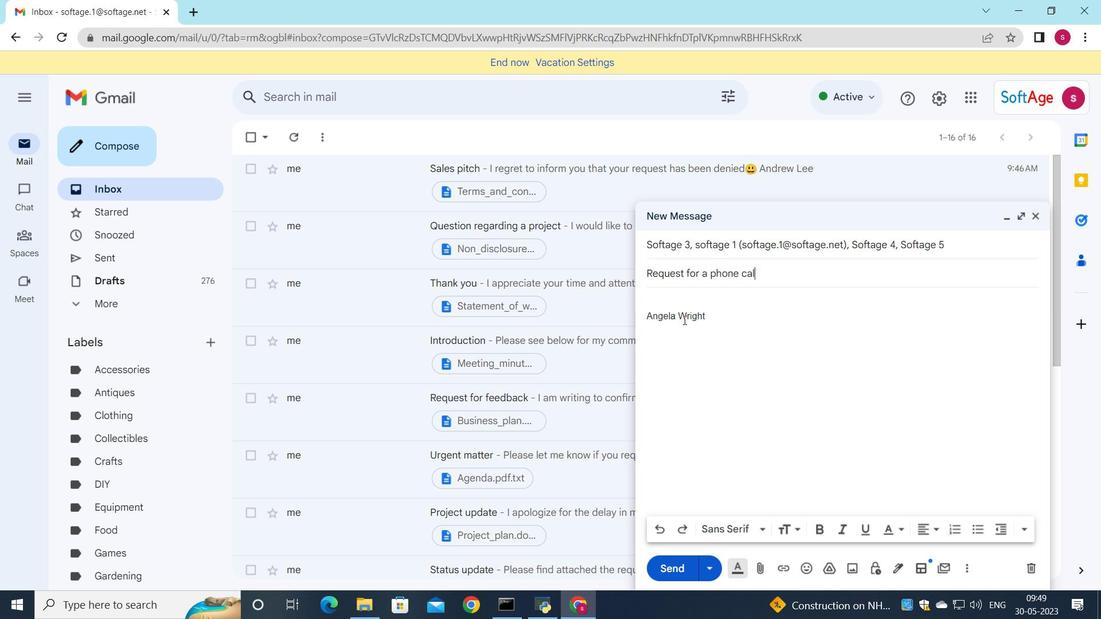 
Action: Mouse moved to (652, 296)
Screenshot: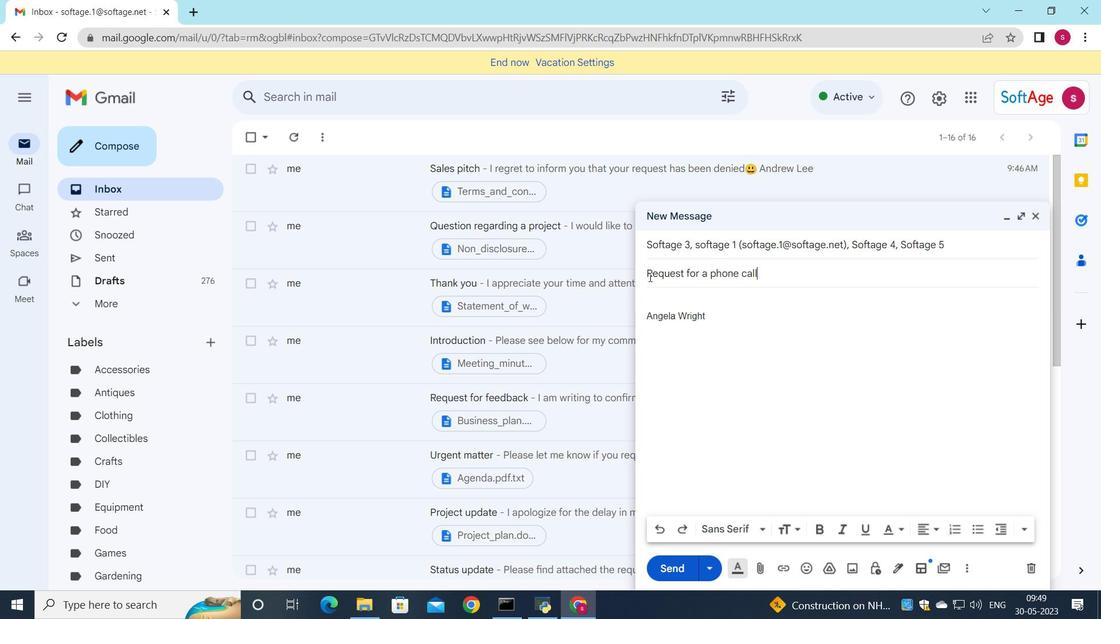 
Action: Mouse pressed left at (652, 296)
Screenshot: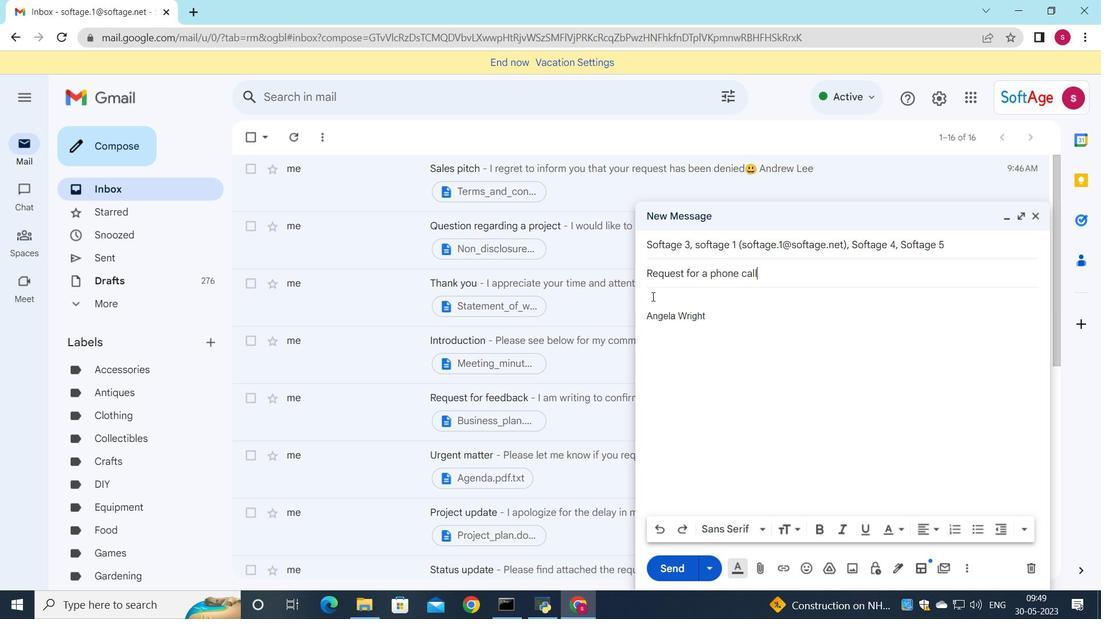 
Action: Key pressed <Key.shift>Please<Key.space>note<Key.space>that<Key.space>we<Key.space>will<Key.space>need<Key.space>to<Key.space>reschedule<Key.space>our<Key.space>meeting<Key.space><Key.backspace>
Screenshot: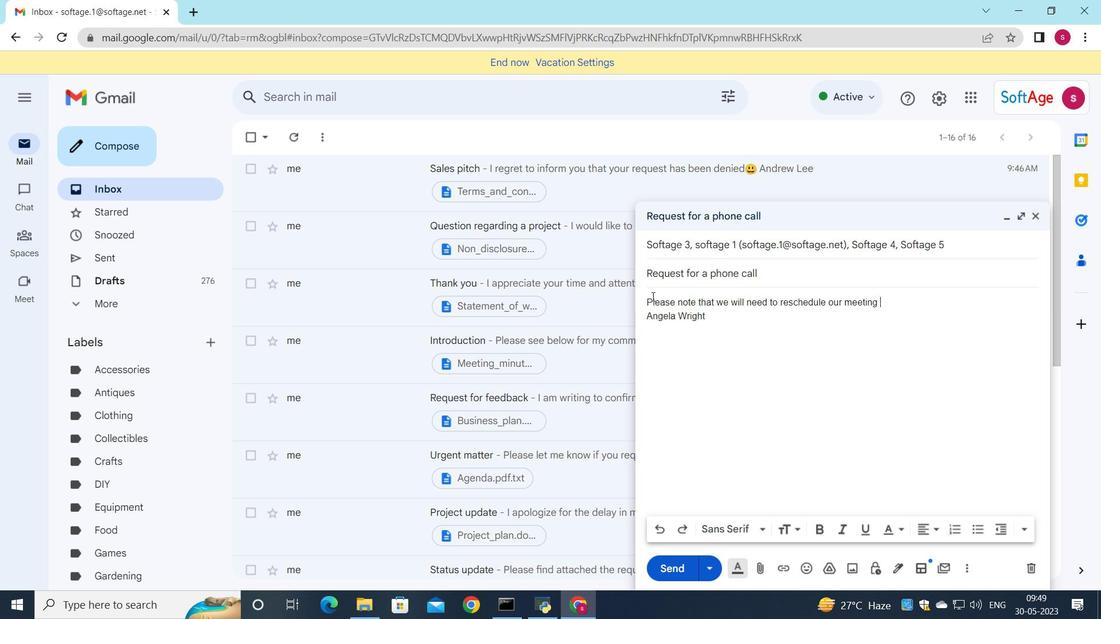 
Action: Mouse moved to (808, 577)
Screenshot: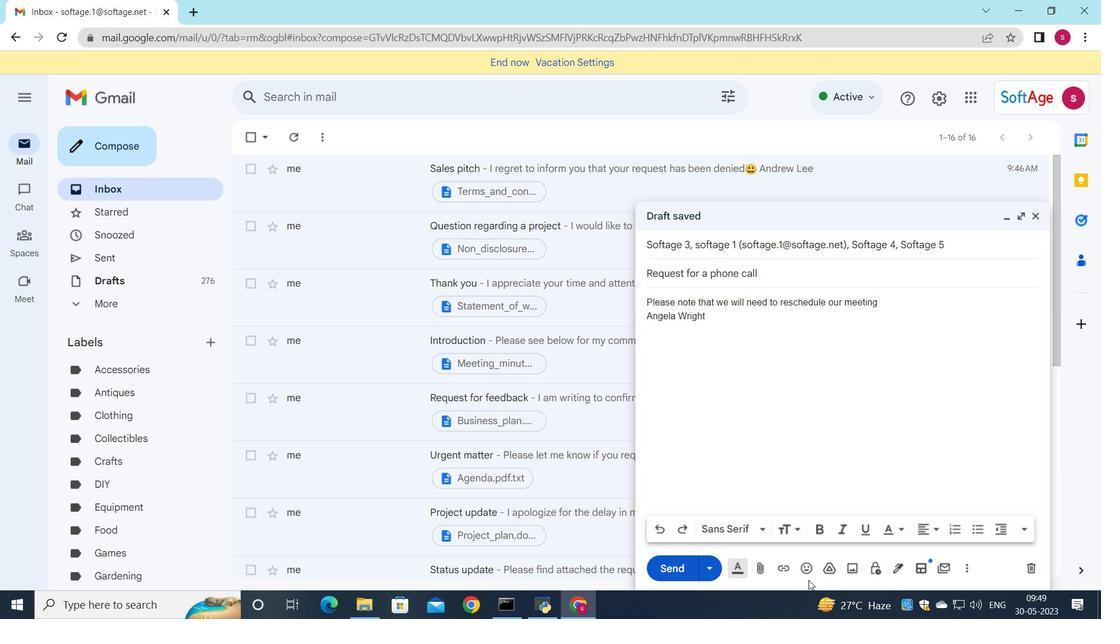 
Action: Mouse pressed left at (808, 577)
Screenshot: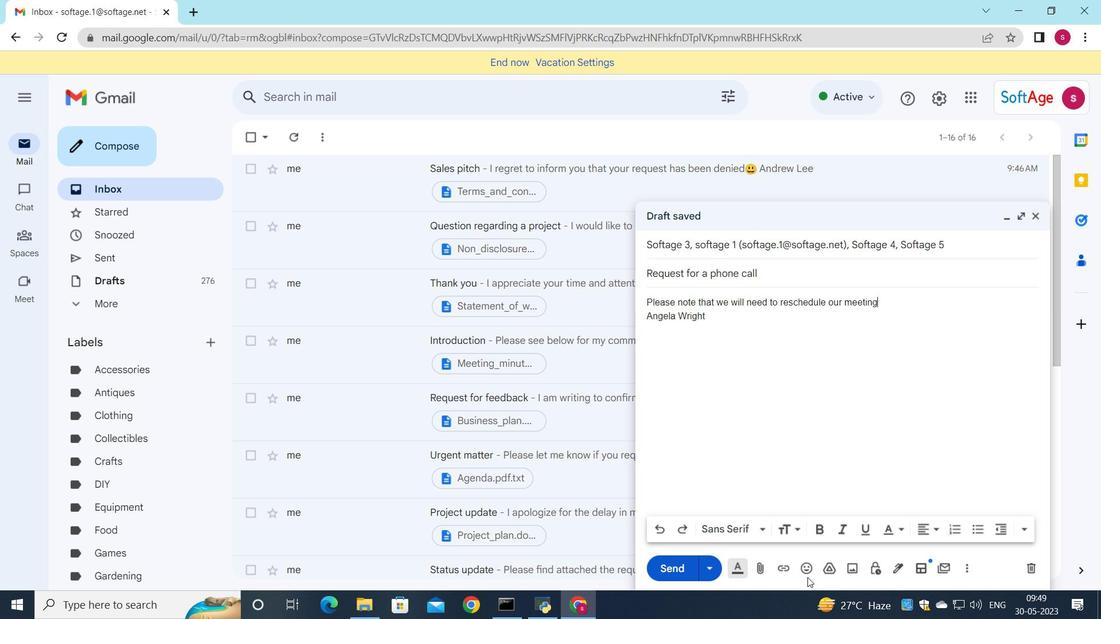 
Action: Mouse moved to (808, 570)
Screenshot: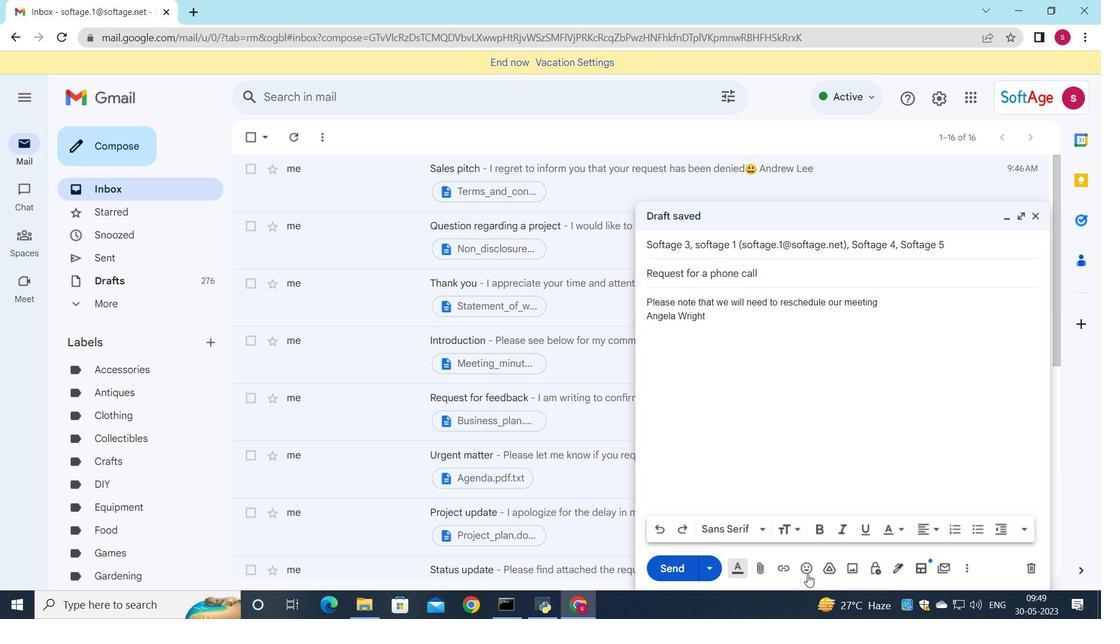 
Action: Mouse pressed left at (808, 570)
Screenshot: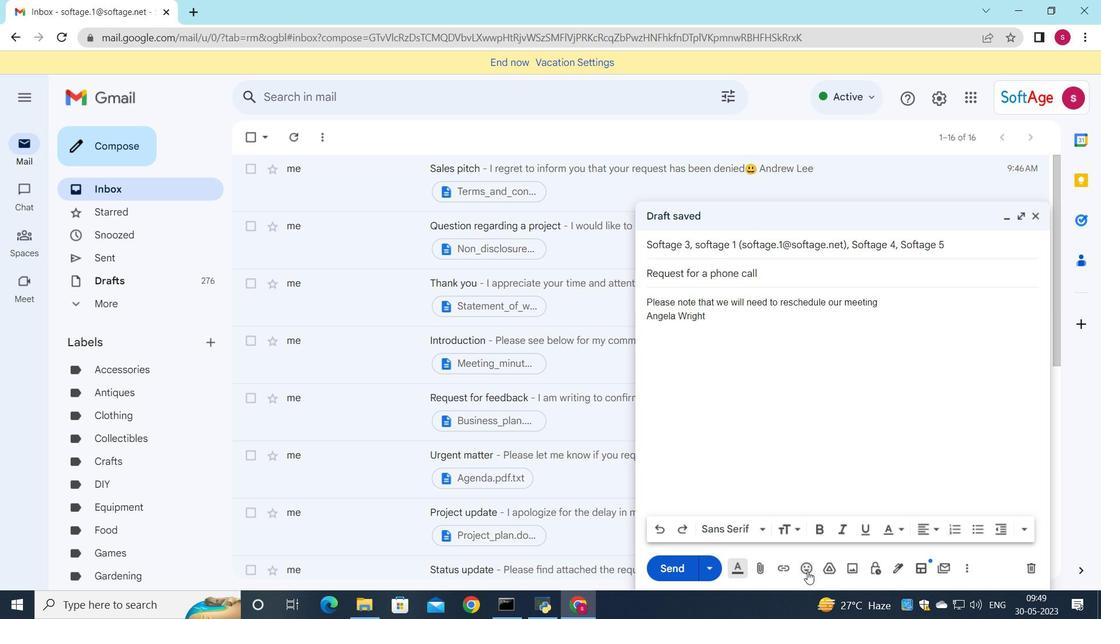 
Action: Mouse moved to (817, 498)
Screenshot: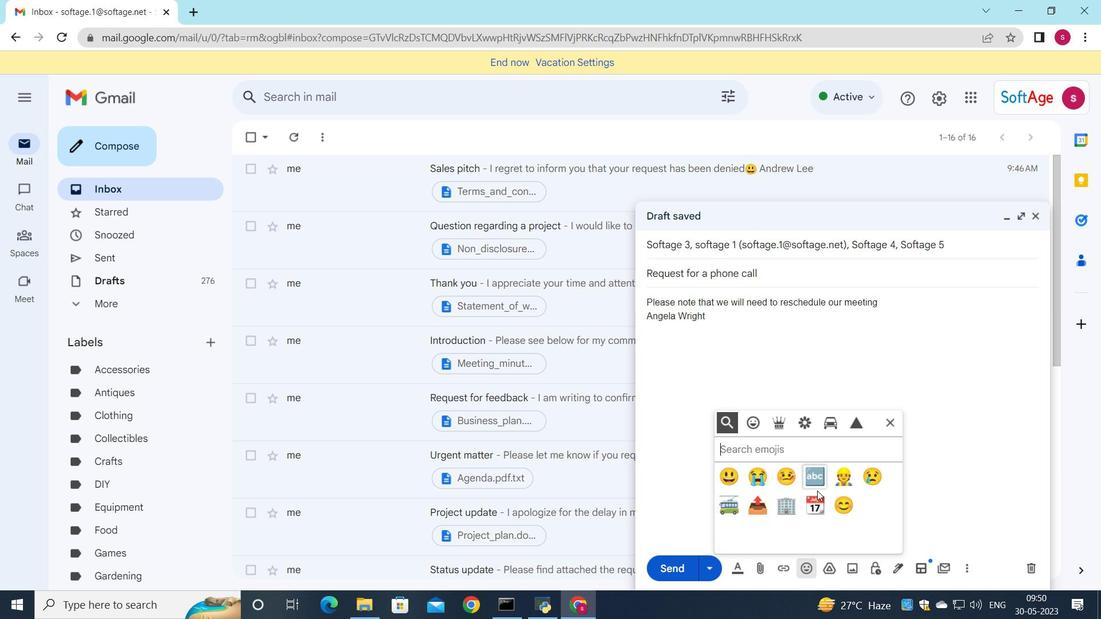 
Action: Mouse pressed left at (817, 498)
Screenshot: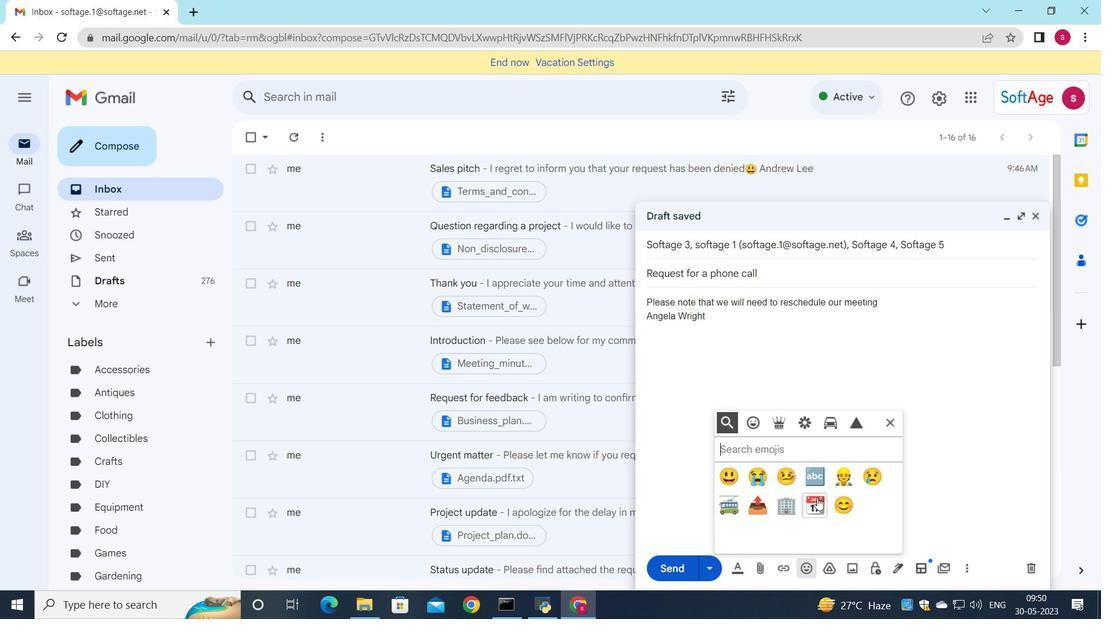 
Action: Mouse moved to (893, 423)
Screenshot: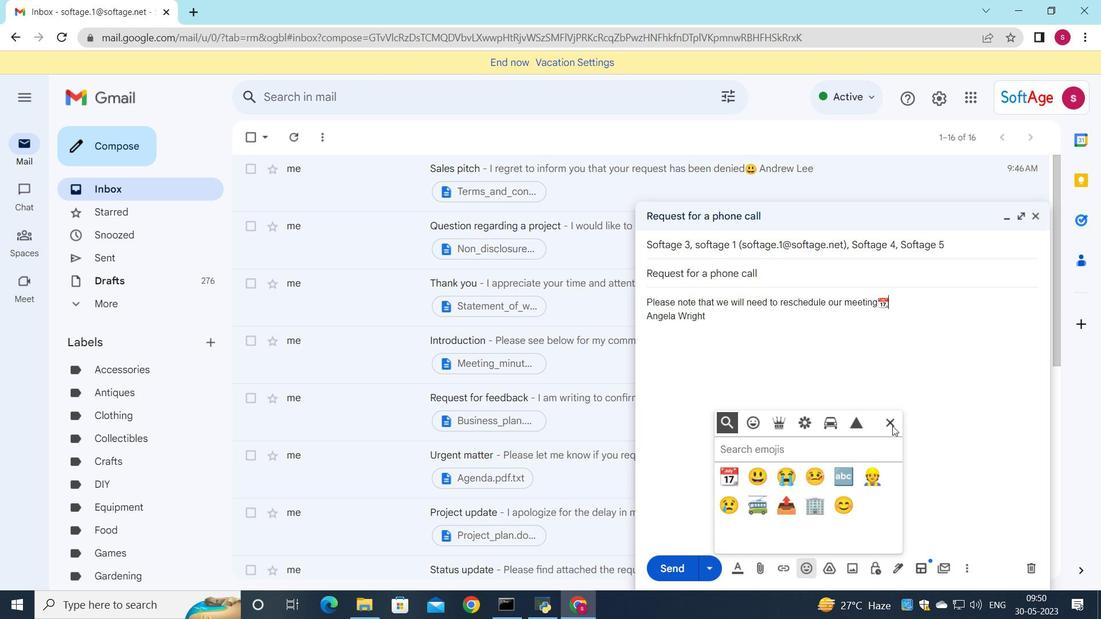 
Action: Mouse pressed left at (893, 423)
Screenshot: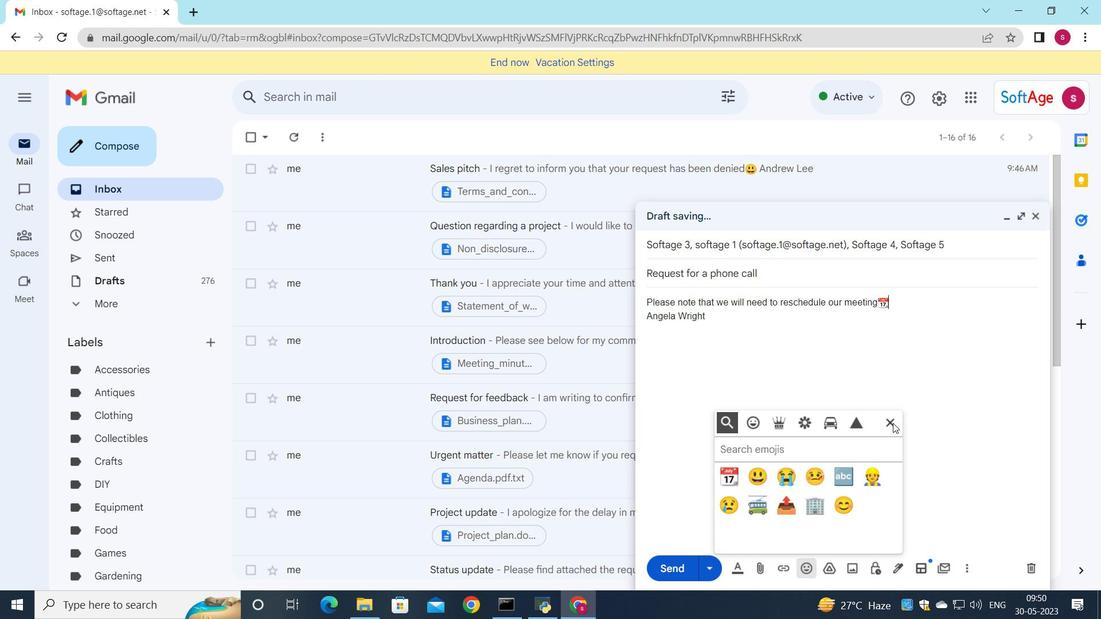 
Action: Mouse moved to (764, 569)
Screenshot: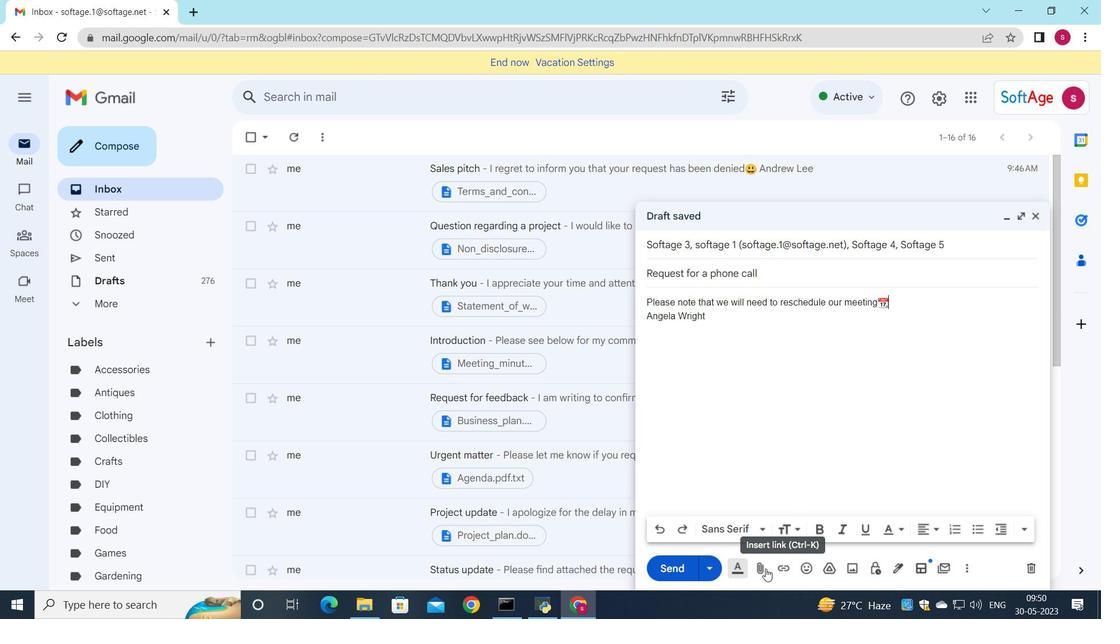 
Action: Mouse pressed left at (764, 569)
Screenshot: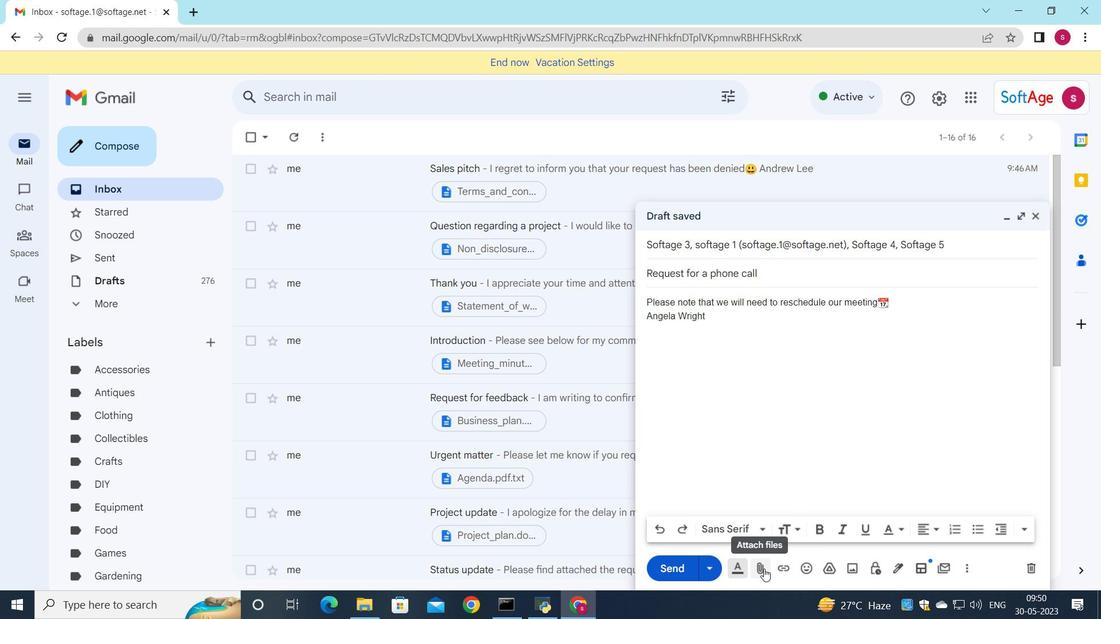
Action: Mouse moved to (247, 107)
Screenshot: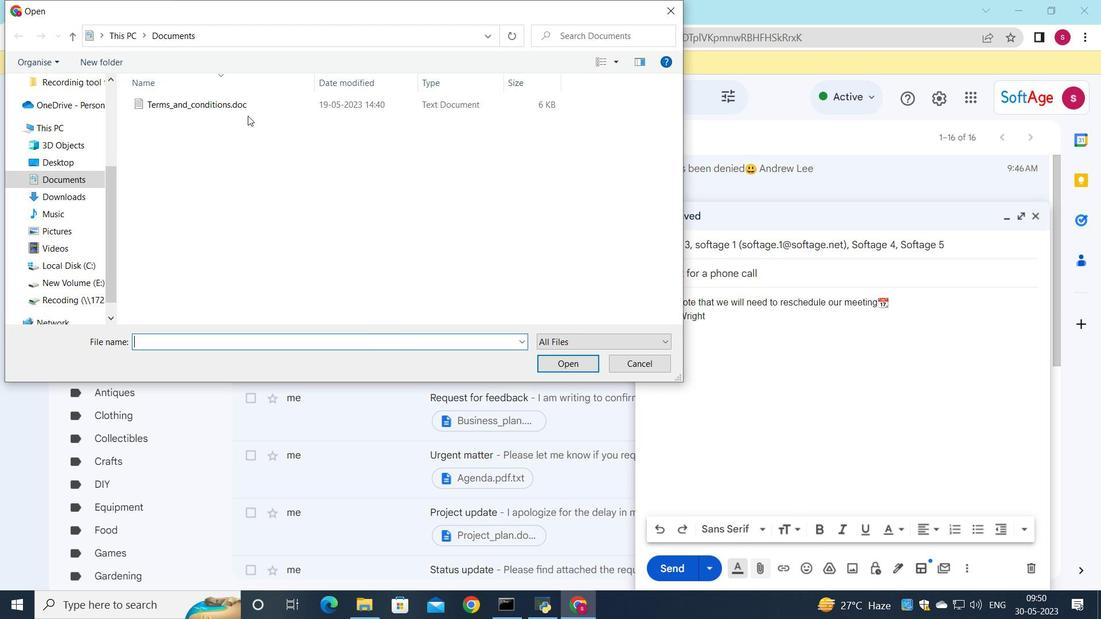 
Action: Mouse pressed left at (247, 107)
Screenshot: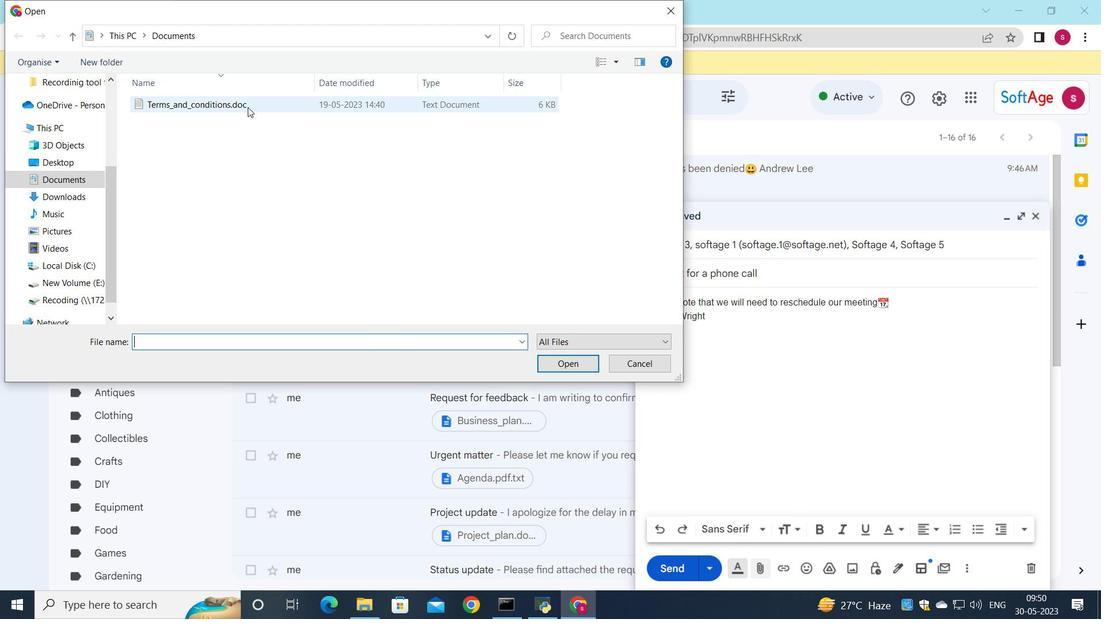 
Action: Mouse moved to (280, 105)
Screenshot: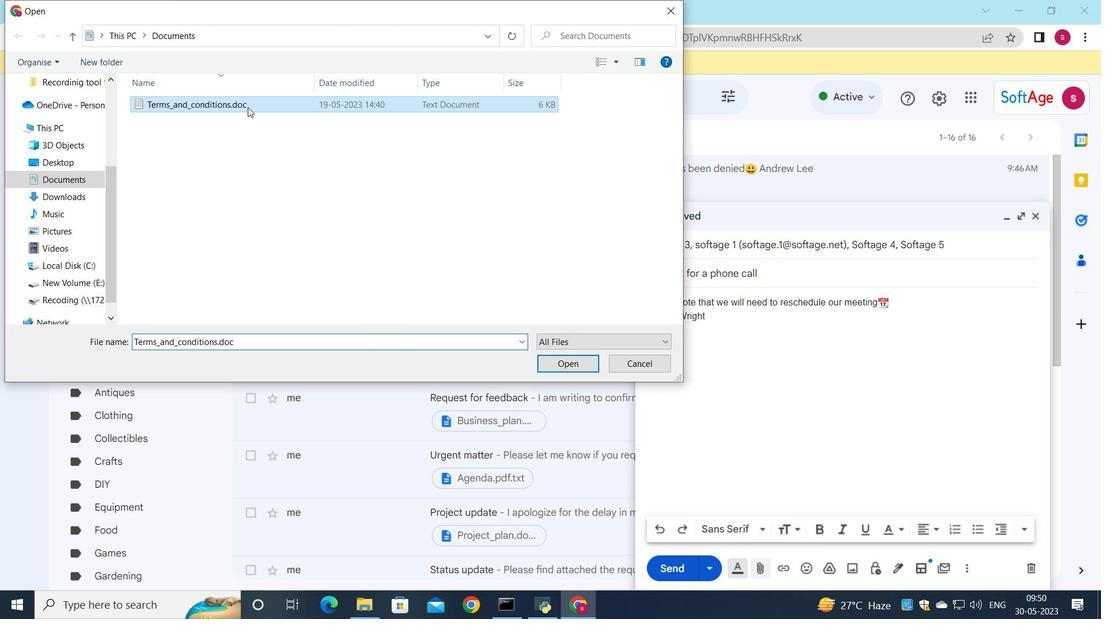 
Action: Mouse pressed left at (280, 105)
Screenshot: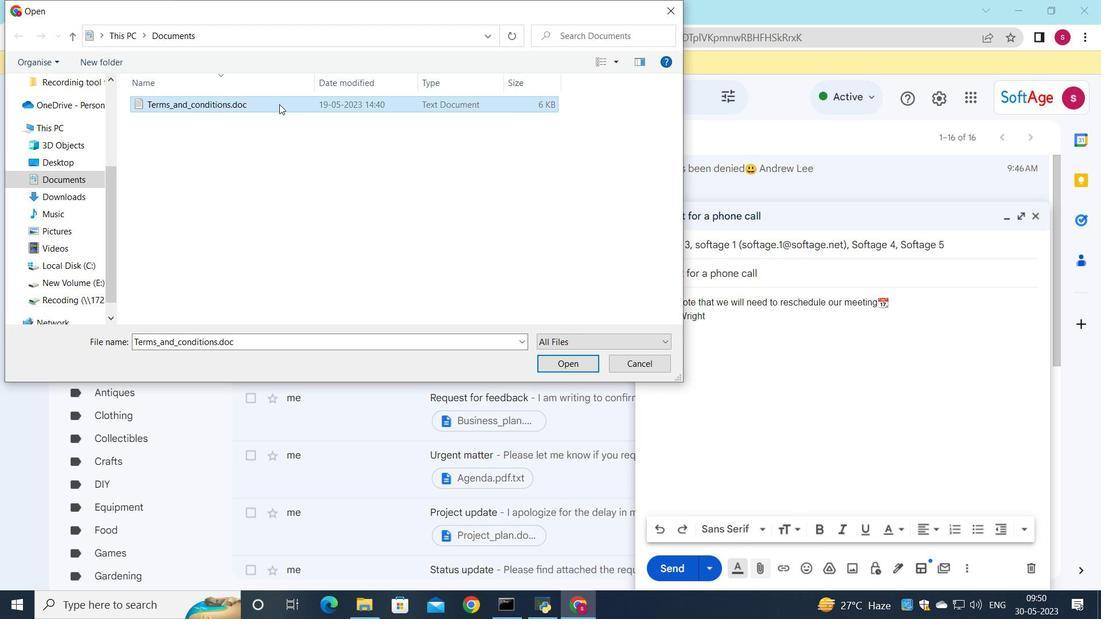 
Action: Mouse moved to (403, 123)
Screenshot: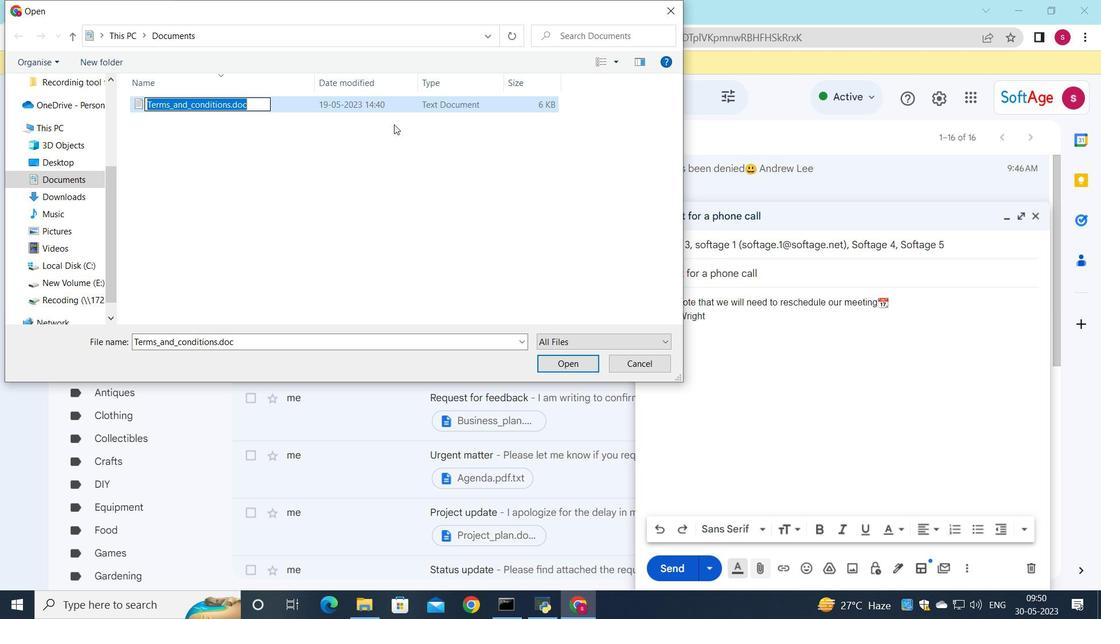 
Action: Key pressed <Key.shift>Sak<Key.backspace>les<Key.shift>_report<Key.shift><Key.shift><Key.shift><Key.shift><Key.shift><Key.shift><Key.shift><Key.shift><Key.shift><Key.shift><Key.shift><Key.shift><Key.shift><Key.shift>_xlsx
Screenshot: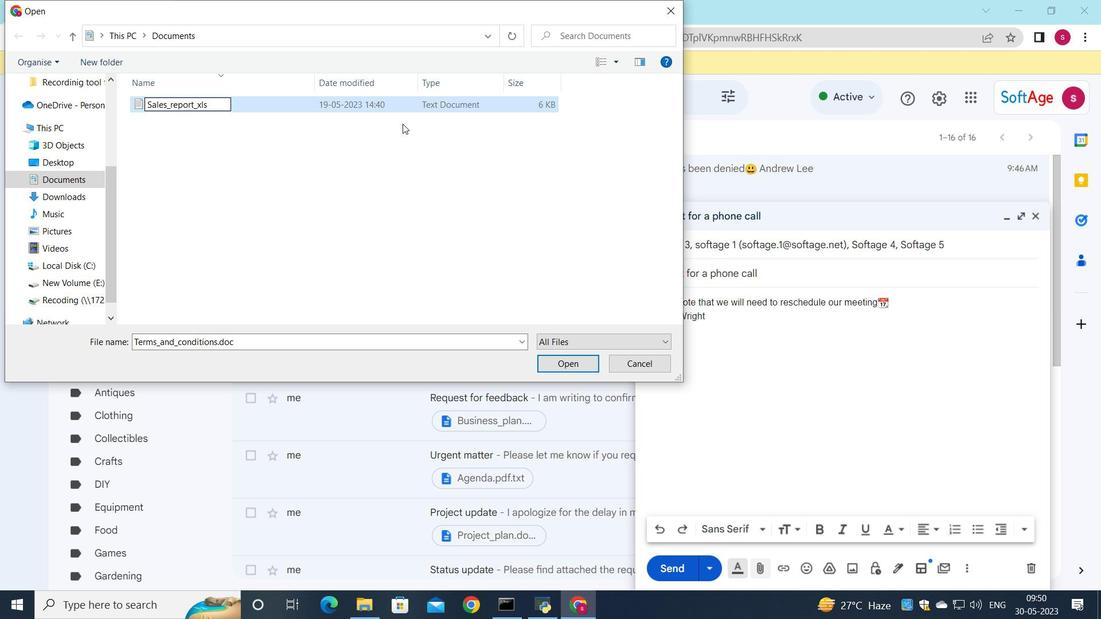
Action: Mouse moved to (362, 102)
Screenshot: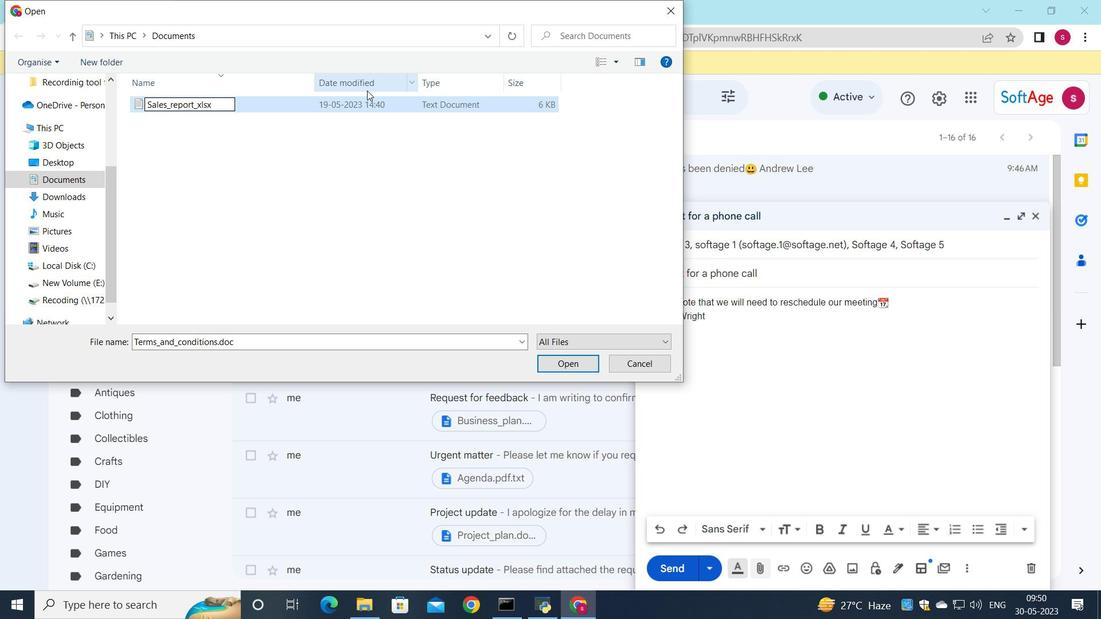 
Action: Mouse pressed left at (362, 102)
Screenshot: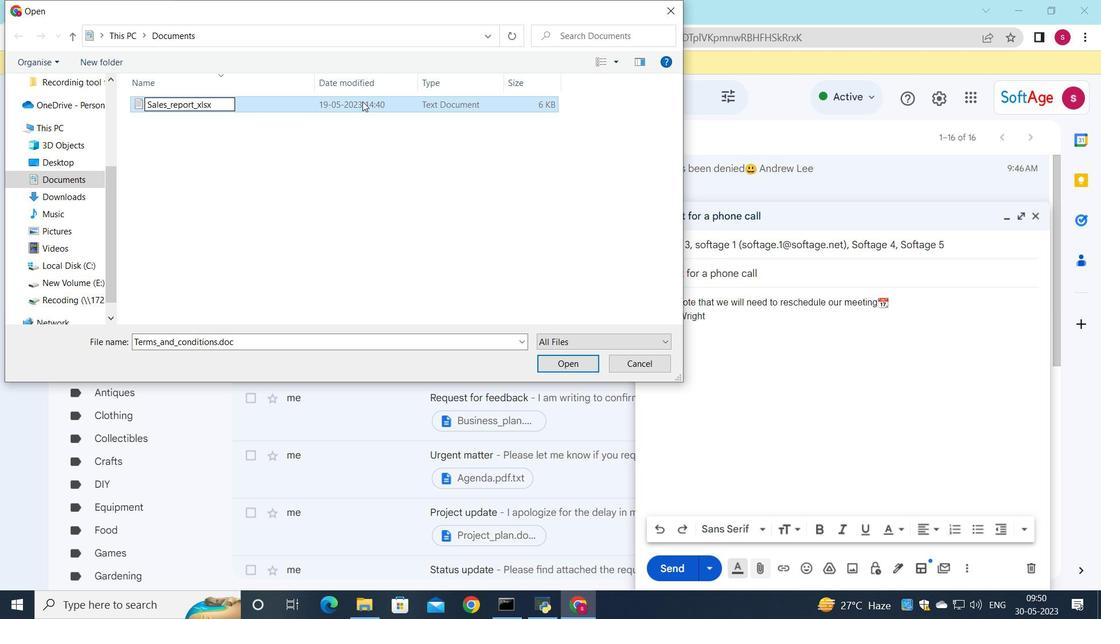 
Action: Mouse moved to (568, 363)
Screenshot: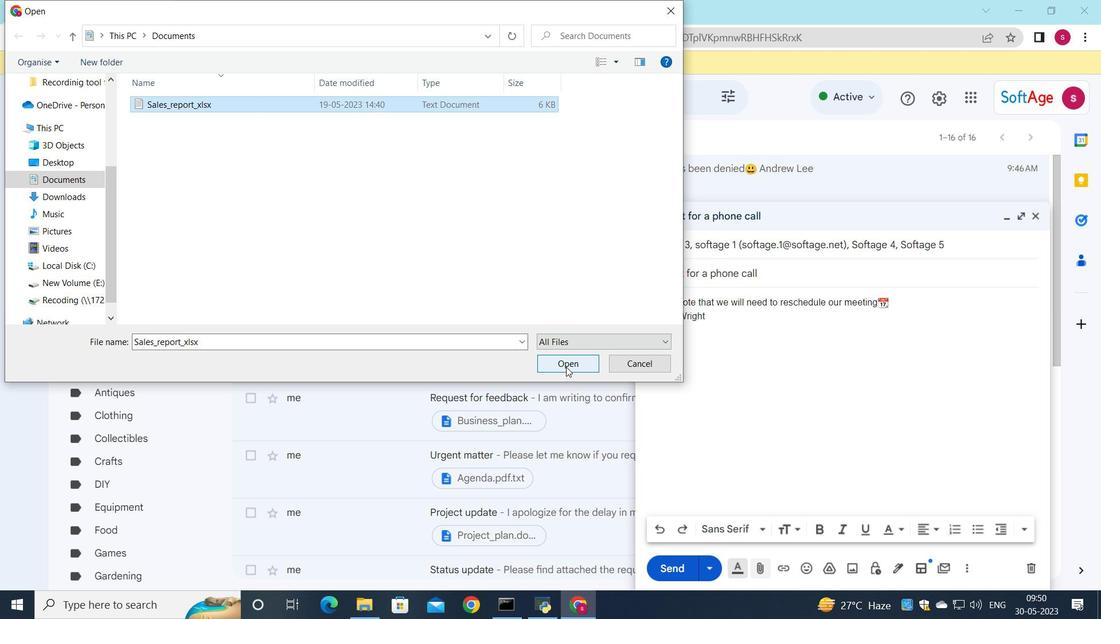
Action: Mouse pressed left at (568, 363)
Screenshot: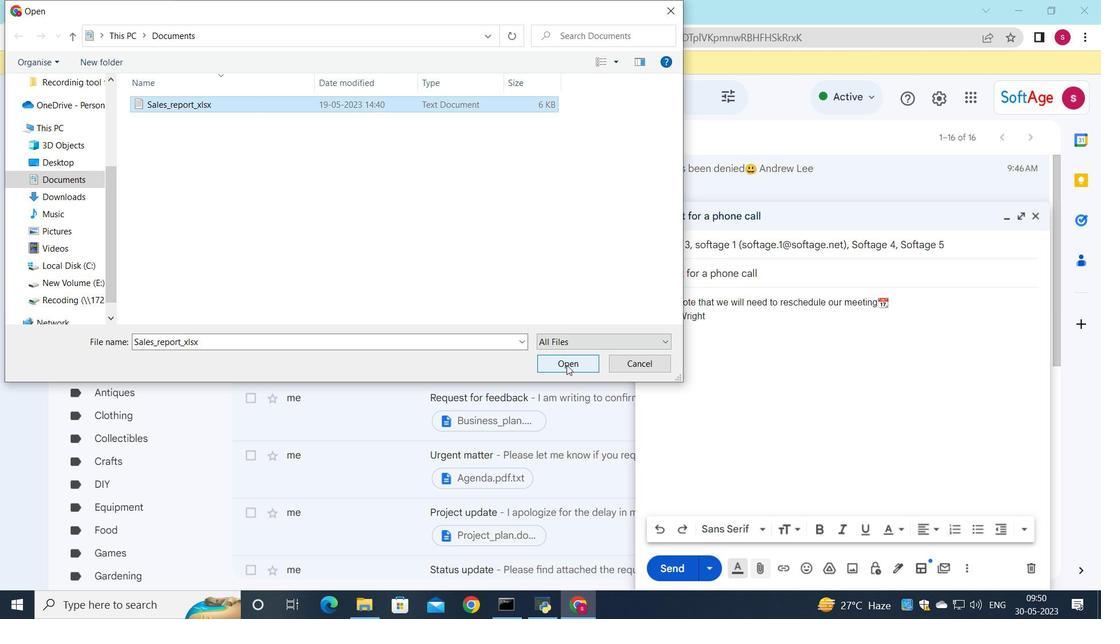 
Action: Mouse moved to (669, 562)
Screenshot: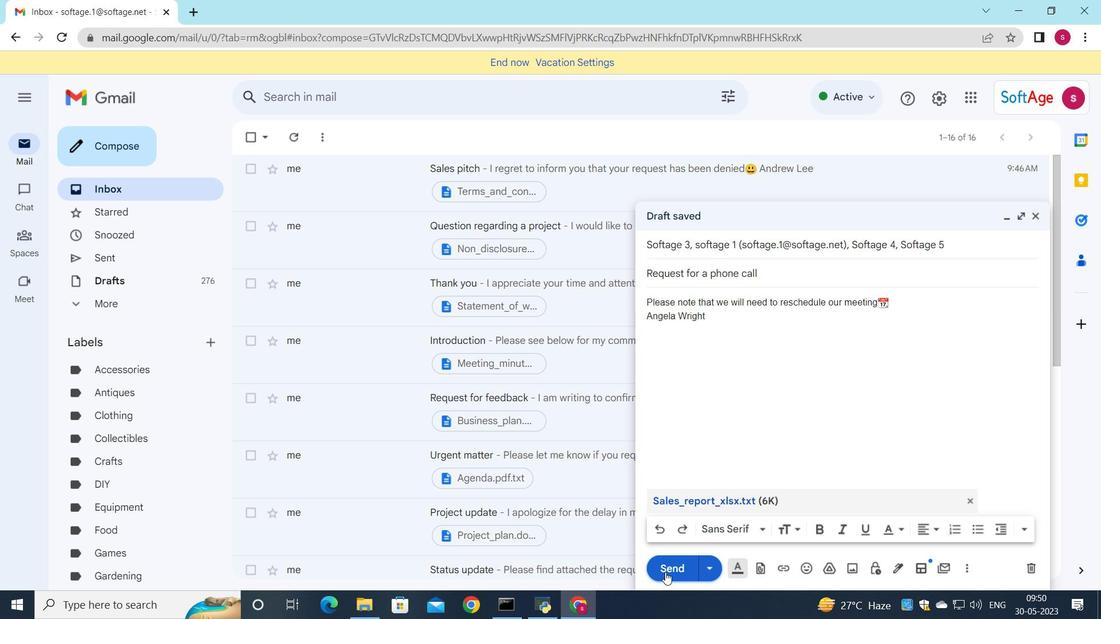 
Action: Mouse pressed left at (669, 562)
Screenshot: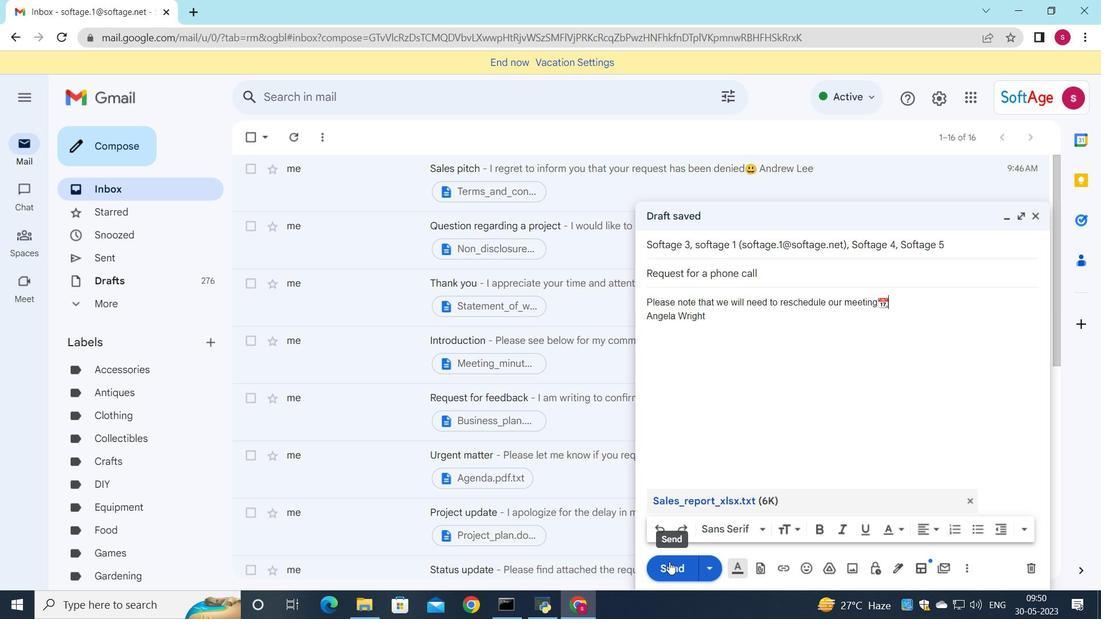
Action: Mouse moved to (667, 174)
Screenshot: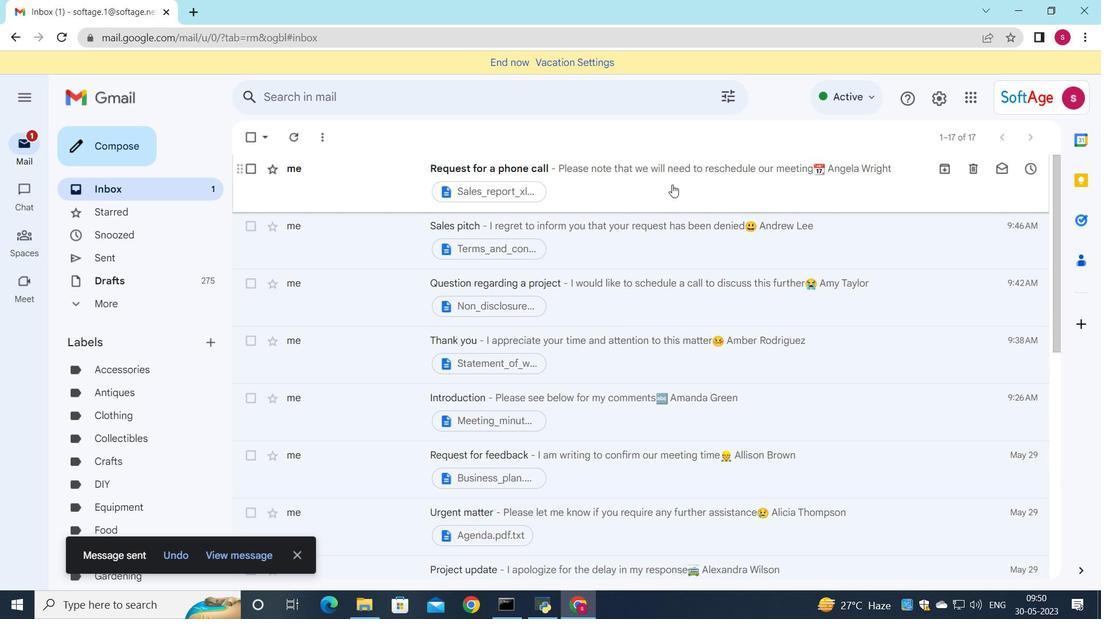 
Action: Mouse pressed left at (667, 174)
Screenshot: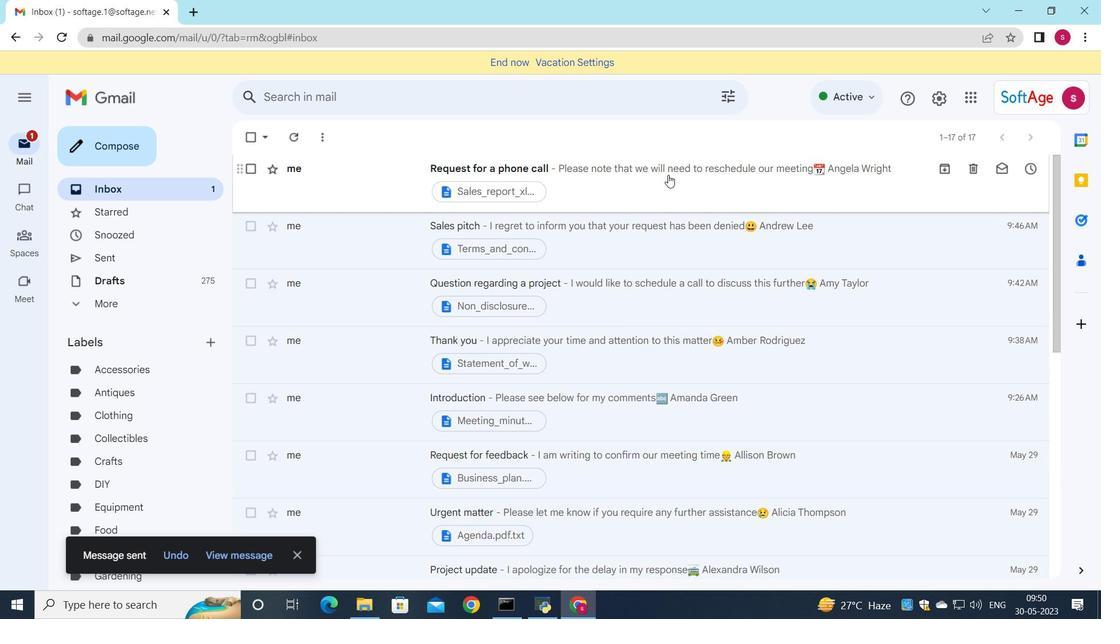 
